 Task: Look for space in Sirsi, India from 2nd June, 2023 to 15th June, 2023 for 2 adults in price range Rs.10000 to Rs.15000. Place can be entire place with 1  bedroom having 1 bed and 1 bathroom. Property type can be house, flat, guest house, hotel. Booking option can be shelf check-in. Required host language is English.
Action: Mouse moved to (584, 94)
Screenshot: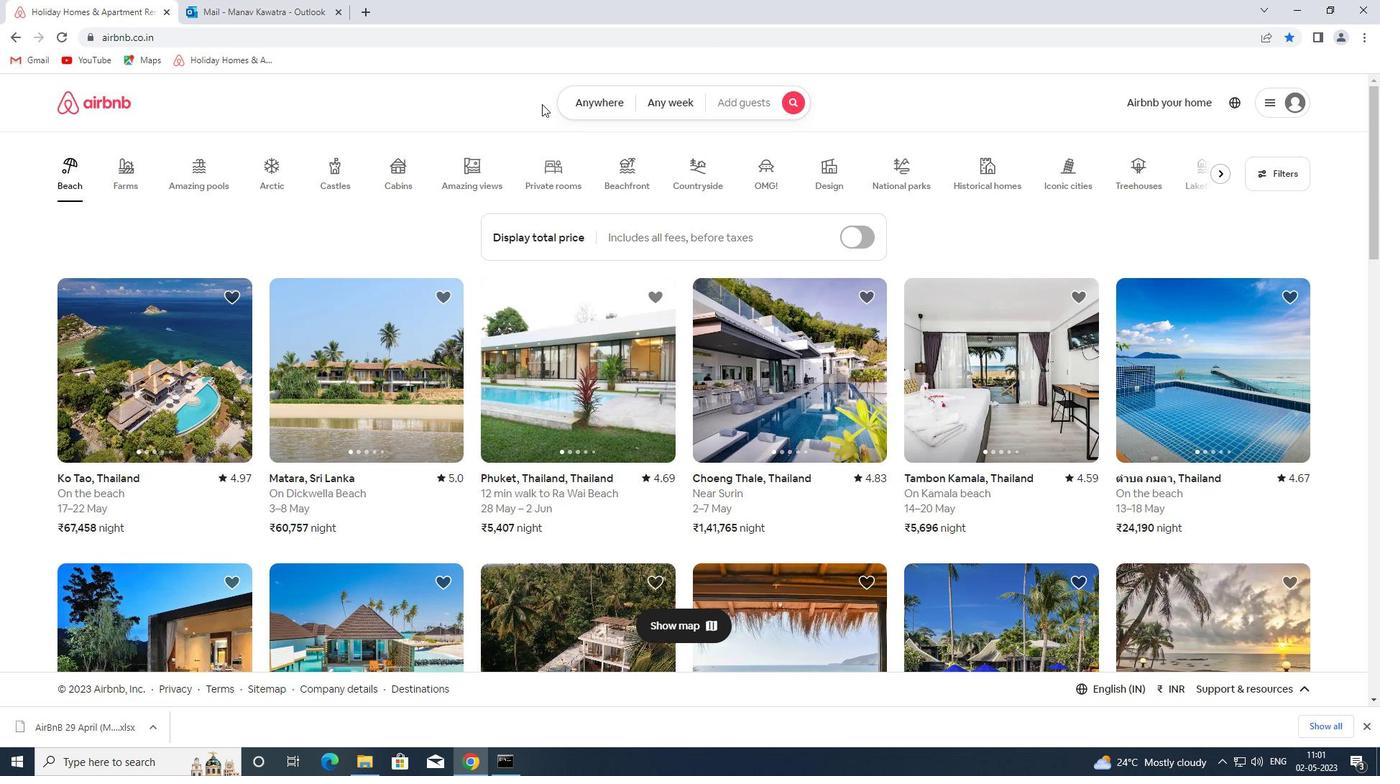 
Action: Mouse pressed left at (584, 94)
Screenshot: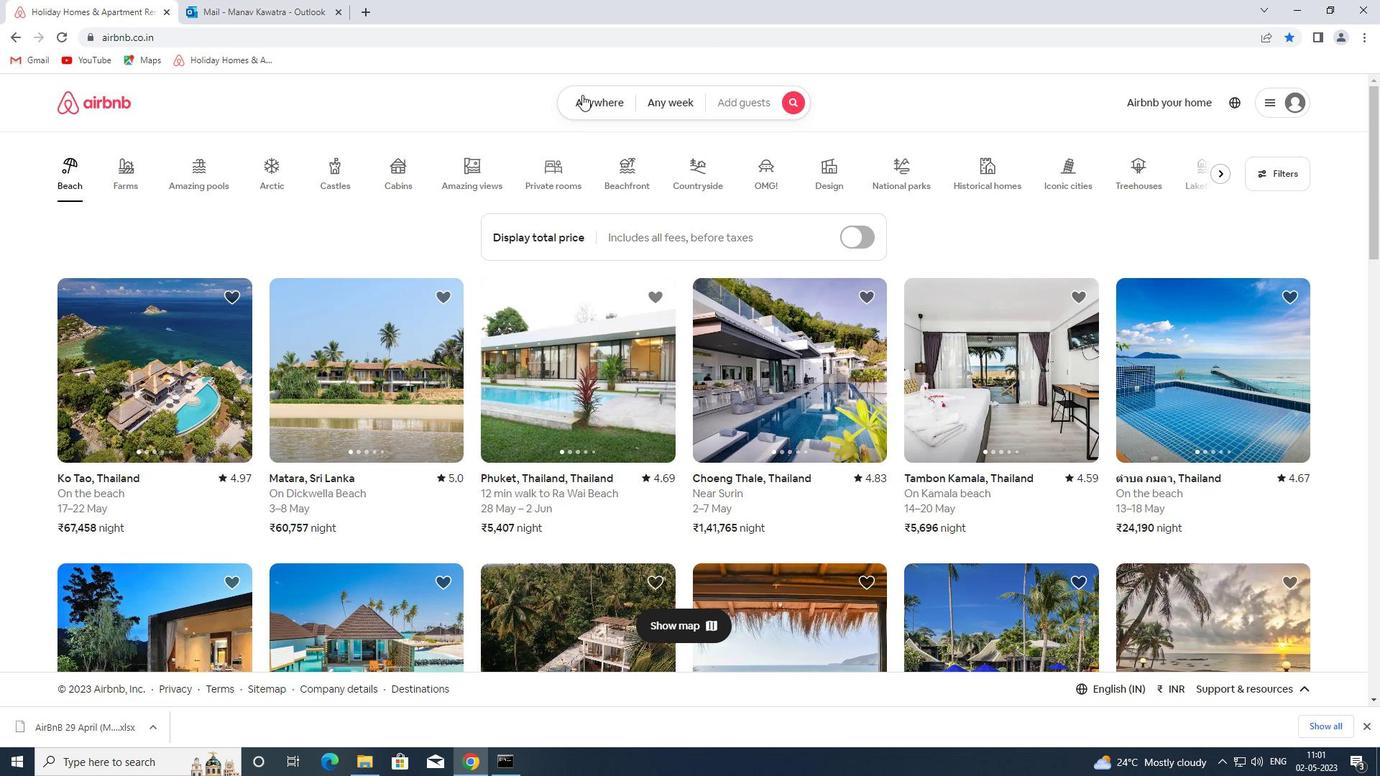 
Action: Mouse moved to (470, 161)
Screenshot: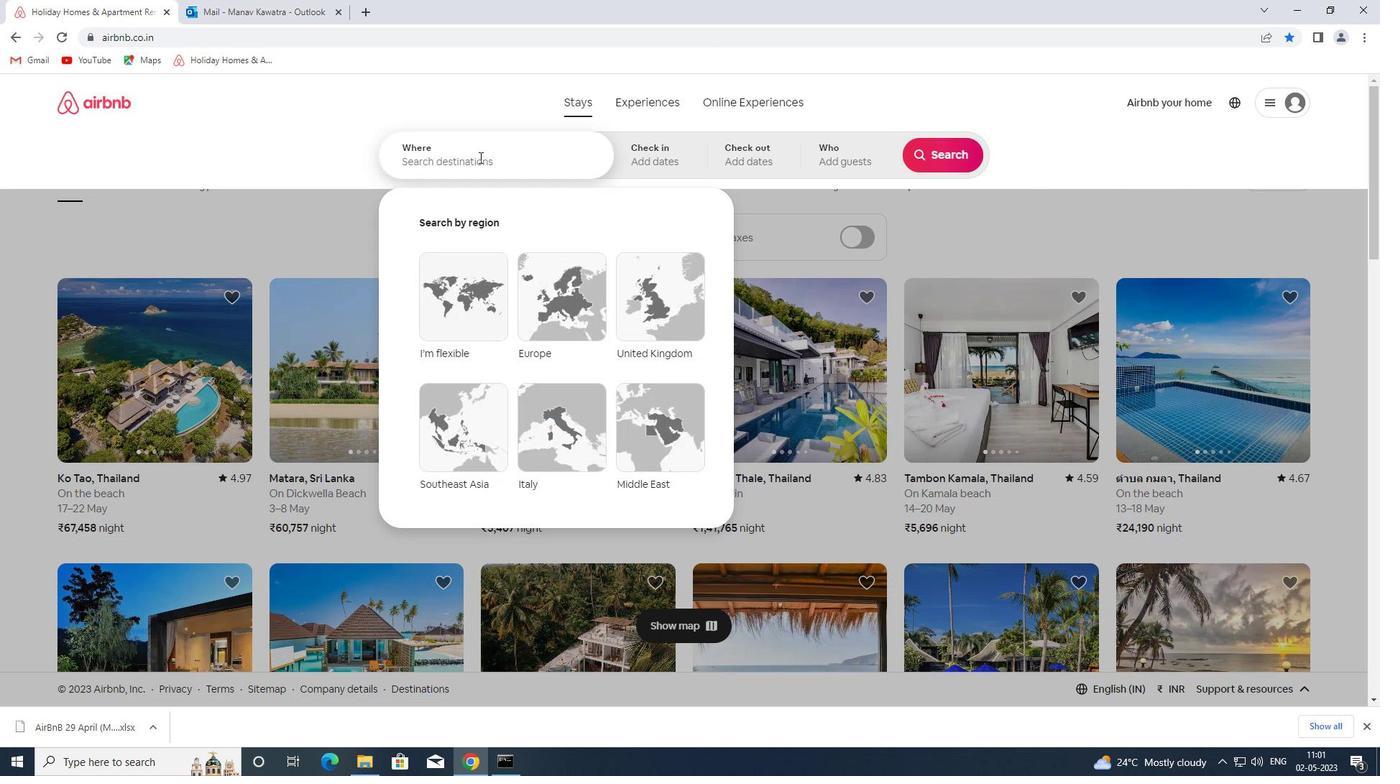 
Action: Mouse pressed left at (470, 161)
Screenshot: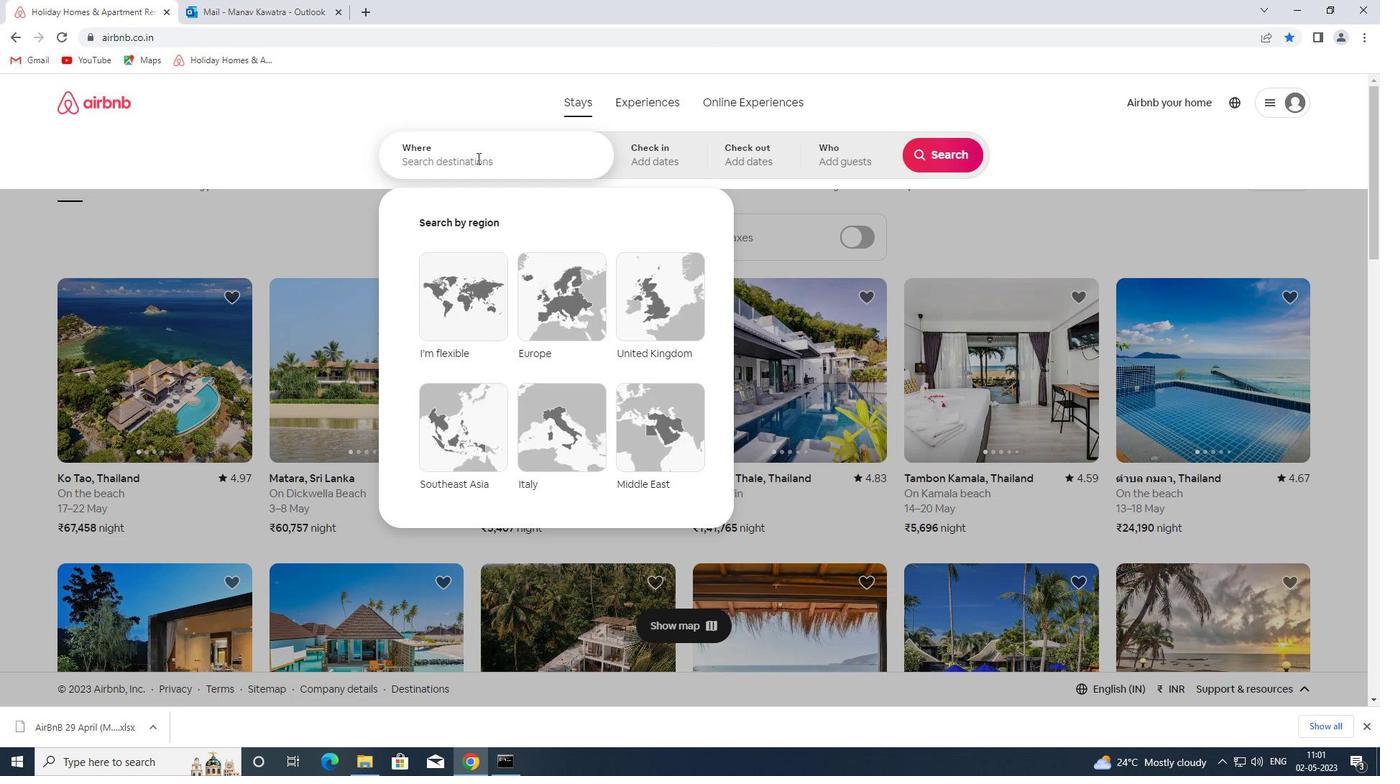 
Action: Mouse moved to (470, 162)
Screenshot: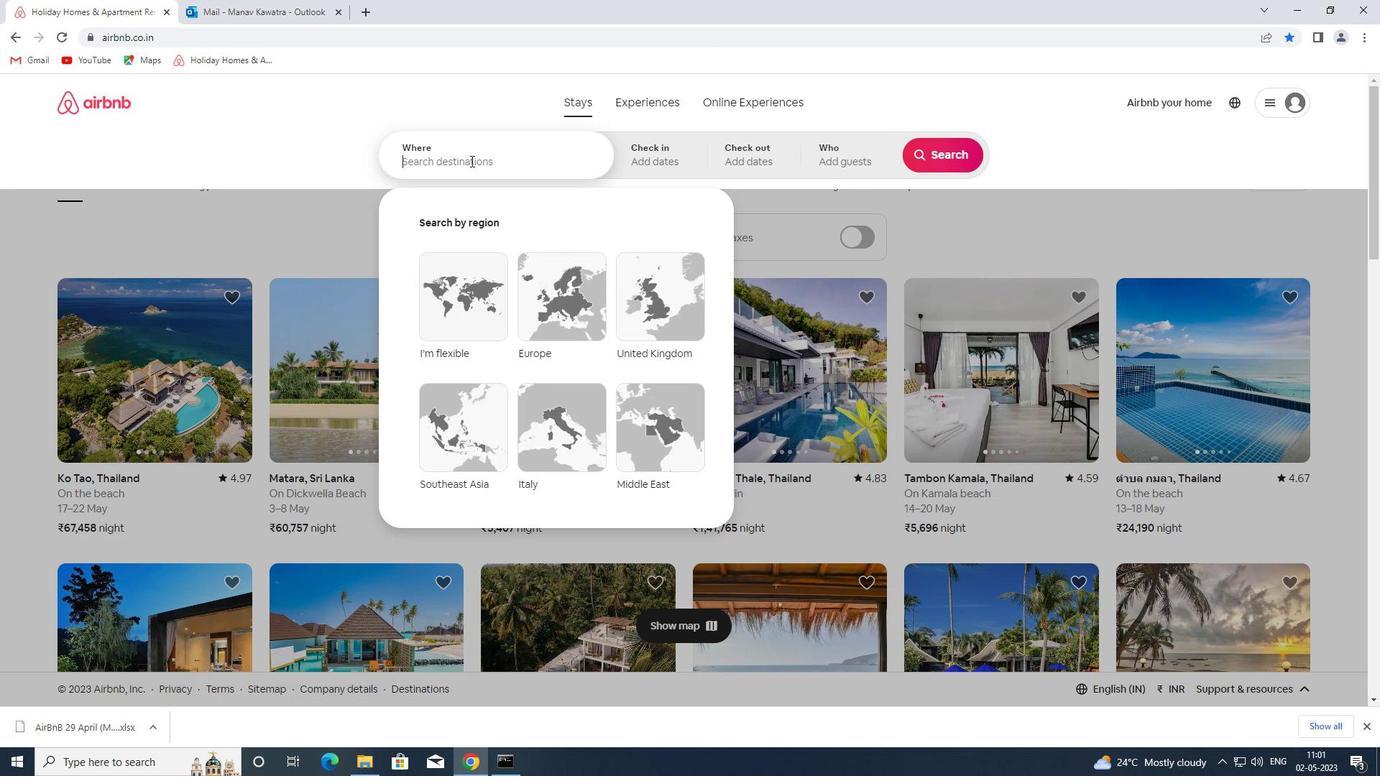 
Action: Key pressed sirsi<Key.space>india<Key.enter>
Screenshot: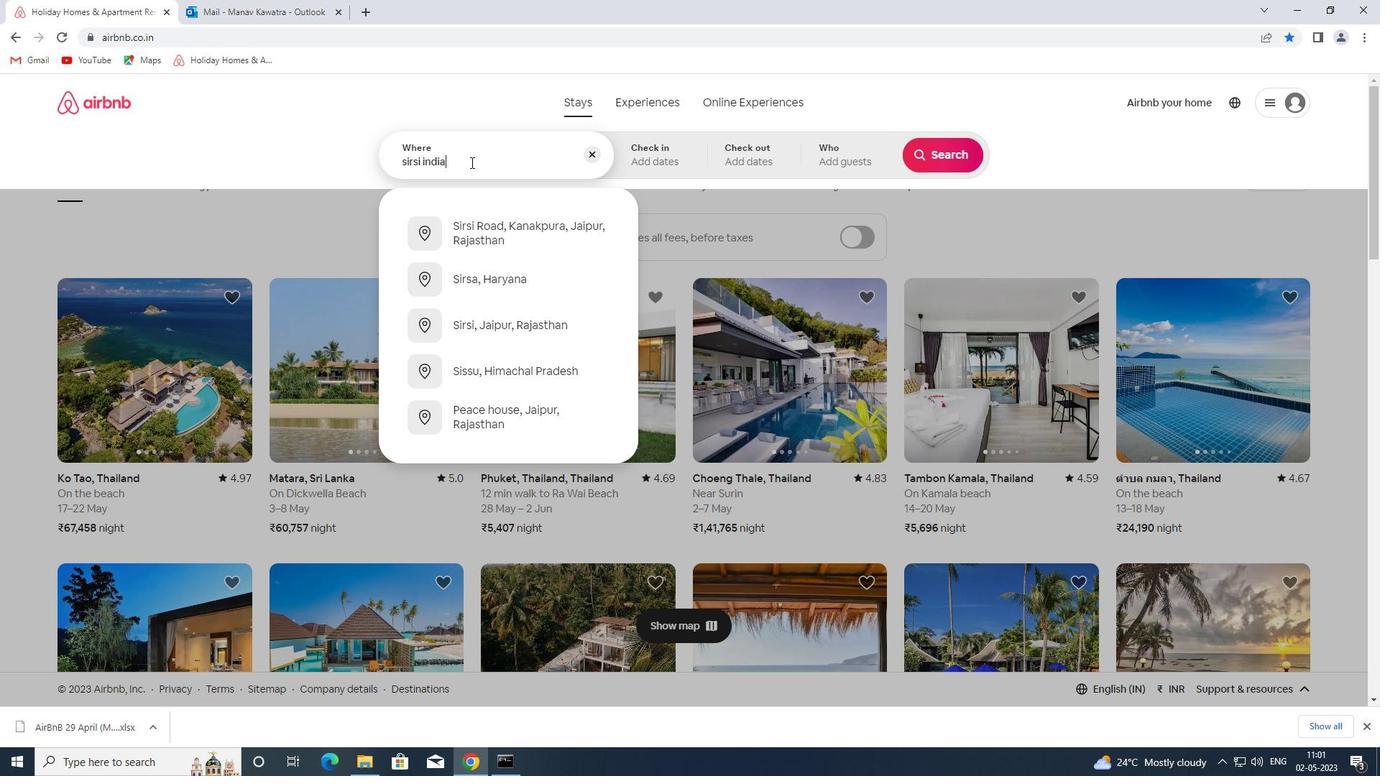 
Action: Mouse moved to (891, 322)
Screenshot: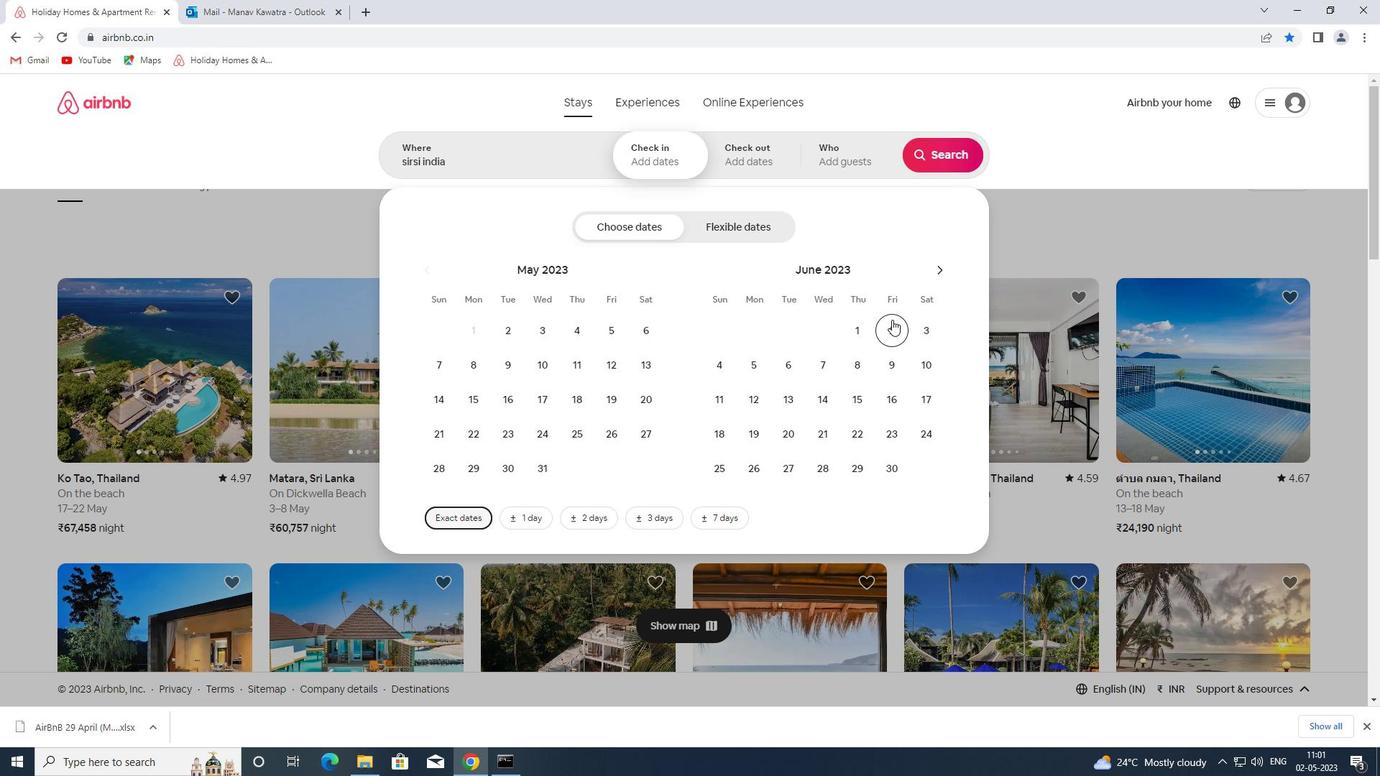 
Action: Mouse pressed left at (891, 322)
Screenshot: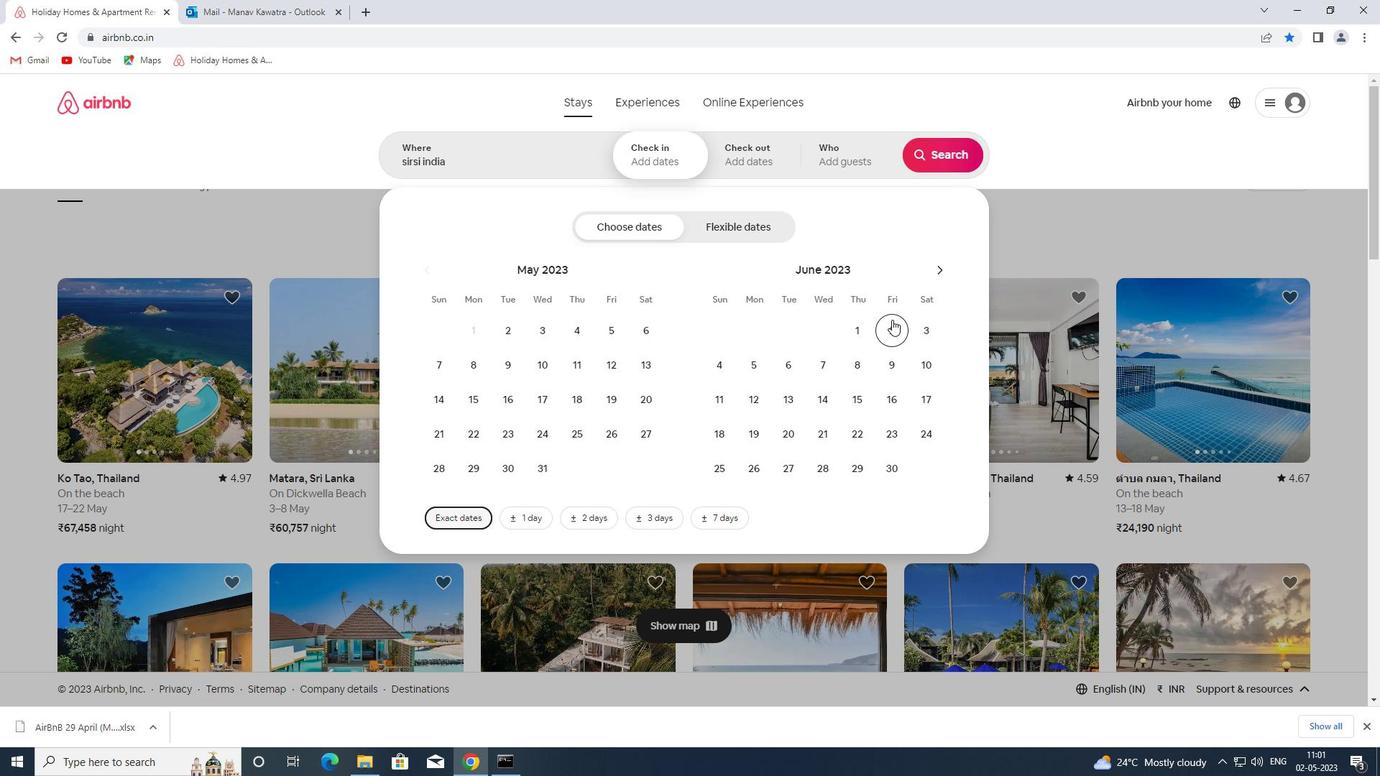 
Action: Mouse moved to (861, 394)
Screenshot: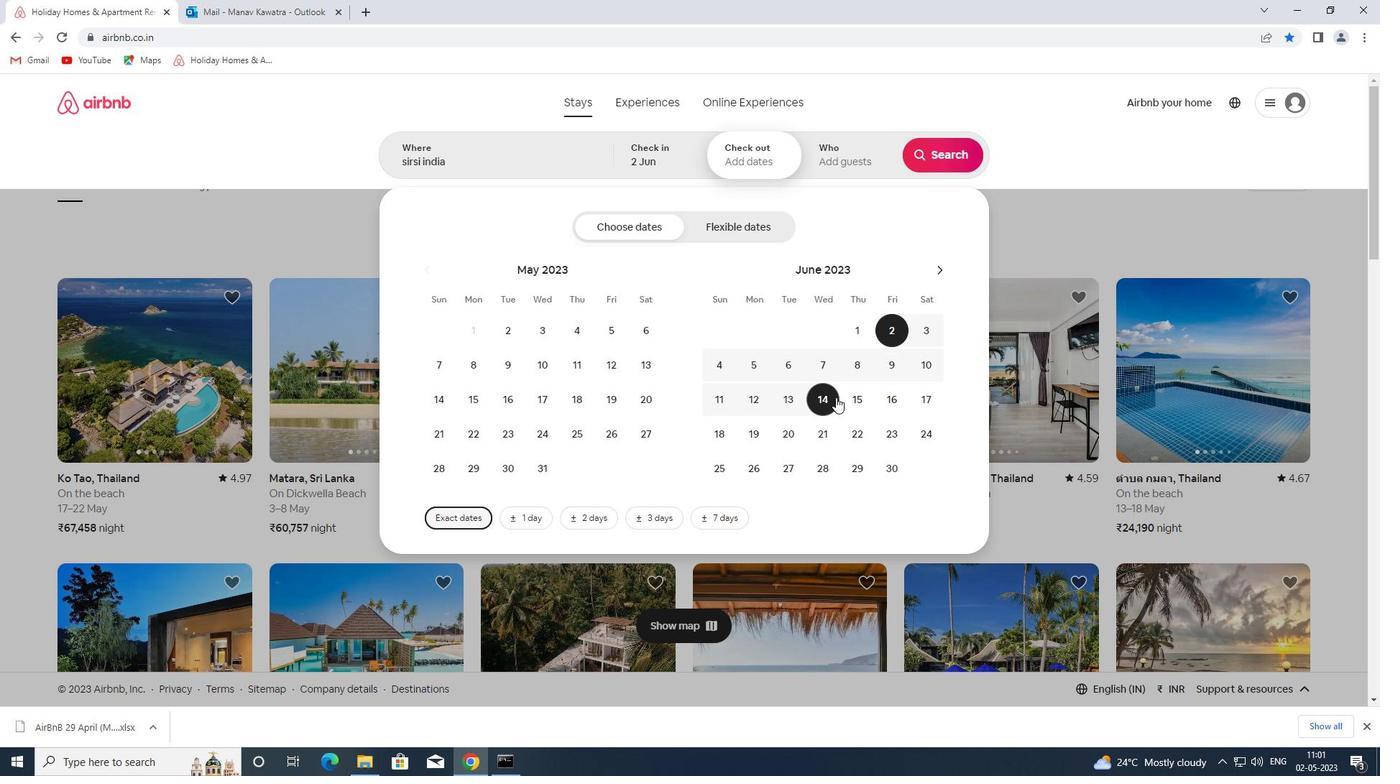 
Action: Mouse pressed left at (861, 394)
Screenshot: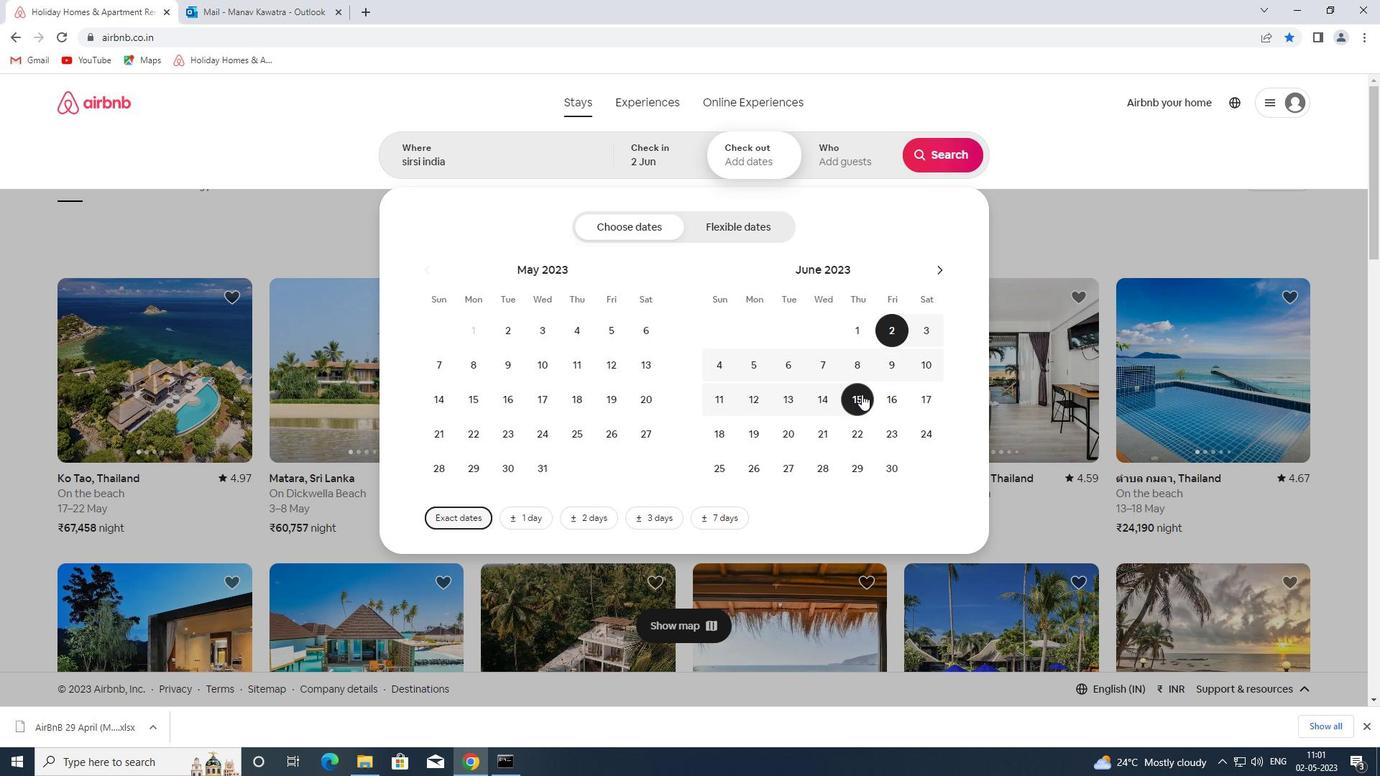 
Action: Mouse moved to (851, 154)
Screenshot: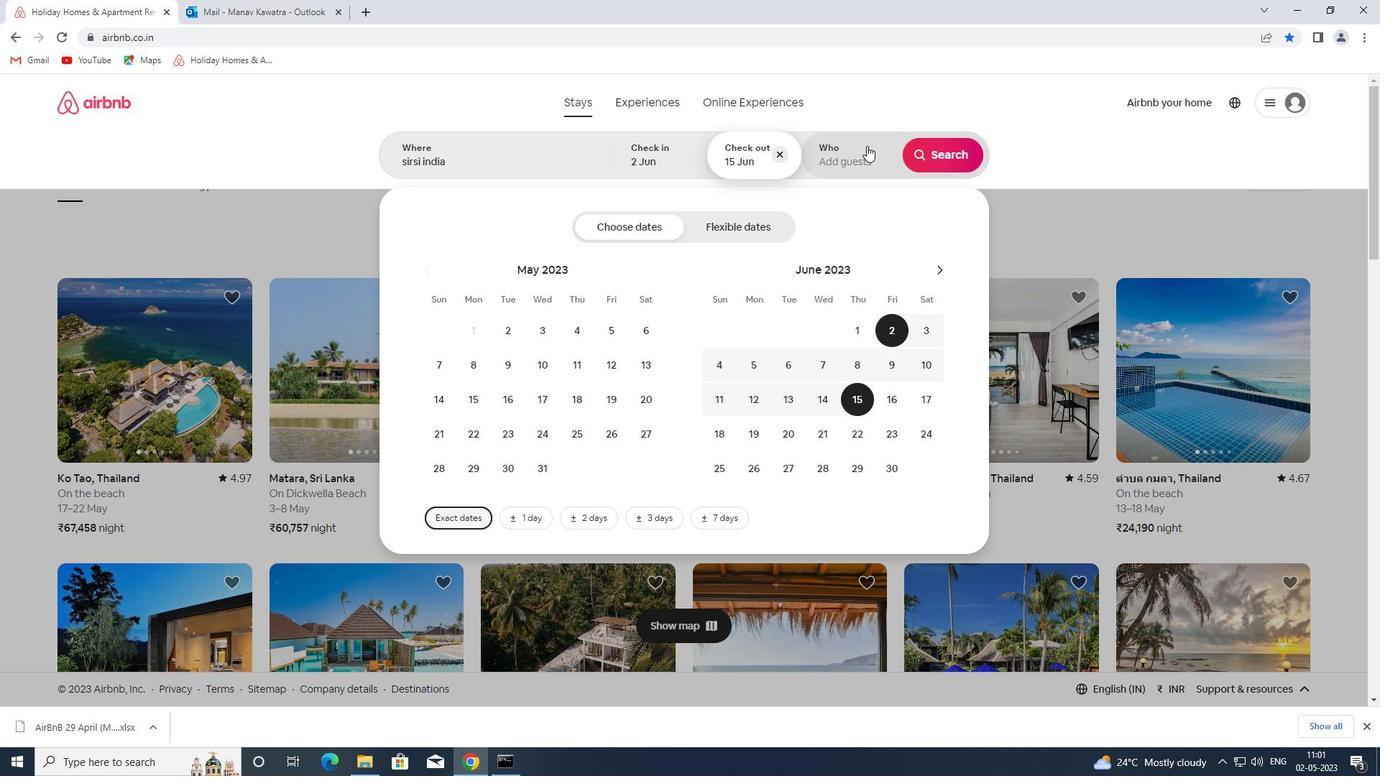 
Action: Mouse pressed left at (851, 154)
Screenshot: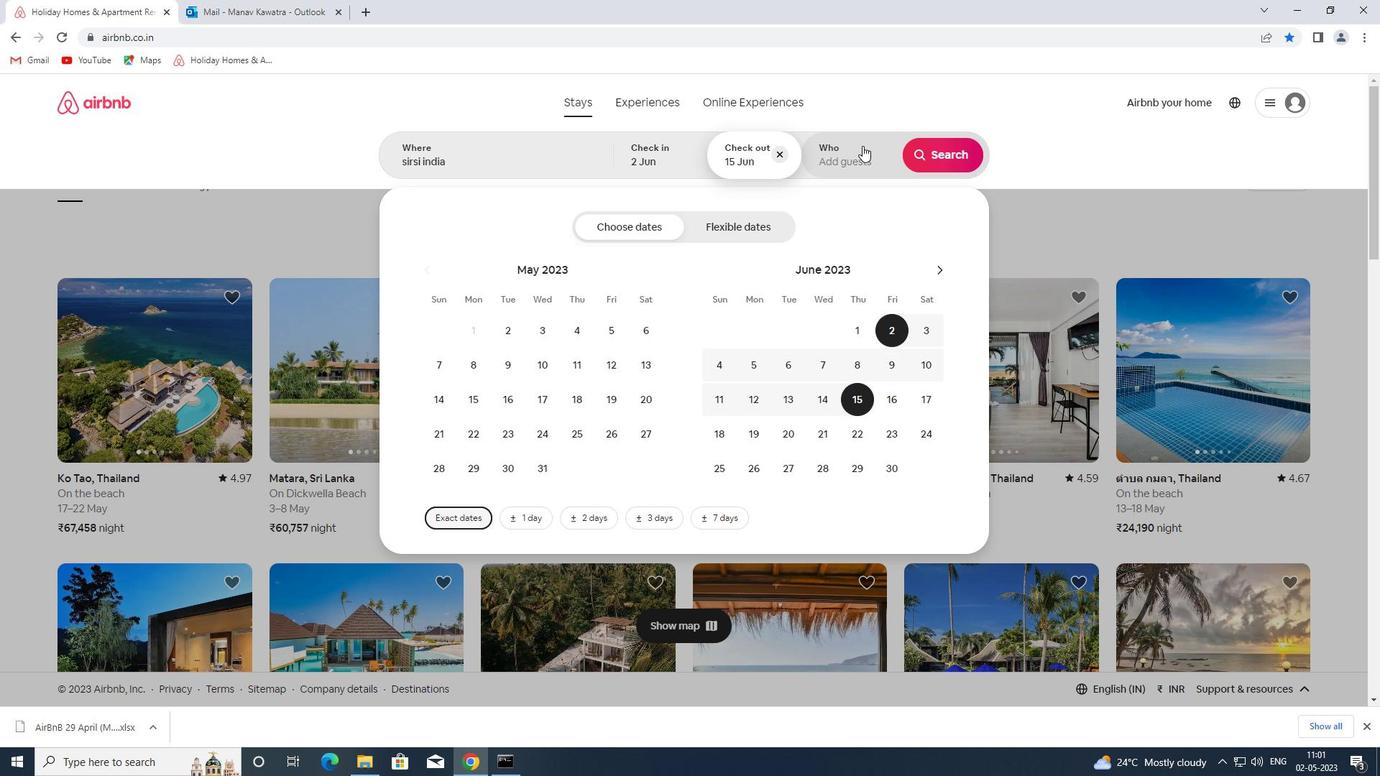 
Action: Mouse moved to (950, 232)
Screenshot: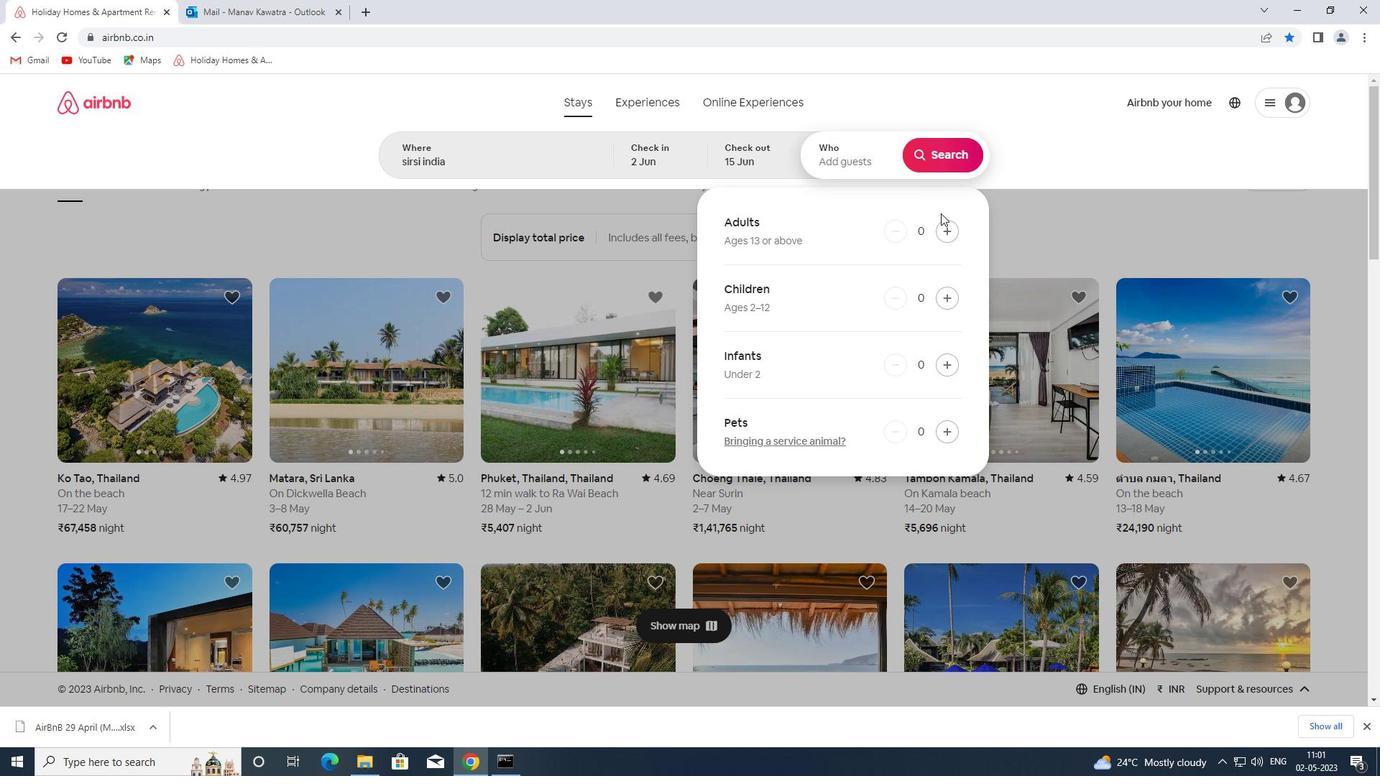 
Action: Mouse pressed left at (950, 232)
Screenshot: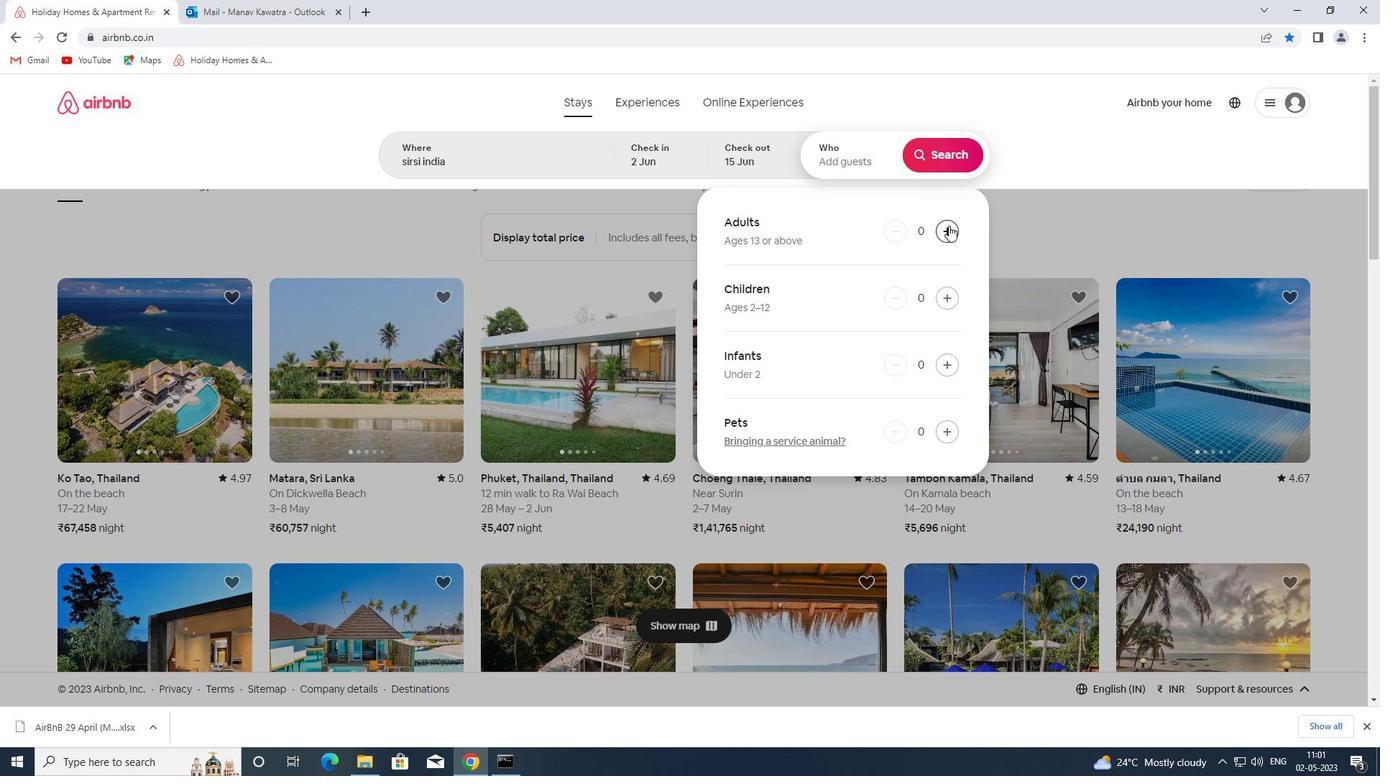 
Action: Mouse pressed left at (950, 232)
Screenshot: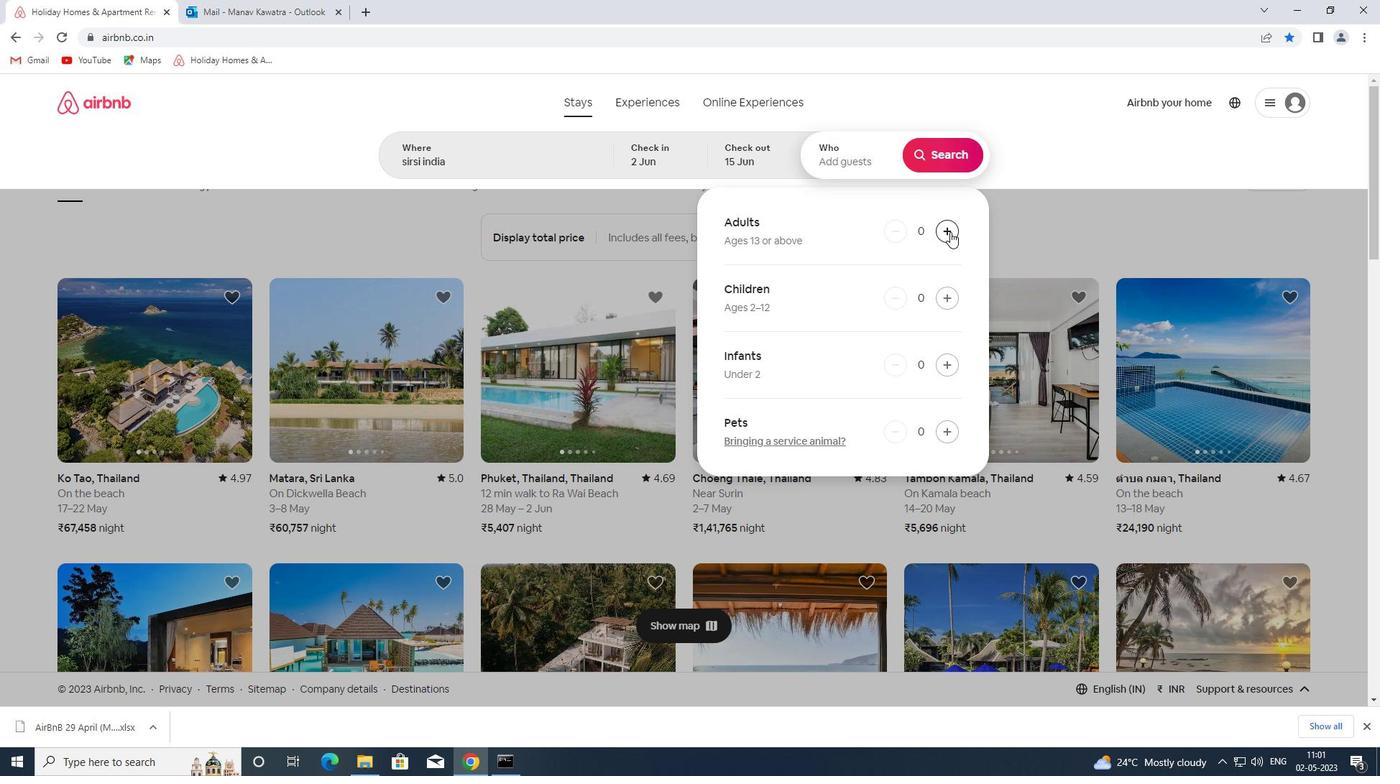 
Action: Mouse moved to (943, 150)
Screenshot: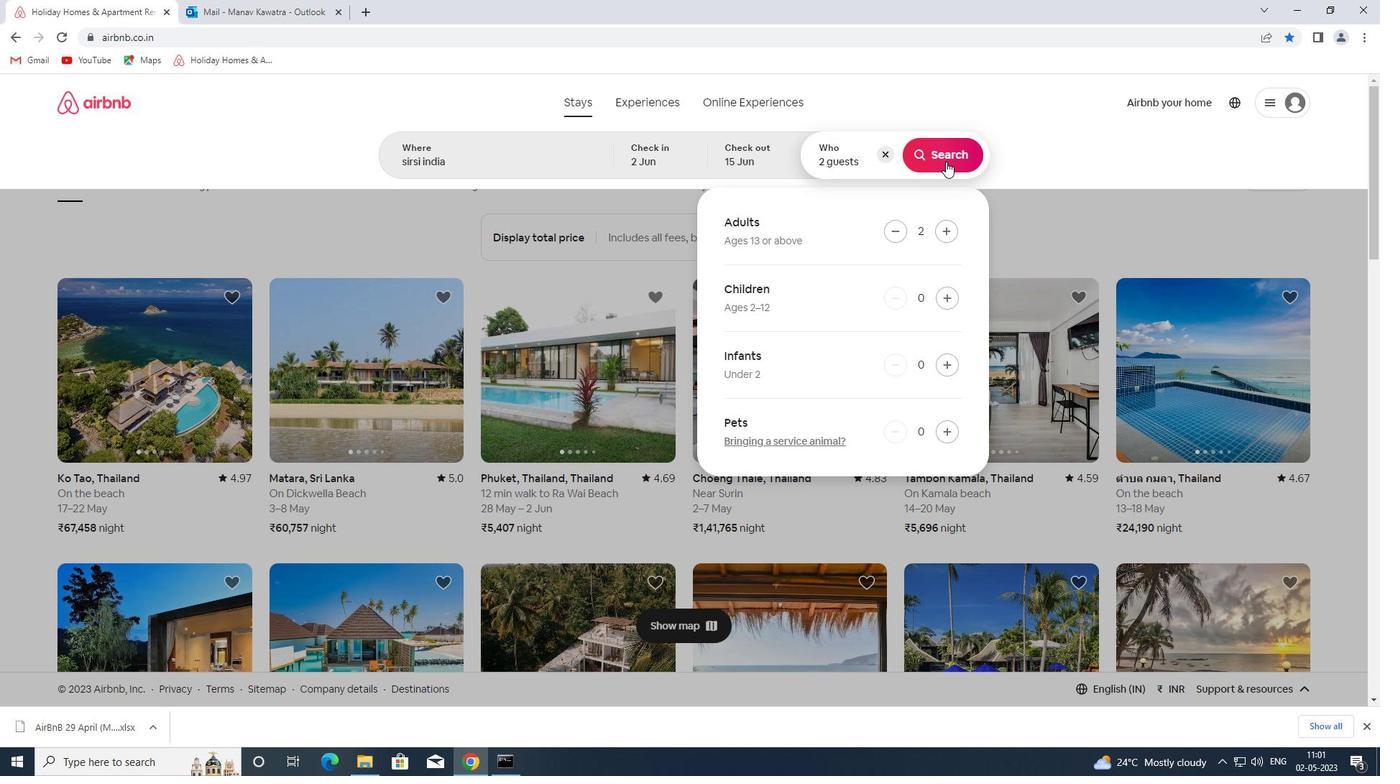 
Action: Mouse pressed left at (943, 150)
Screenshot: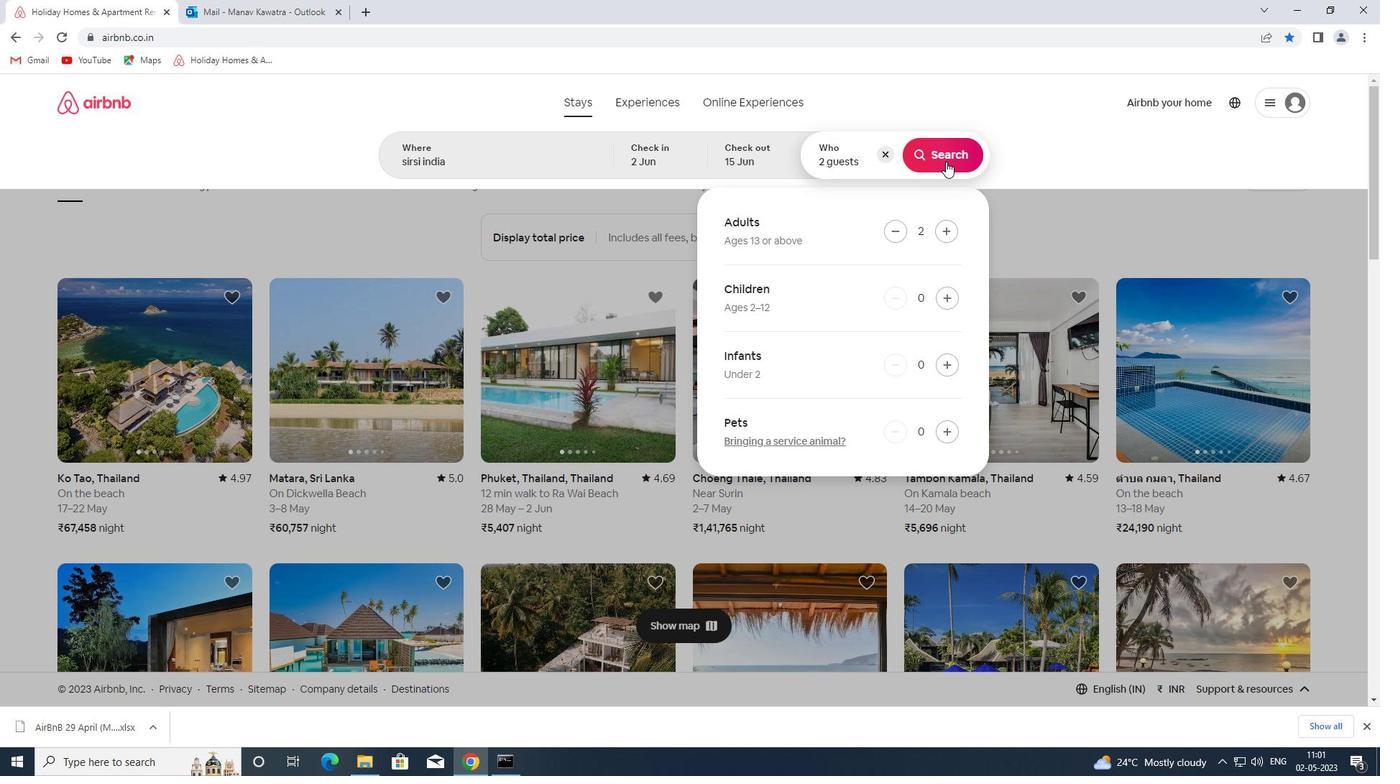 
Action: Mouse moved to (1305, 166)
Screenshot: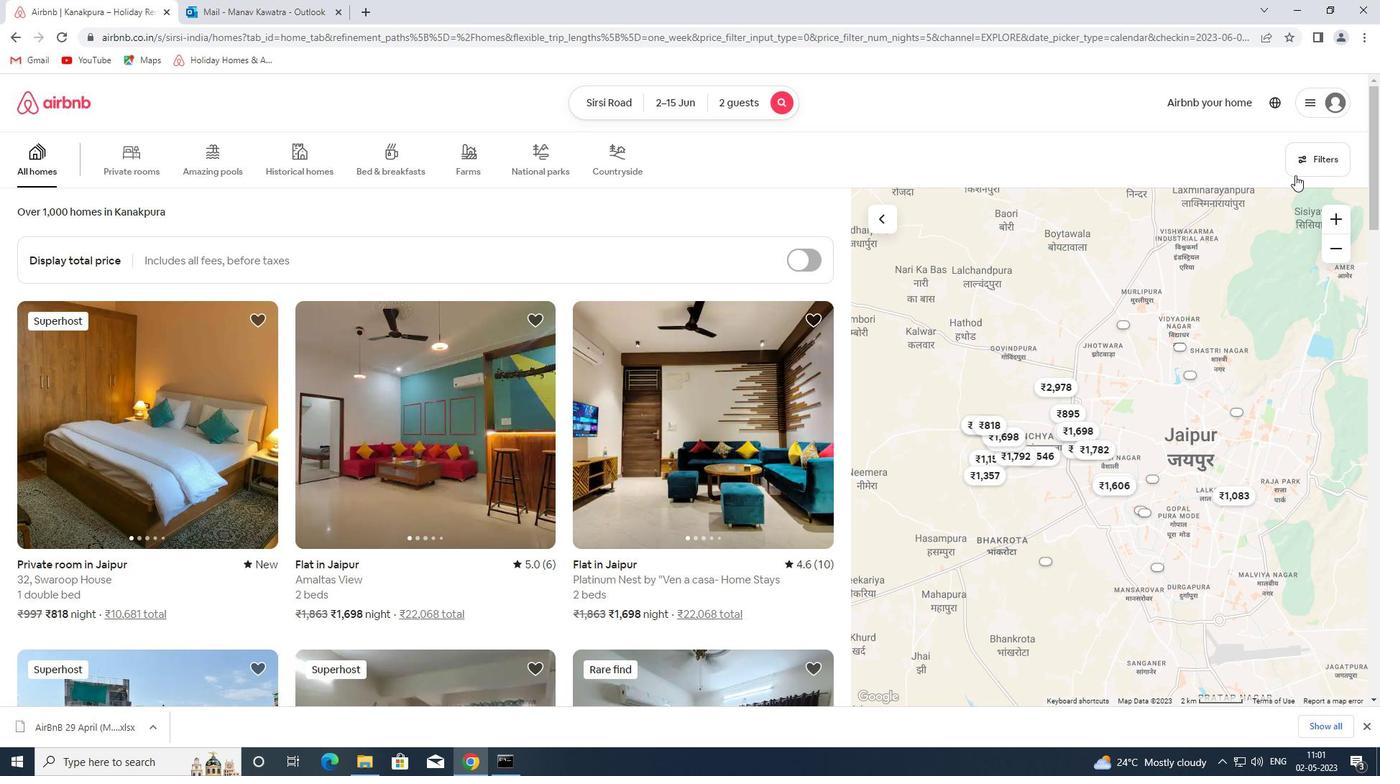 
Action: Mouse pressed left at (1305, 166)
Screenshot: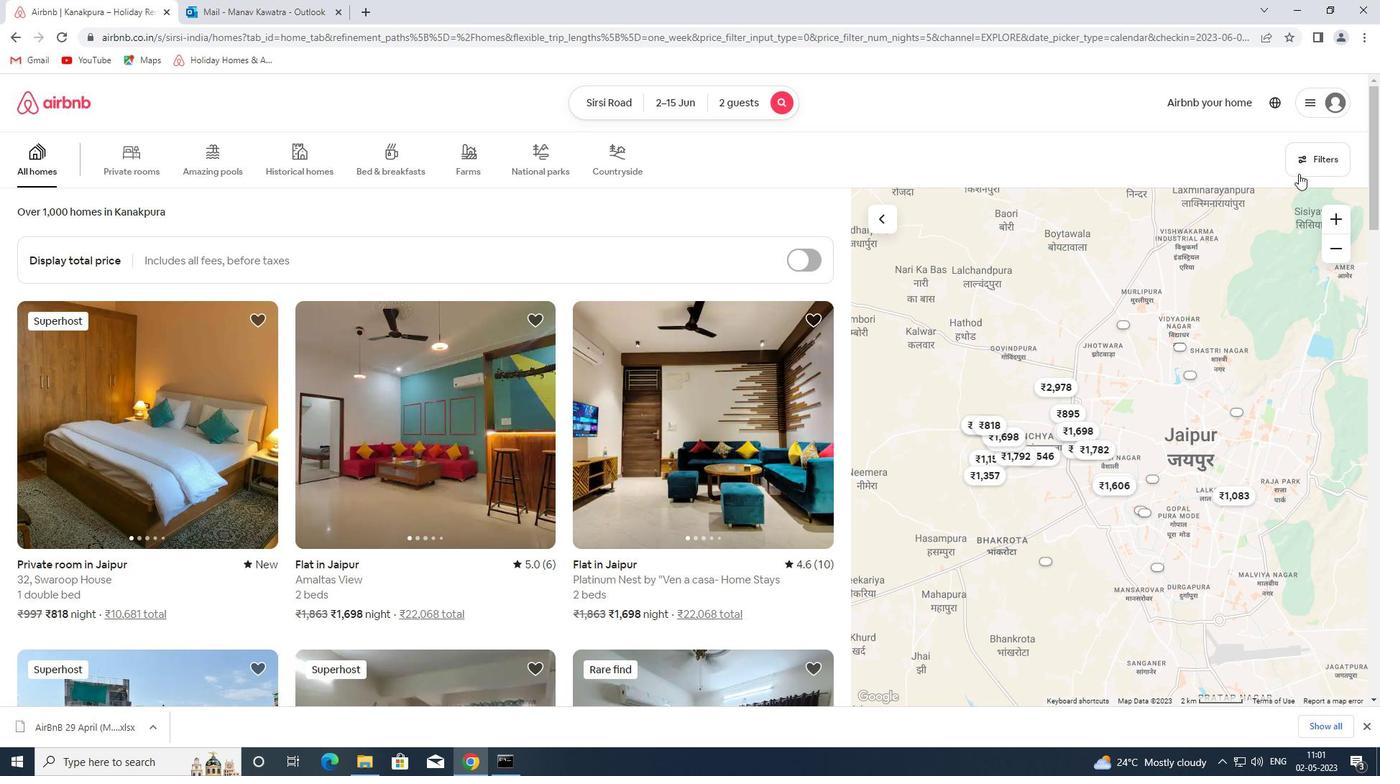 
Action: Mouse moved to (604, 342)
Screenshot: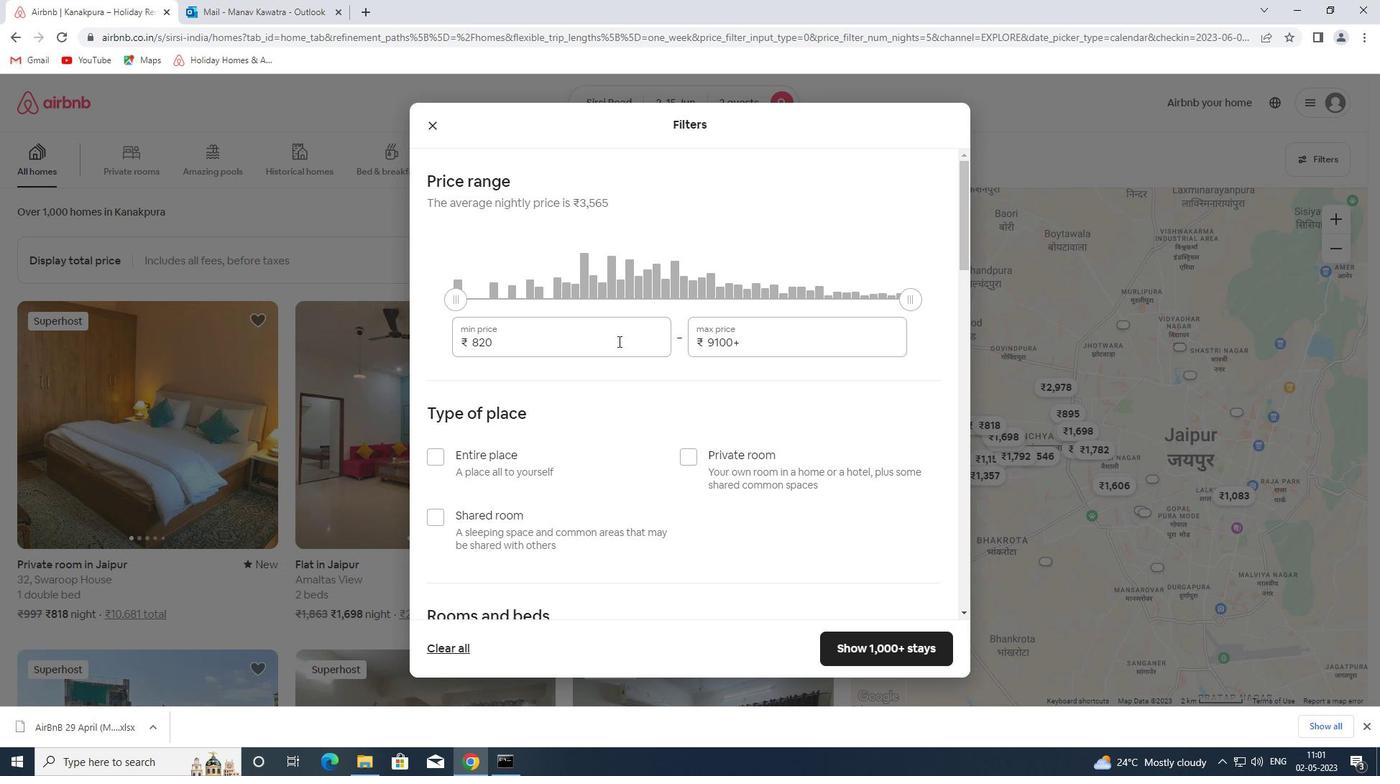 
Action: Mouse pressed left at (604, 342)
Screenshot: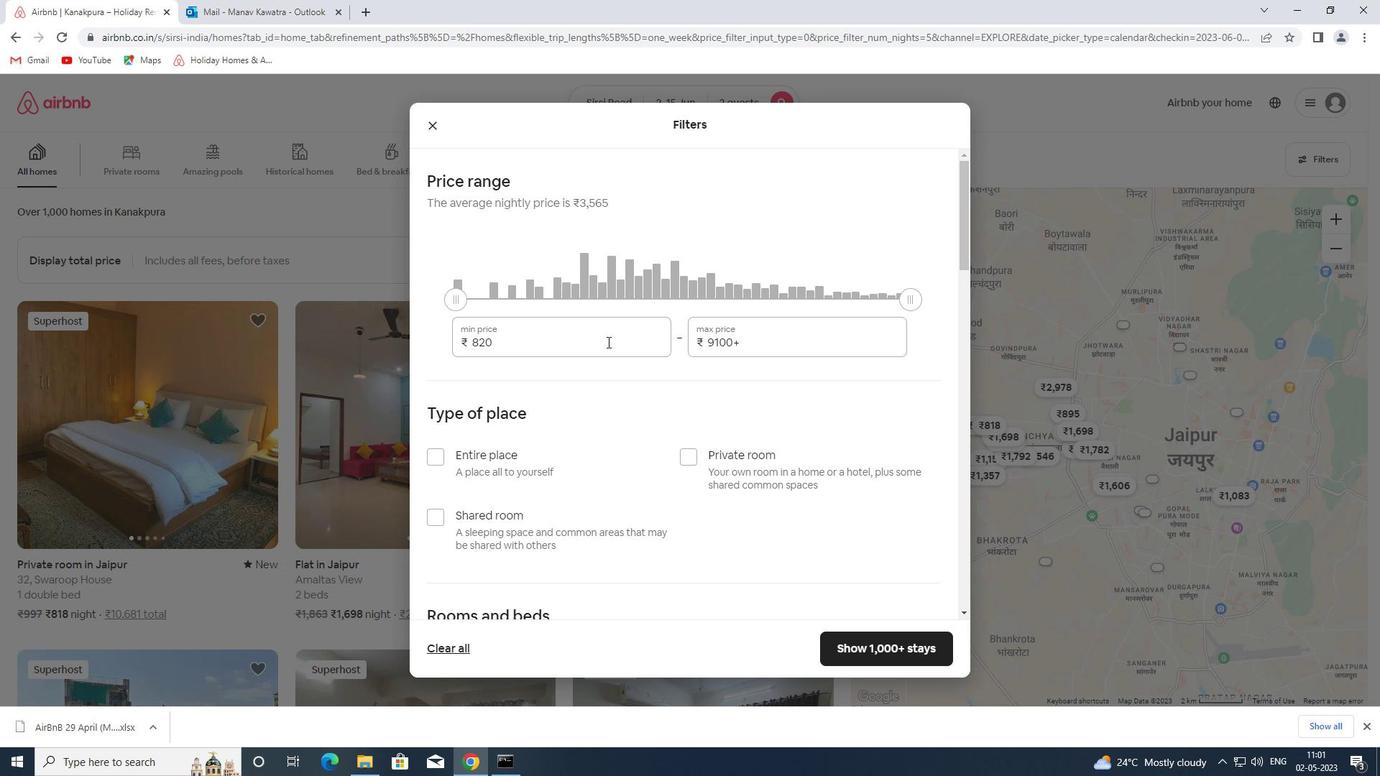 
Action: Mouse pressed left at (604, 342)
Screenshot: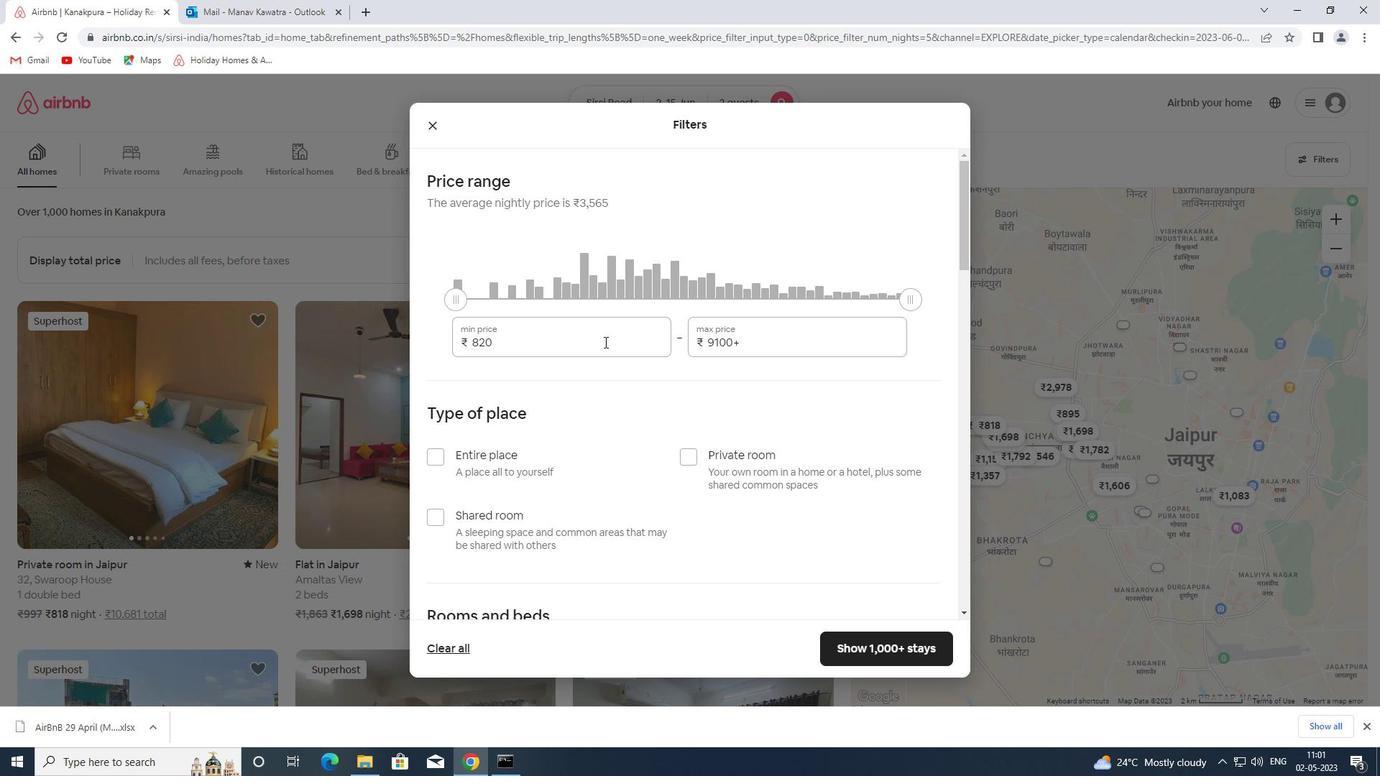 
Action: Key pressed 10000<Key.tab>15000
Screenshot: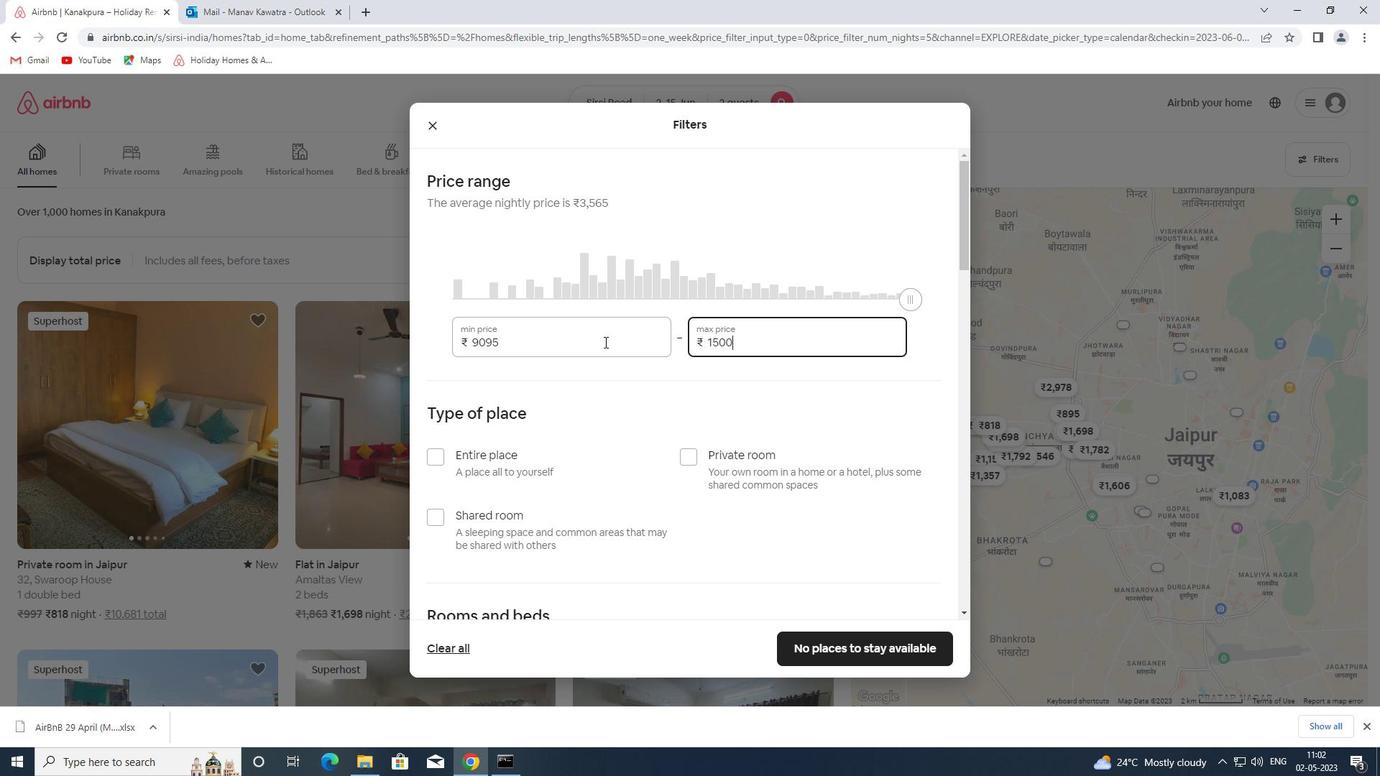 
Action: Mouse moved to (500, 457)
Screenshot: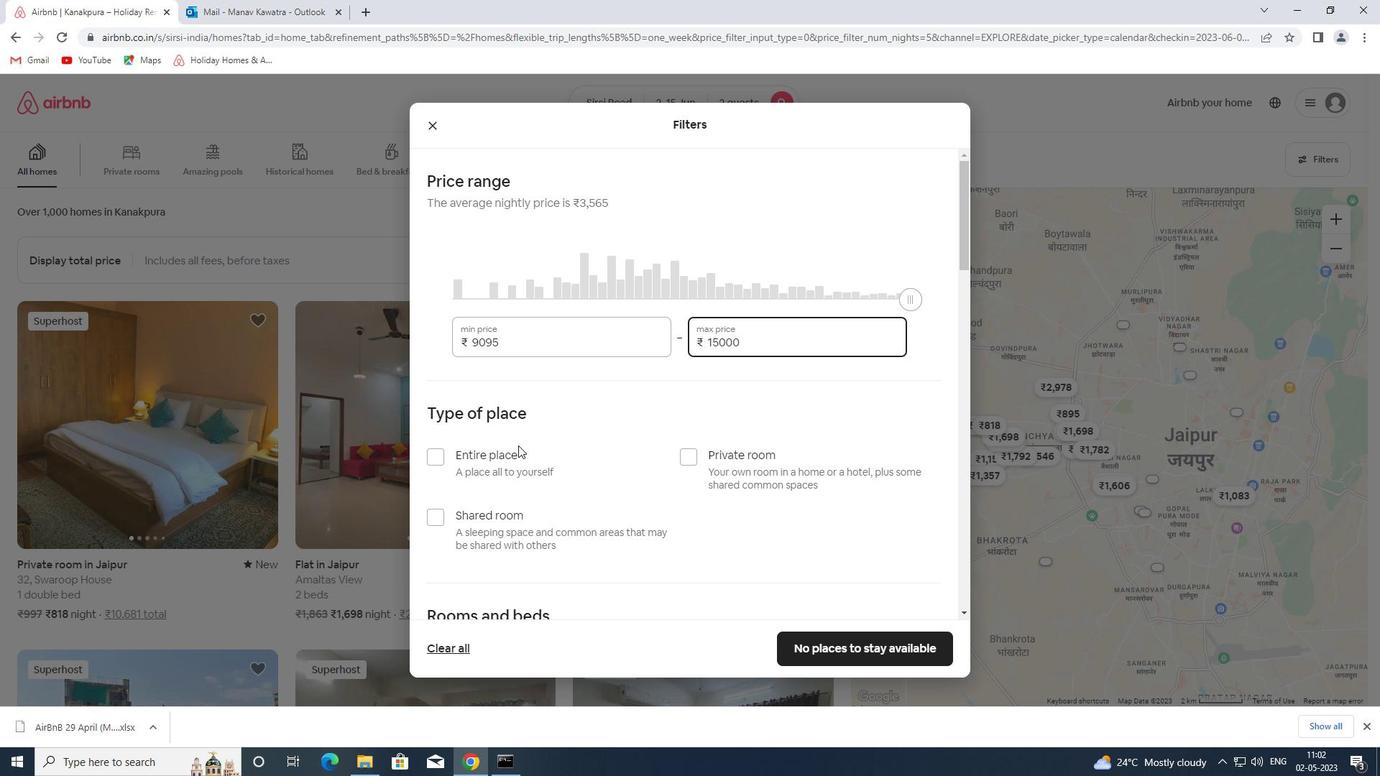 
Action: Mouse pressed left at (500, 457)
Screenshot: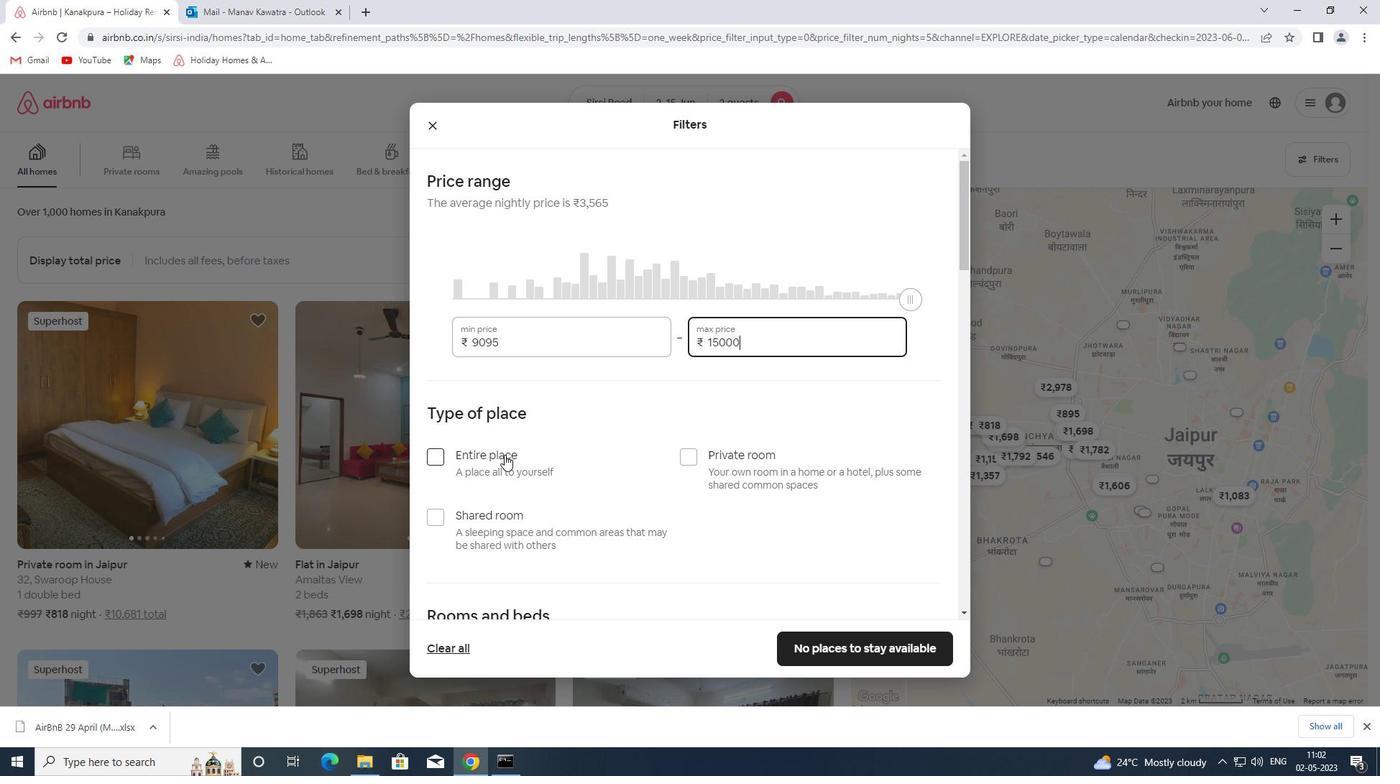 
Action: Mouse moved to (571, 306)
Screenshot: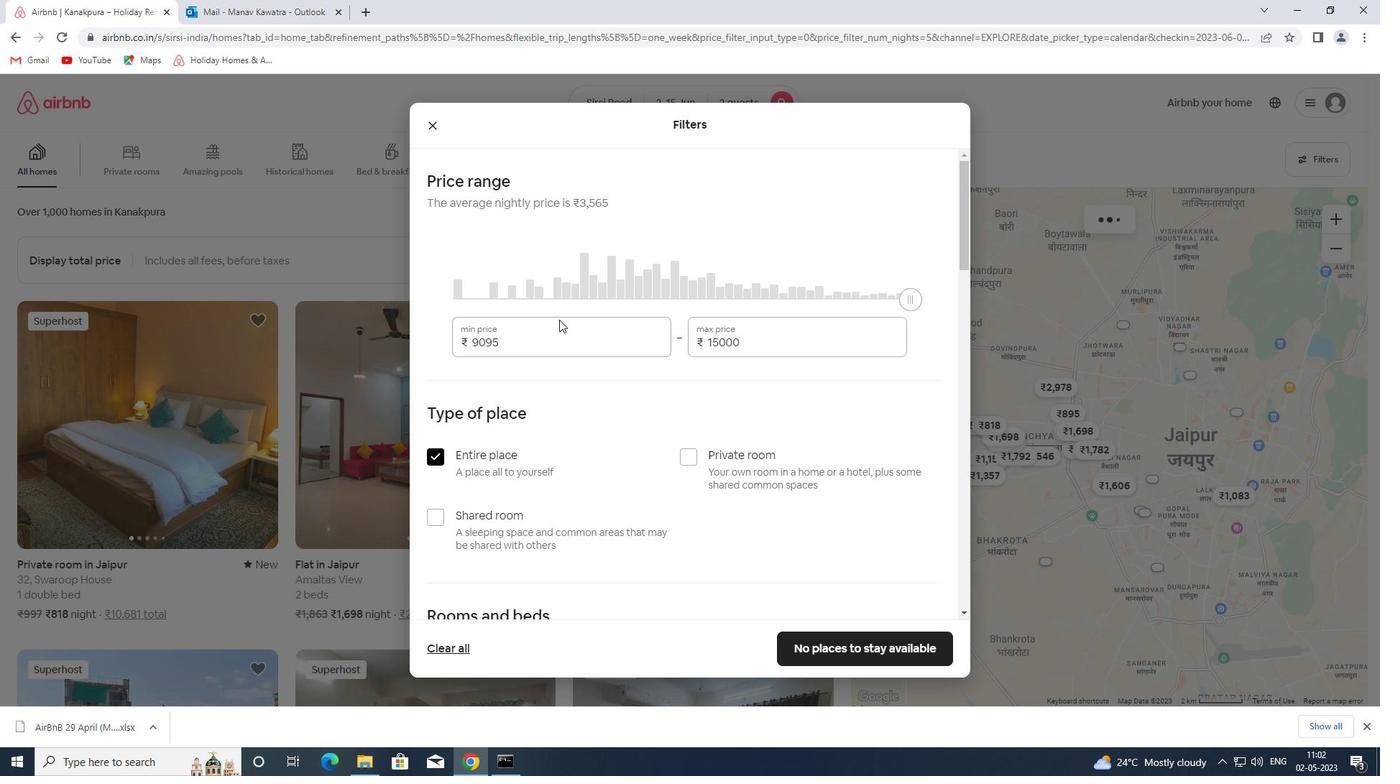
Action: Mouse scrolled (571, 305) with delta (0, 0)
Screenshot: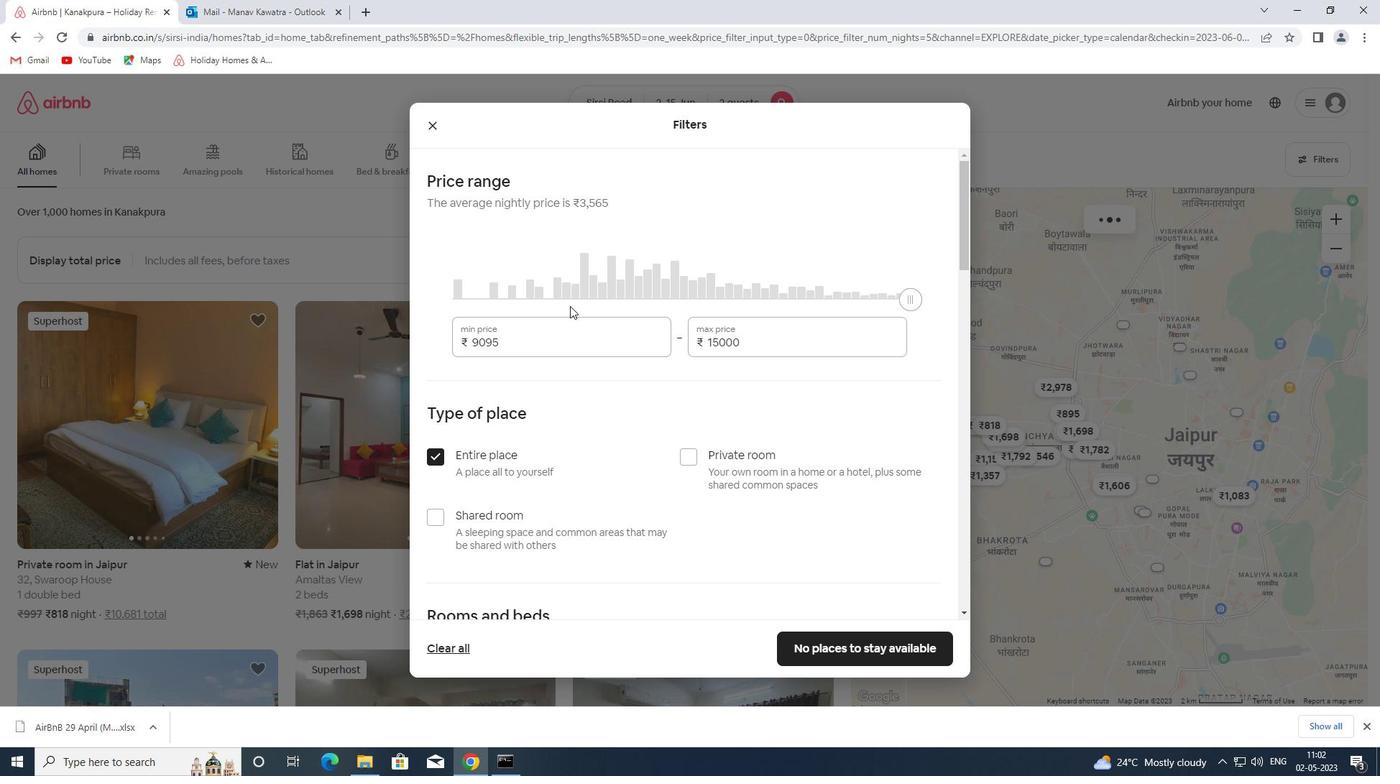 
Action: Mouse scrolled (571, 305) with delta (0, 0)
Screenshot: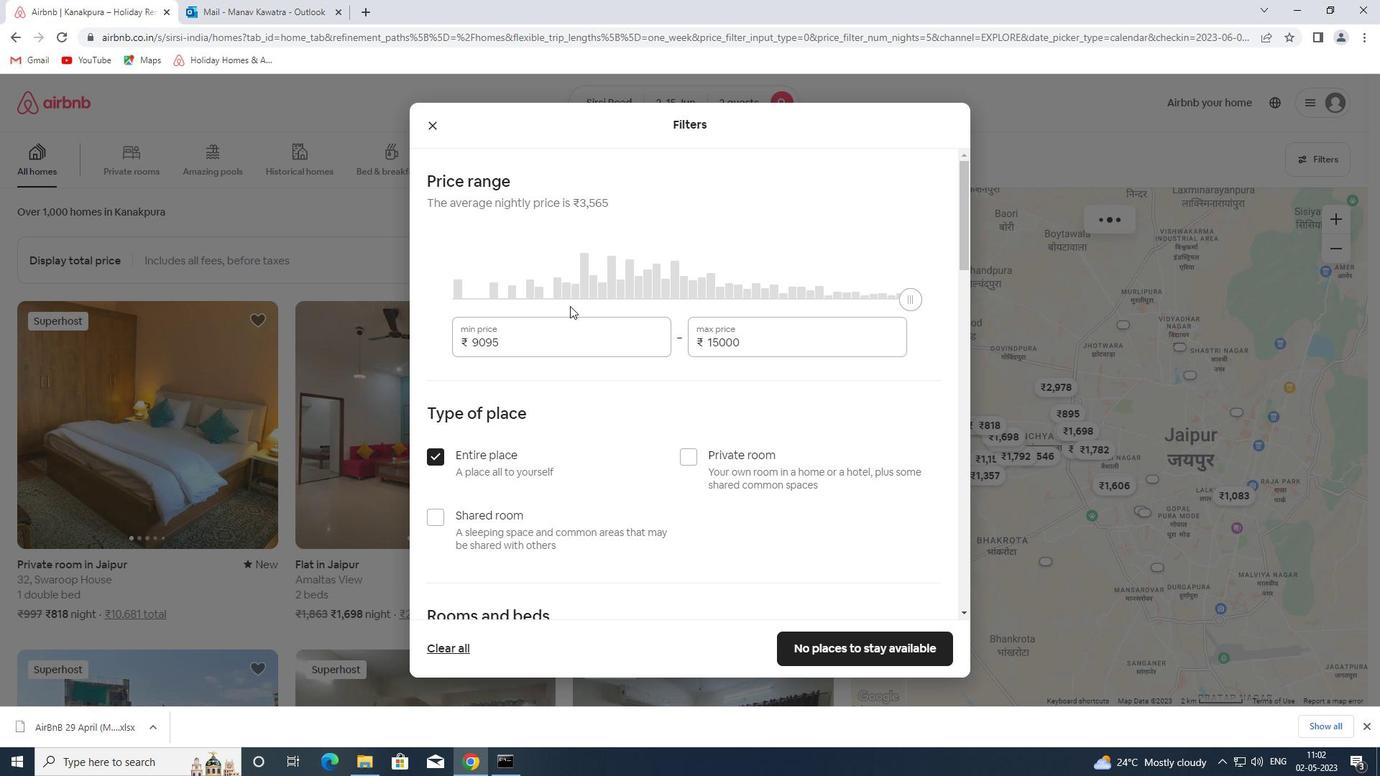 
Action: Mouse scrolled (571, 305) with delta (0, 0)
Screenshot: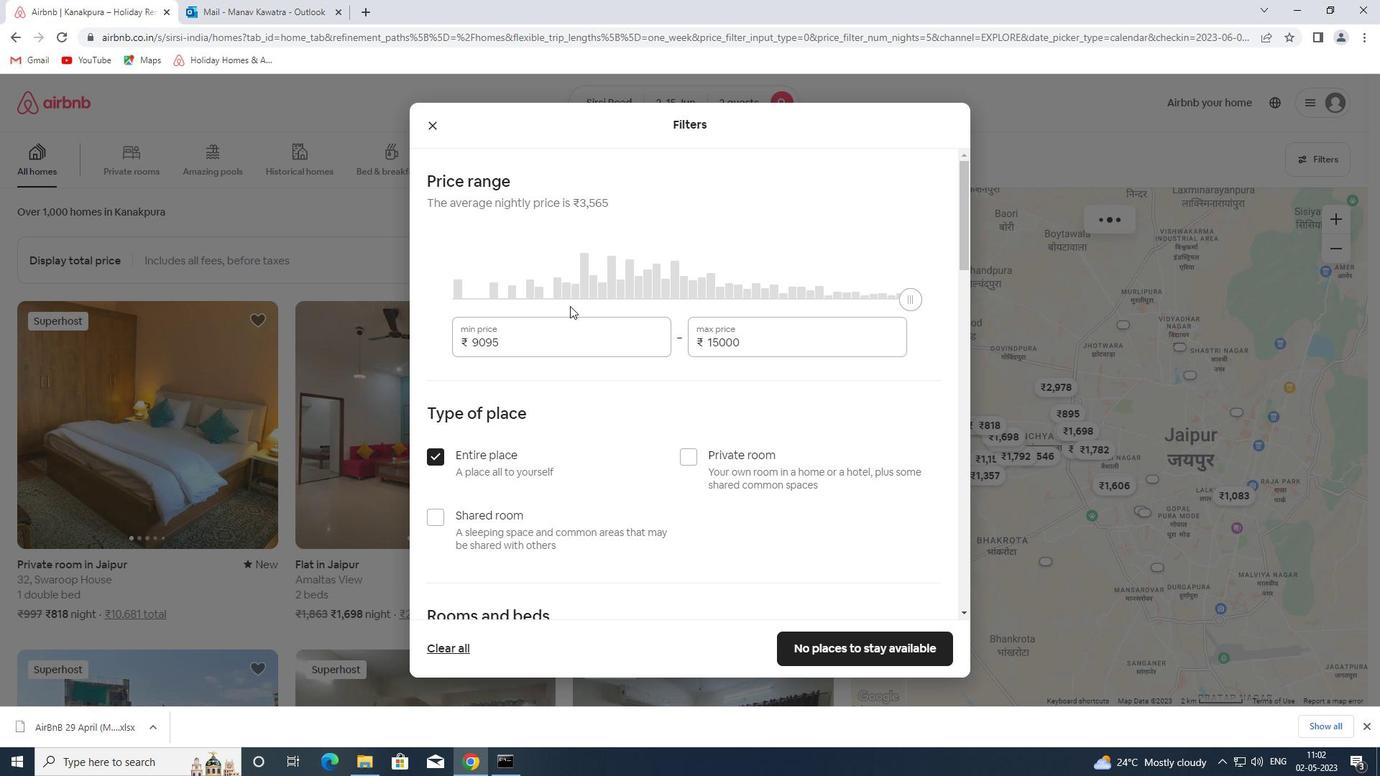 
Action: Mouse scrolled (571, 305) with delta (0, 0)
Screenshot: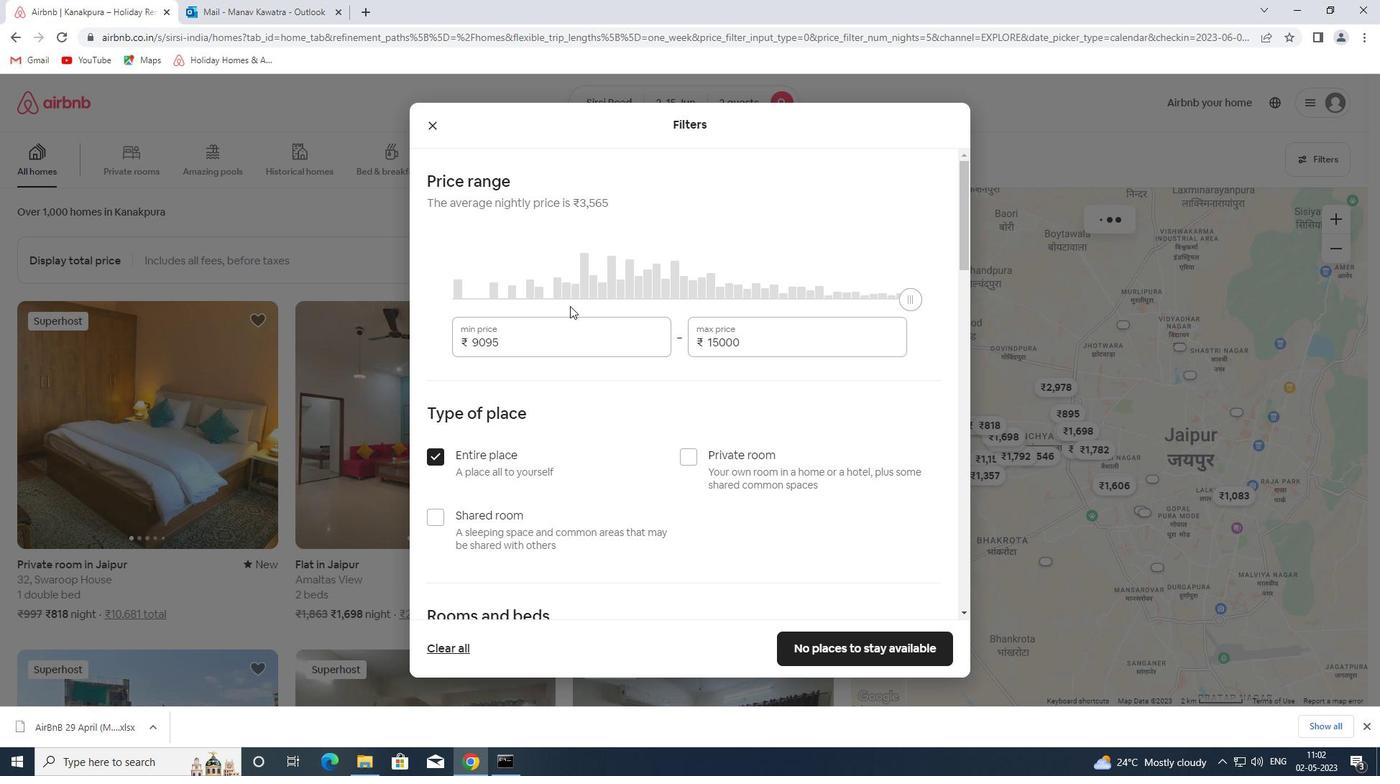 
Action: Mouse scrolled (571, 305) with delta (0, 0)
Screenshot: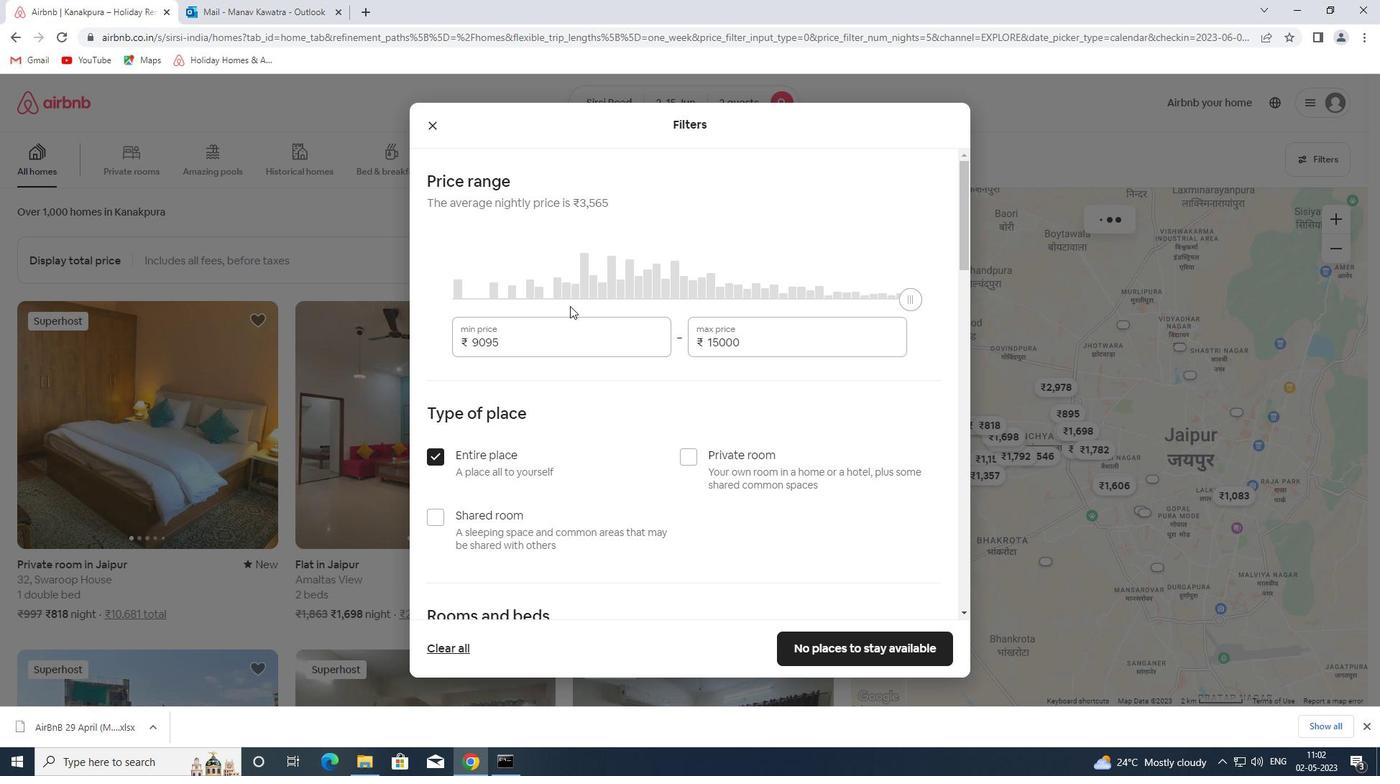 
Action: Mouse scrolled (571, 305) with delta (0, 0)
Screenshot: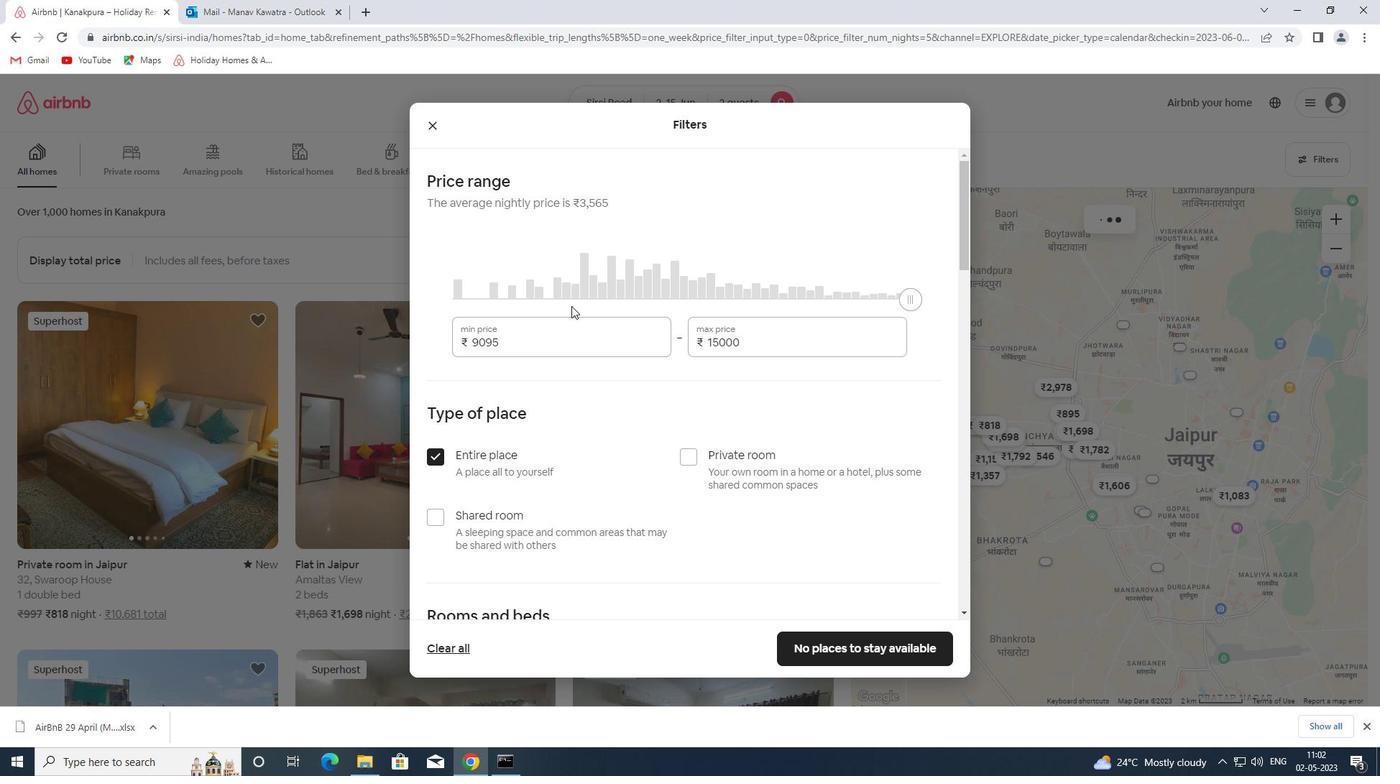 
Action: Mouse moved to (518, 264)
Screenshot: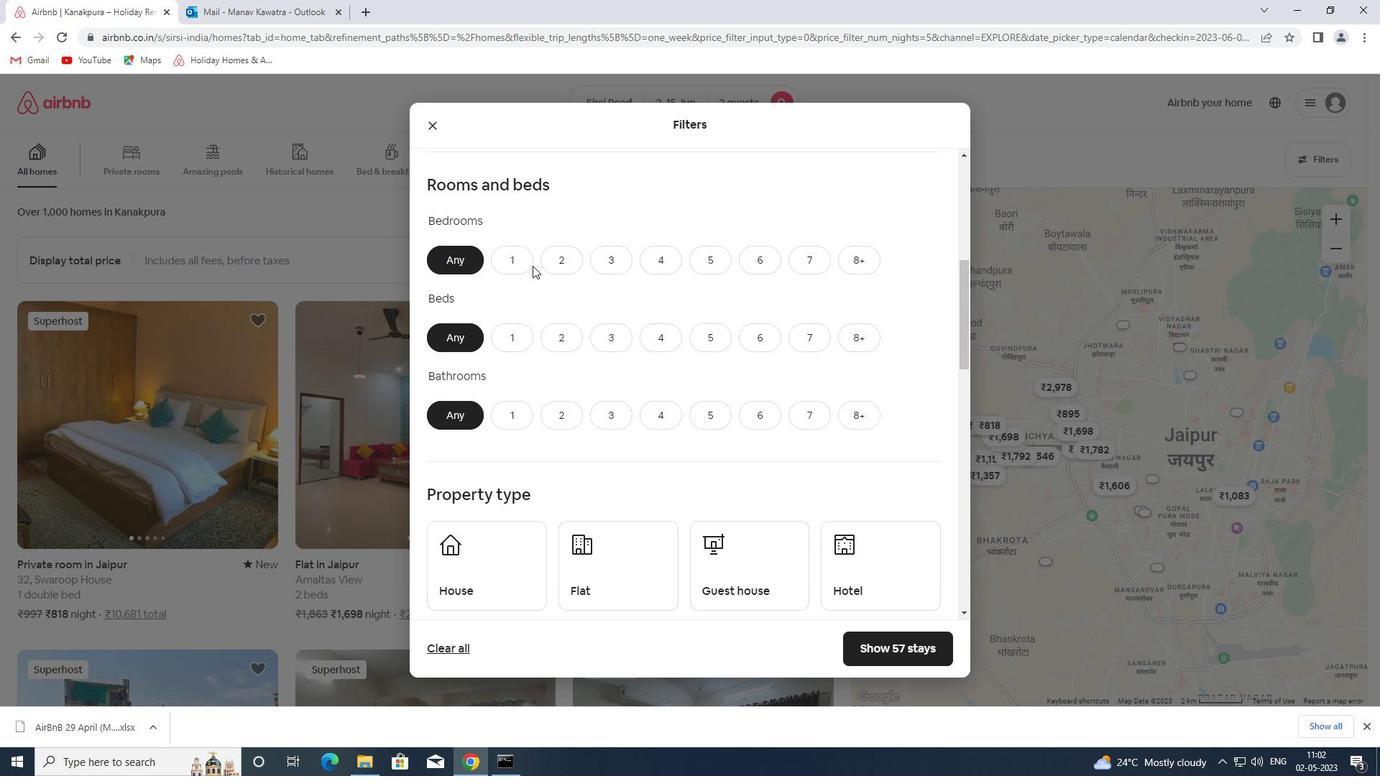 
Action: Mouse pressed left at (518, 264)
Screenshot: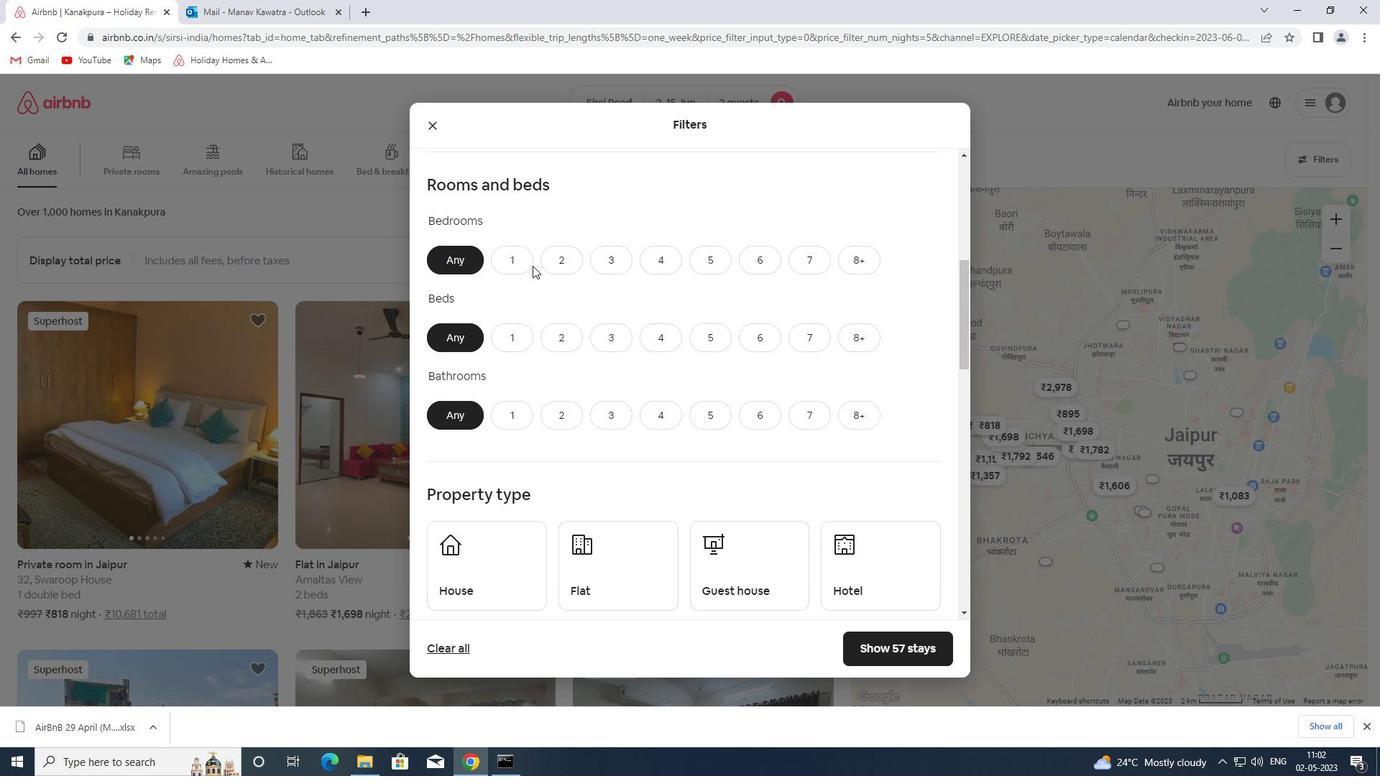 
Action: Mouse moved to (514, 347)
Screenshot: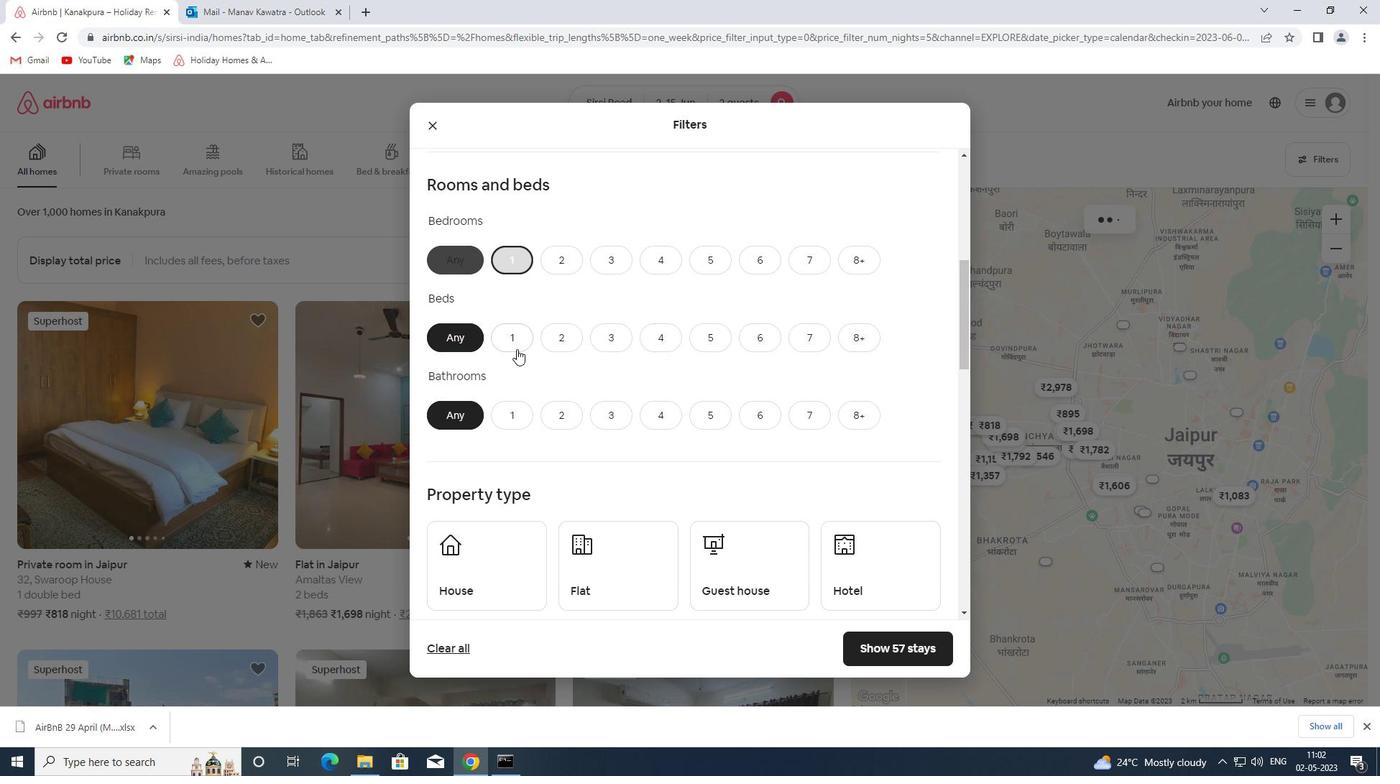 
Action: Mouse pressed left at (514, 347)
Screenshot: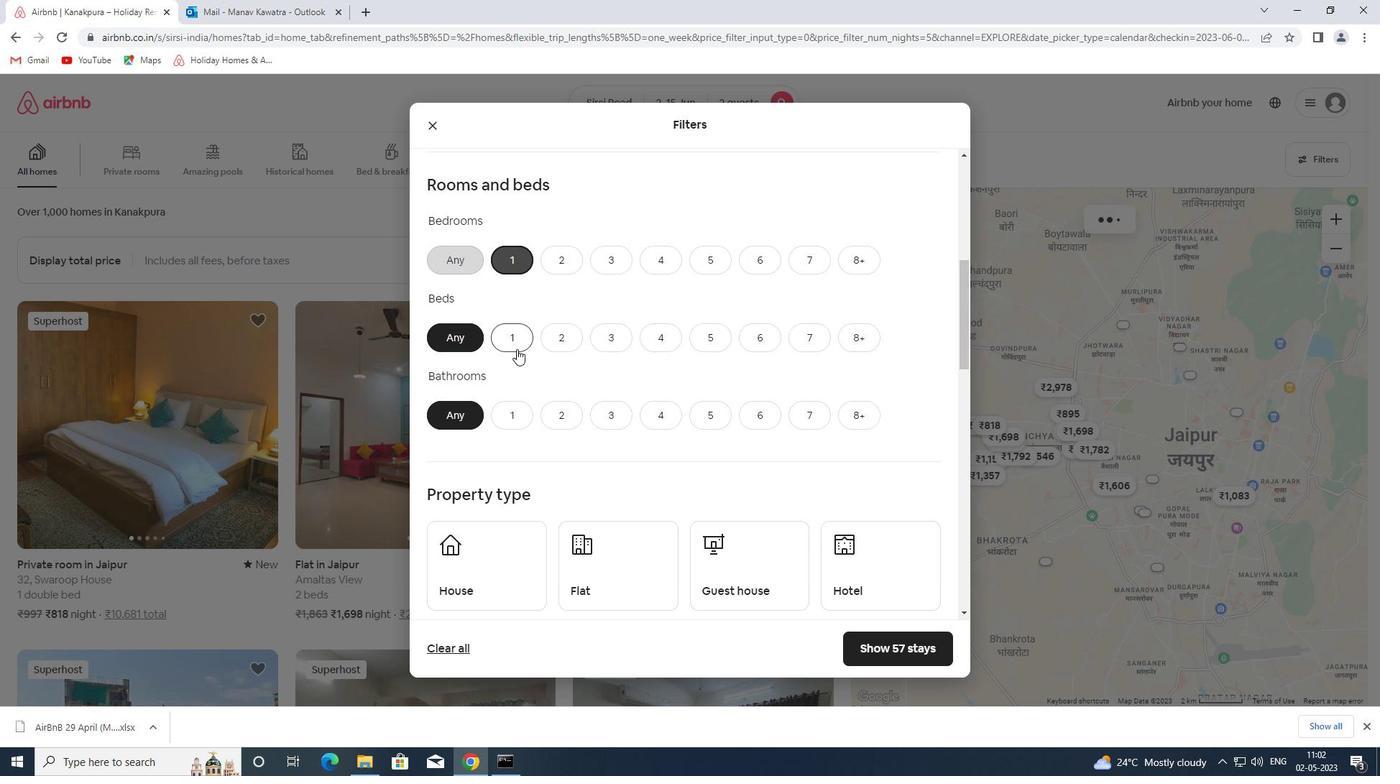 
Action: Mouse moved to (511, 416)
Screenshot: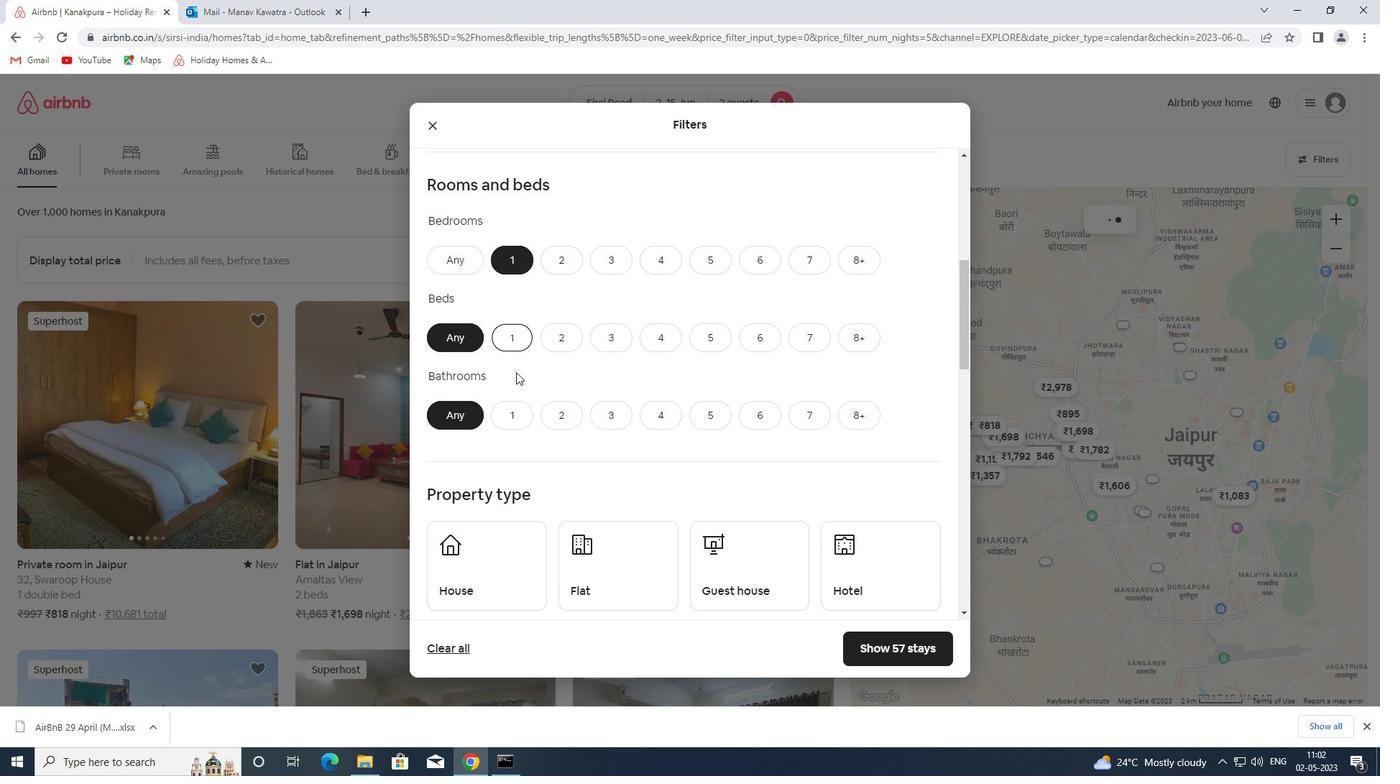 
Action: Mouse pressed left at (511, 416)
Screenshot: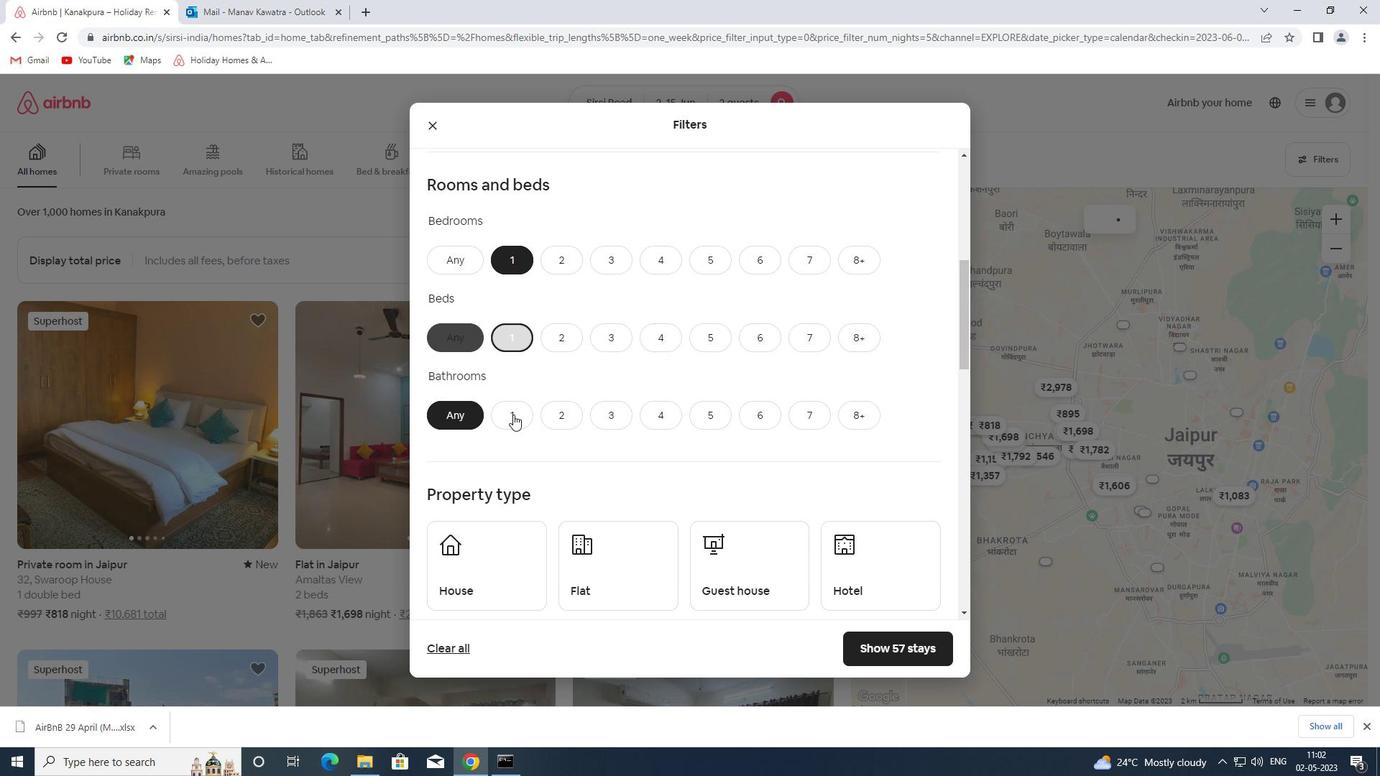 
Action: Mouse moved to (562, 388)
Screenshot: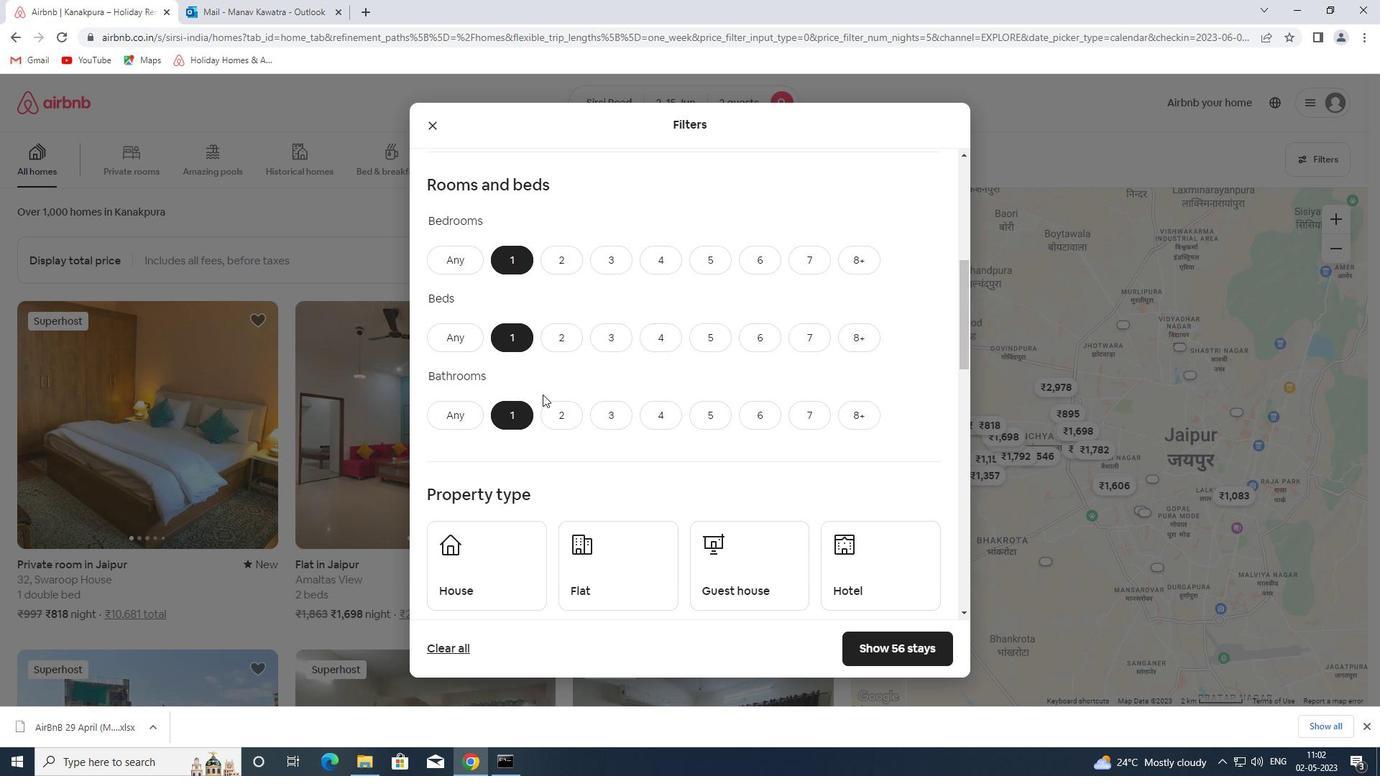 
Action: Mouse scrolled (562, 388) with delta (0, 0)
Screenshot: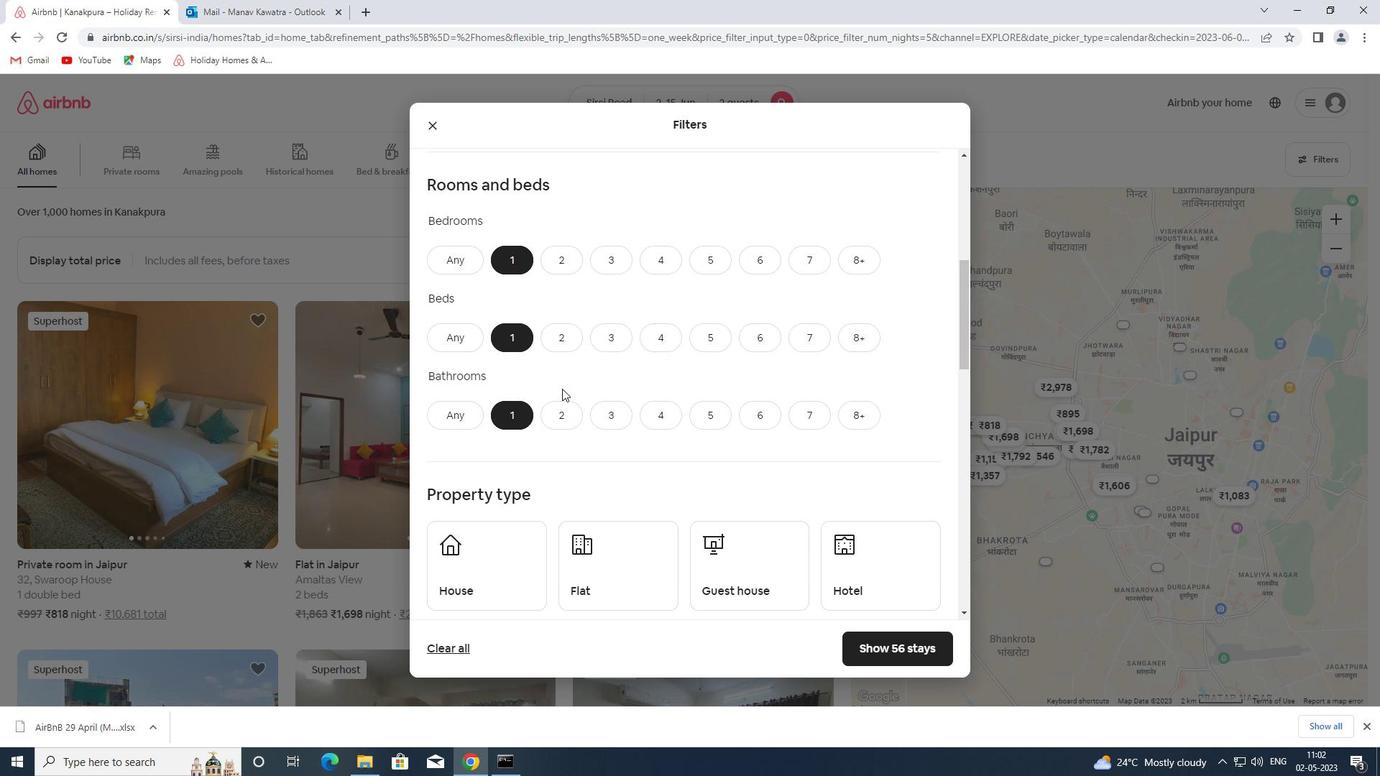 
Action: Mouse scrolled (562, 388) with delta (0, 0)
Screenshot: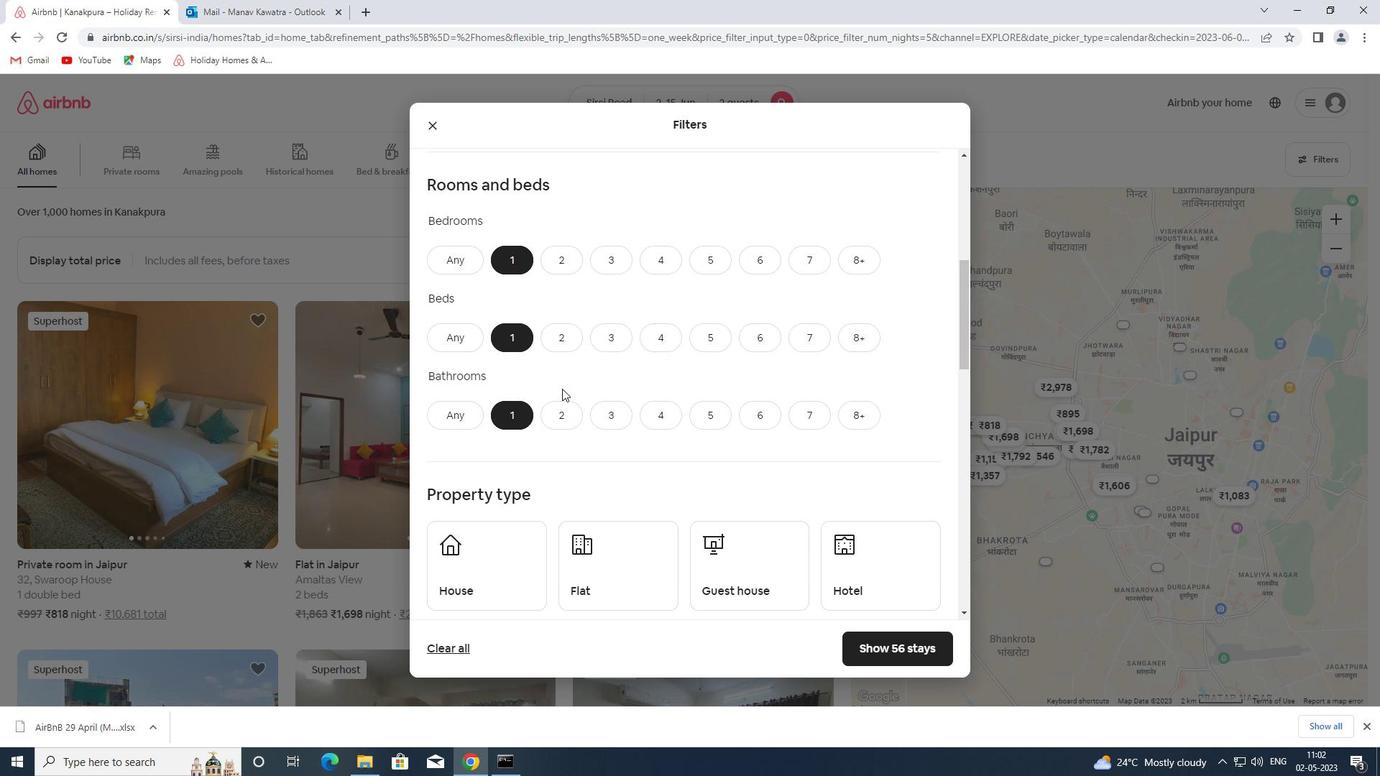 
Action: Mouse moved to (574, 386)
Screenshot: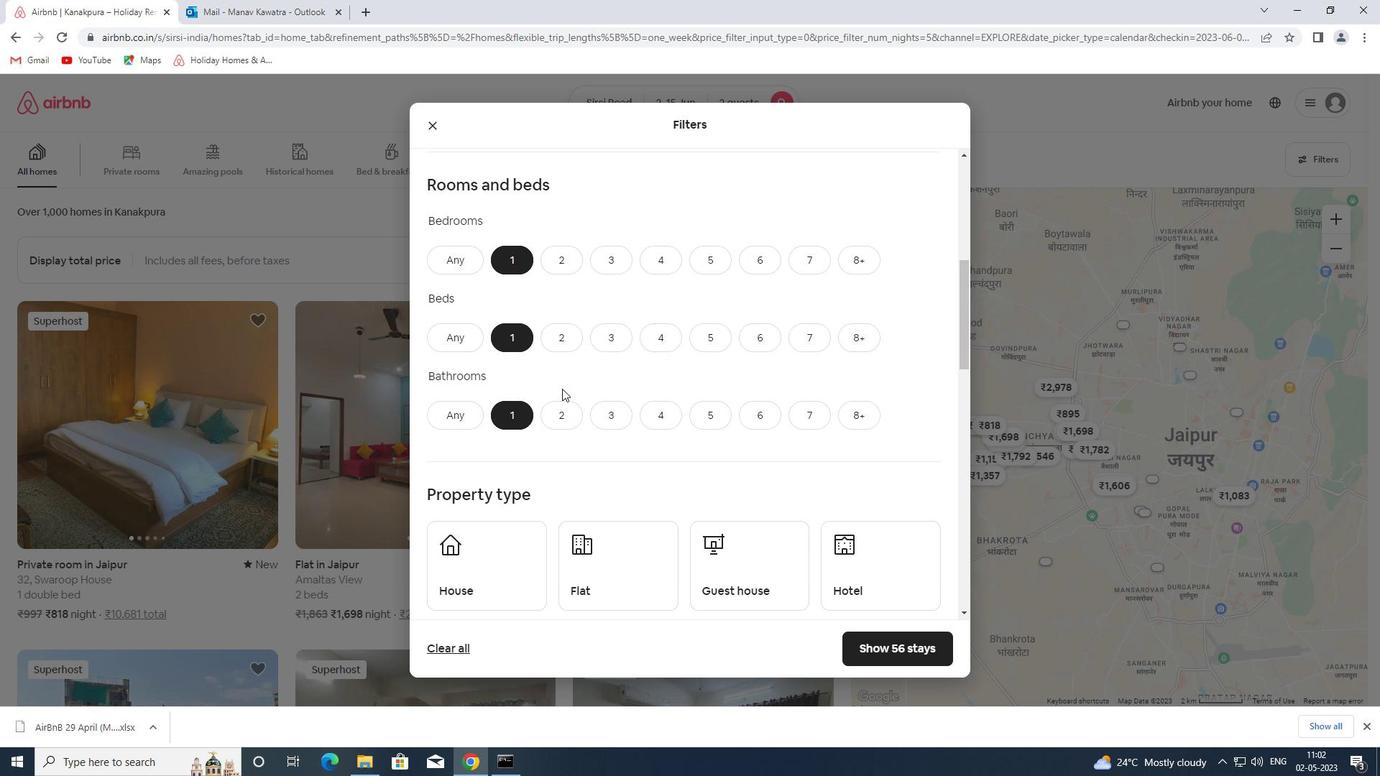 
Action: Mouse scrolled (574, 385) with delta (0, 0)
Screenshot: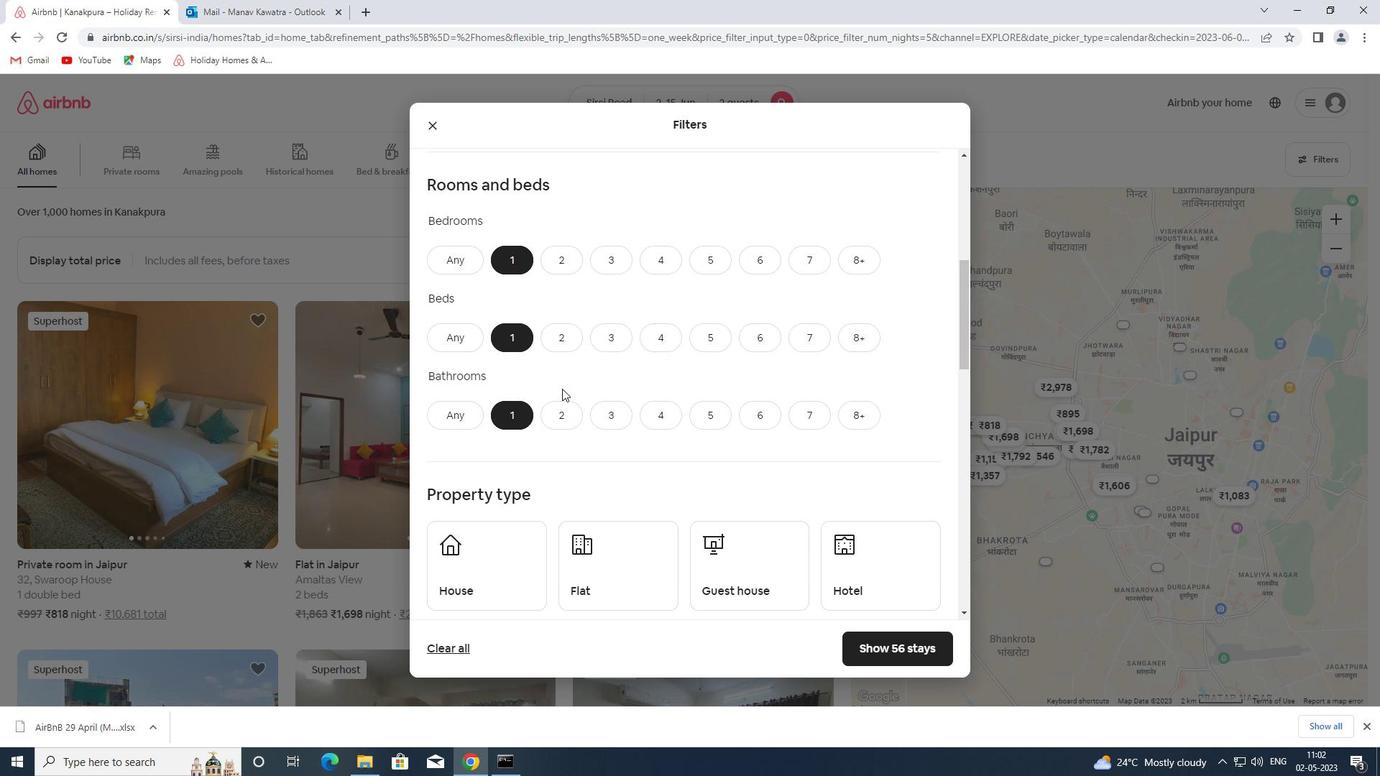 
Action: Mouse moved to (525, 363)
Screenshot: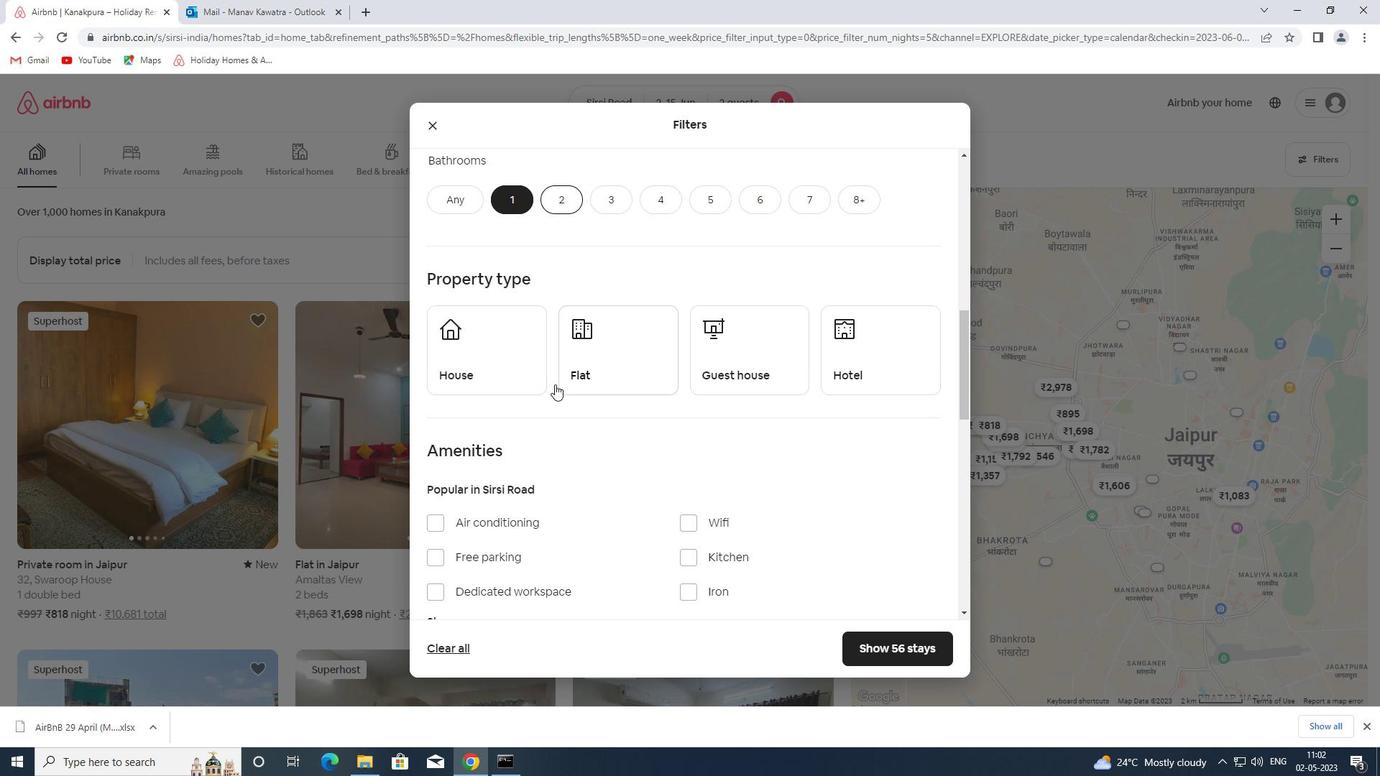 
Action: Mouse pressed left at (525, 363)
Screenshot: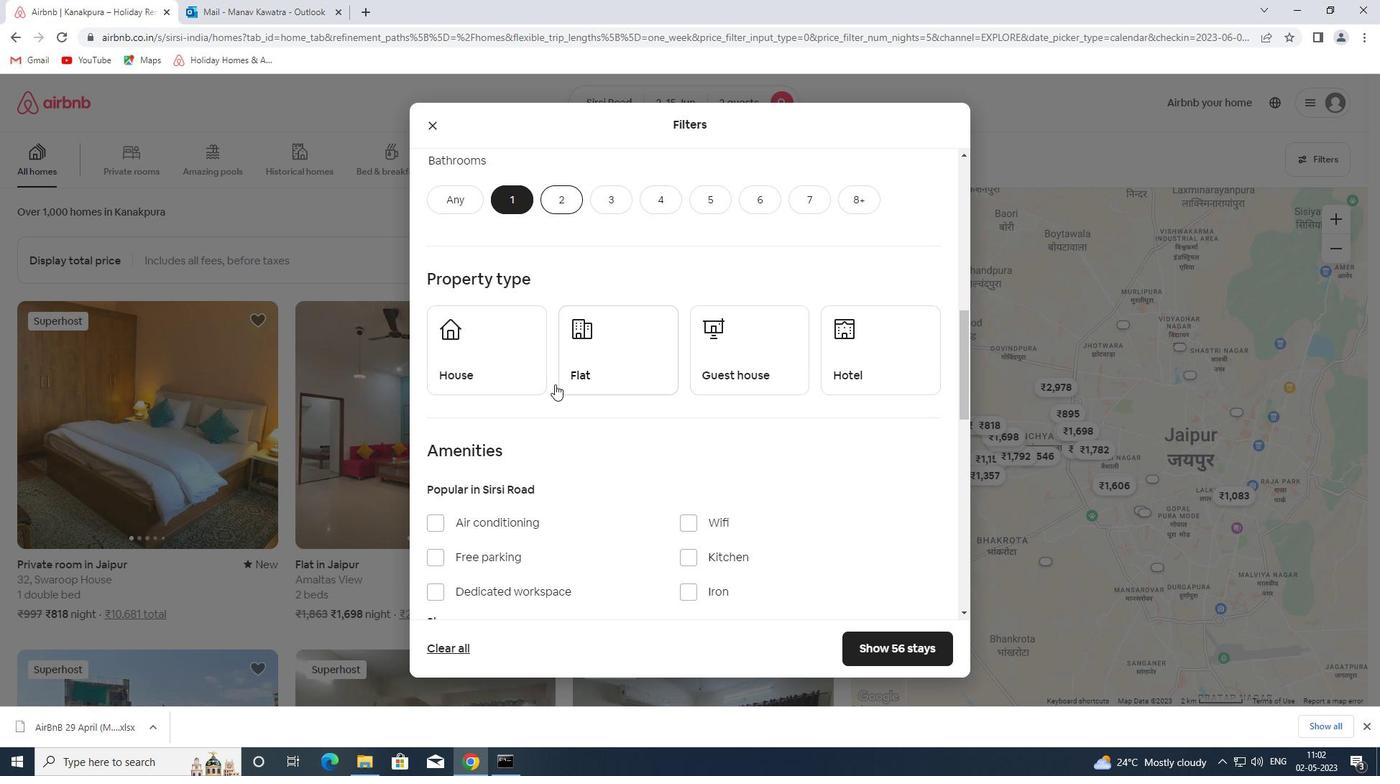 
Action: Mouse moved to (652, 365)
Screenshot: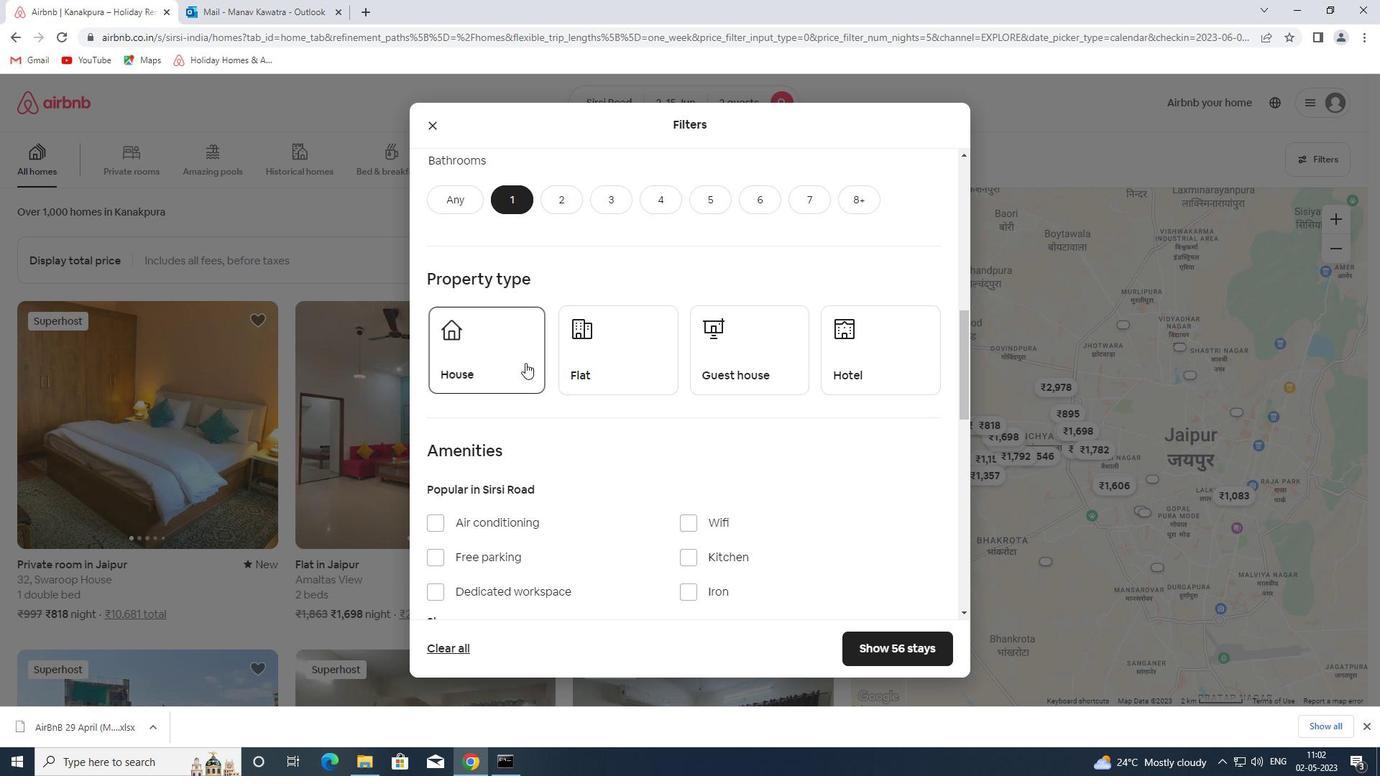 
Action: Mouse pressed left at (652, 365)
Screenshot: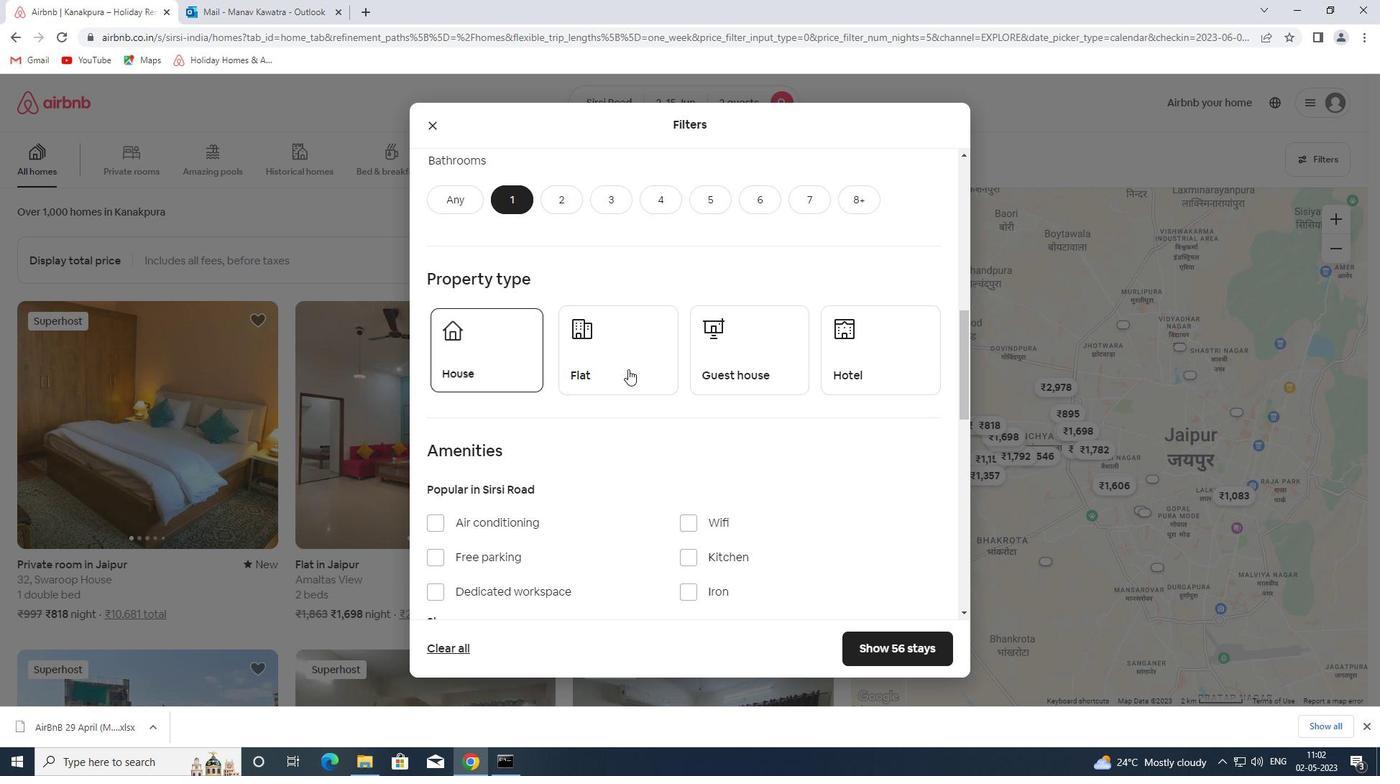 
Action: Mouse moved to (750, 343)
Screenshot: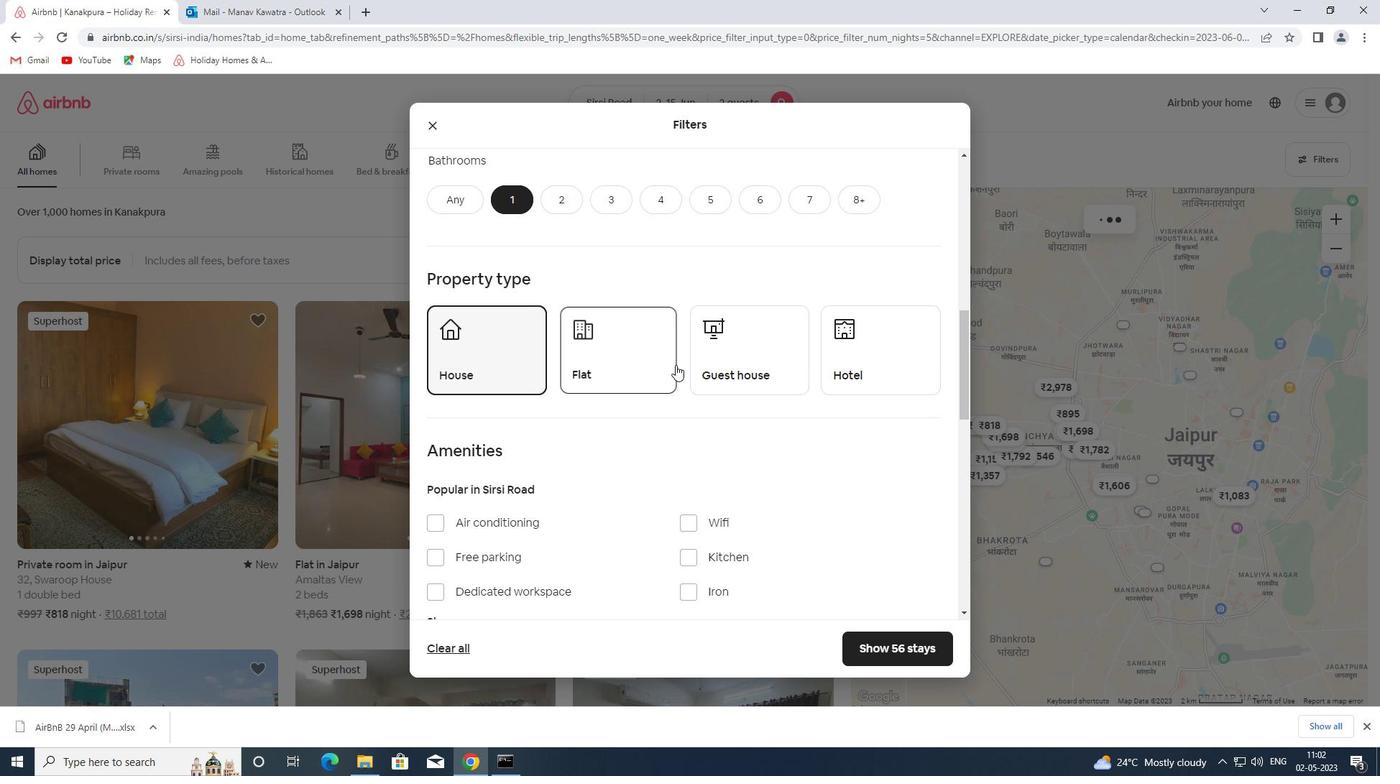 
Action: Mouse pressed left at (750, 343)
Screenshot: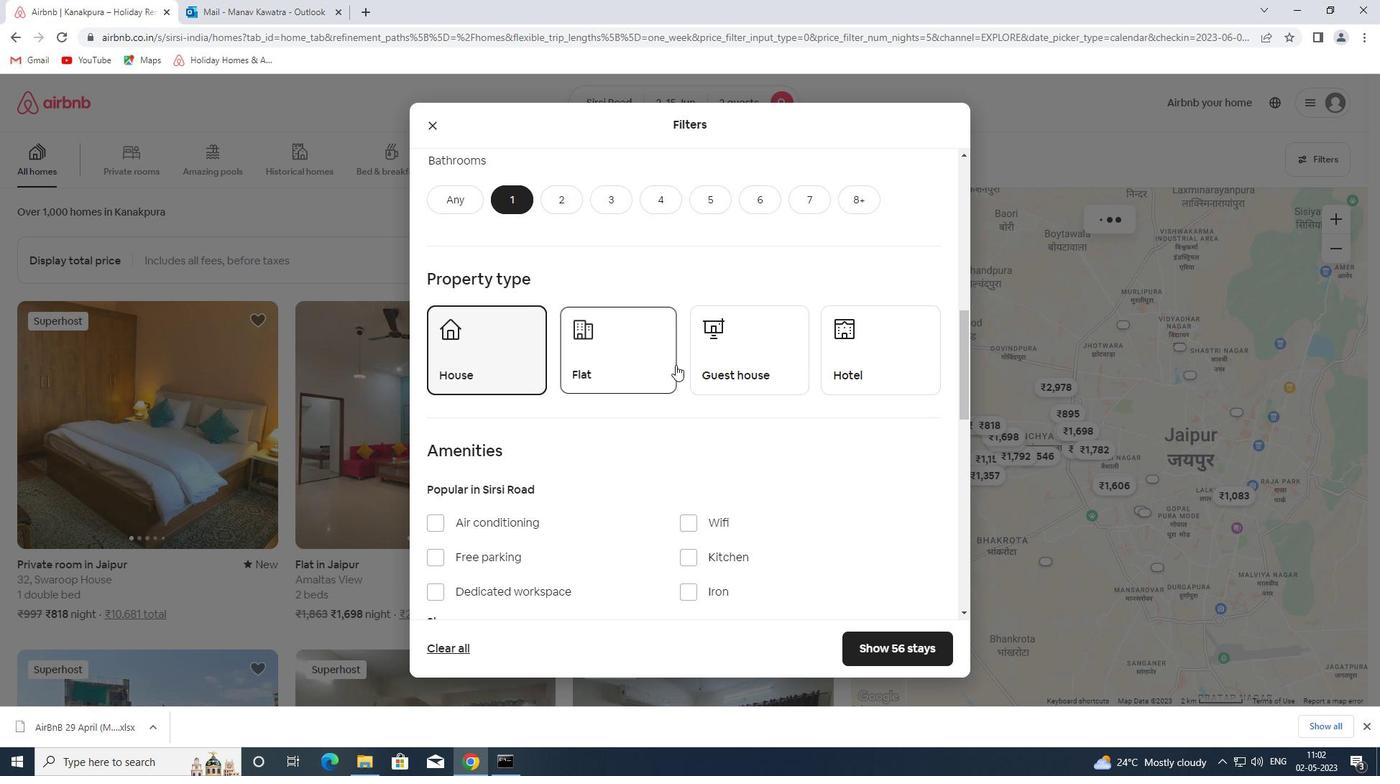 
Action: Mouse moved to (859, 348)
Screenshot: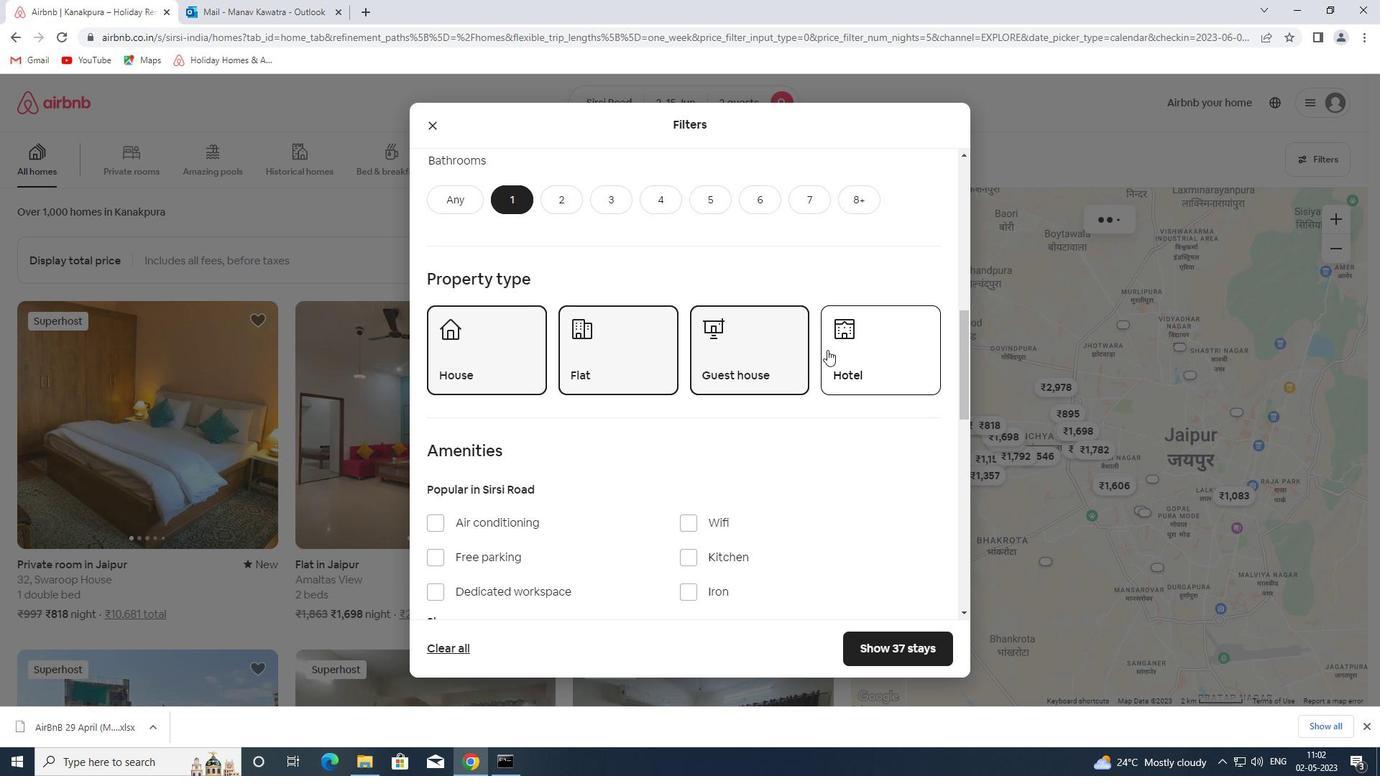 
Action: Mouse pressed left at (859, 348)
Screenshot: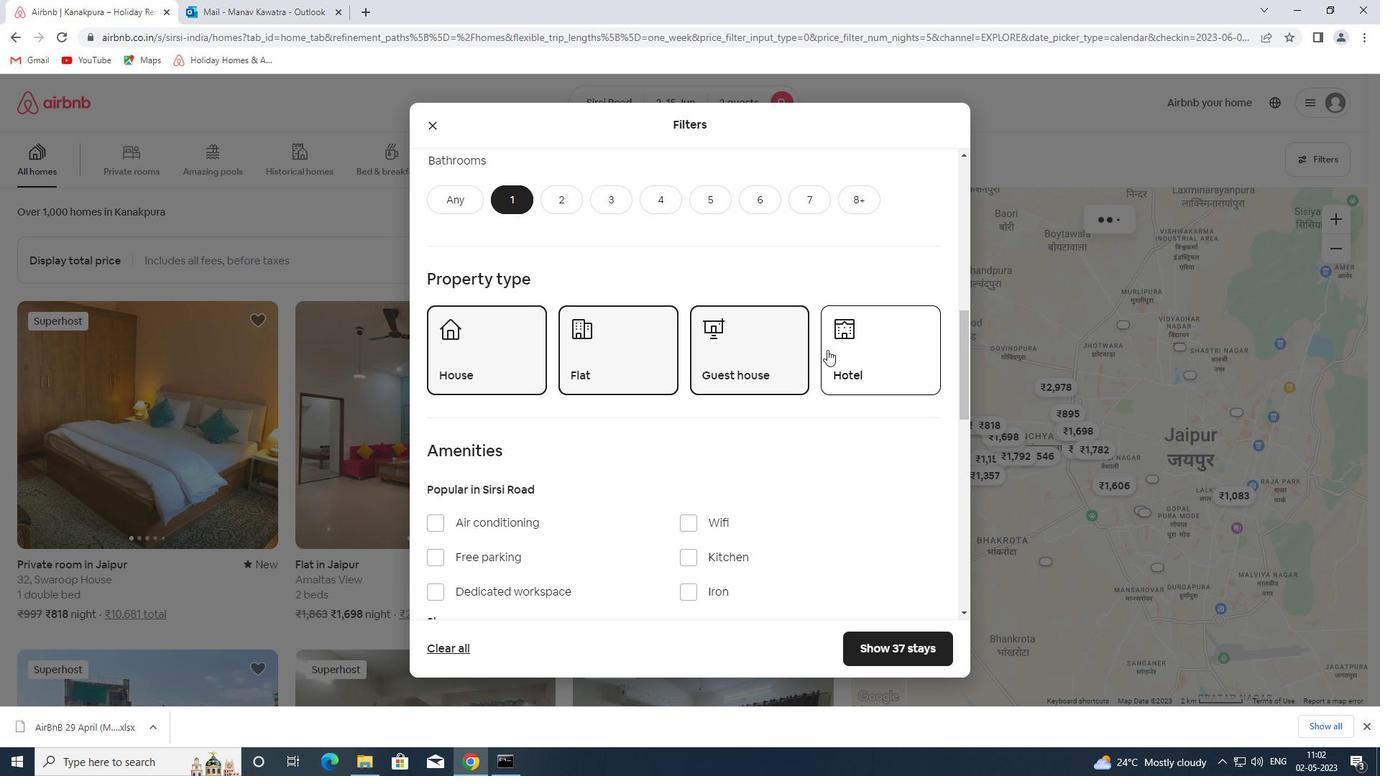 
Action: Mouse moved to (660, 364)
Screenshot: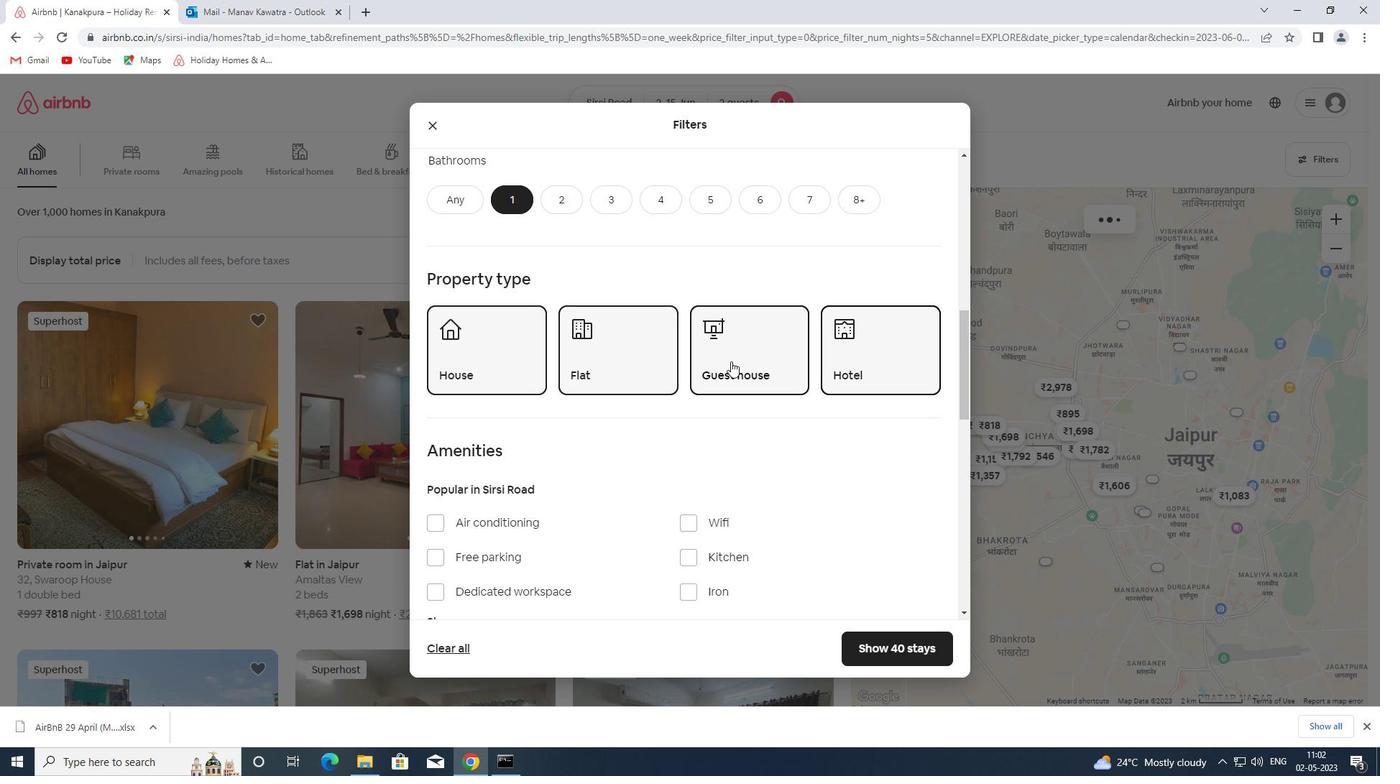 
Action: Mouse scrolled (660, 363) with delta (0, 0)
Screenshot: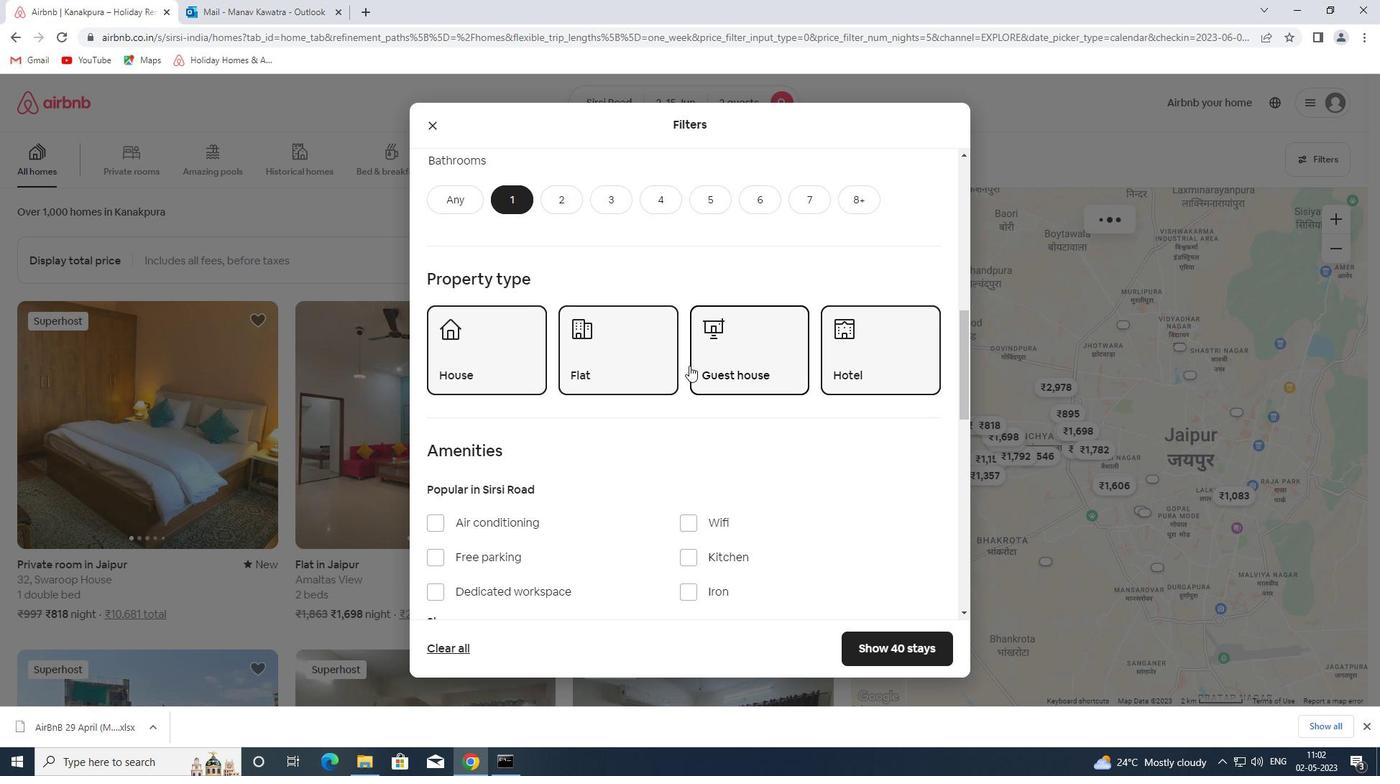 
Action: Mouse scrolled (660, 363) with delta (0, 0)
Screenshot: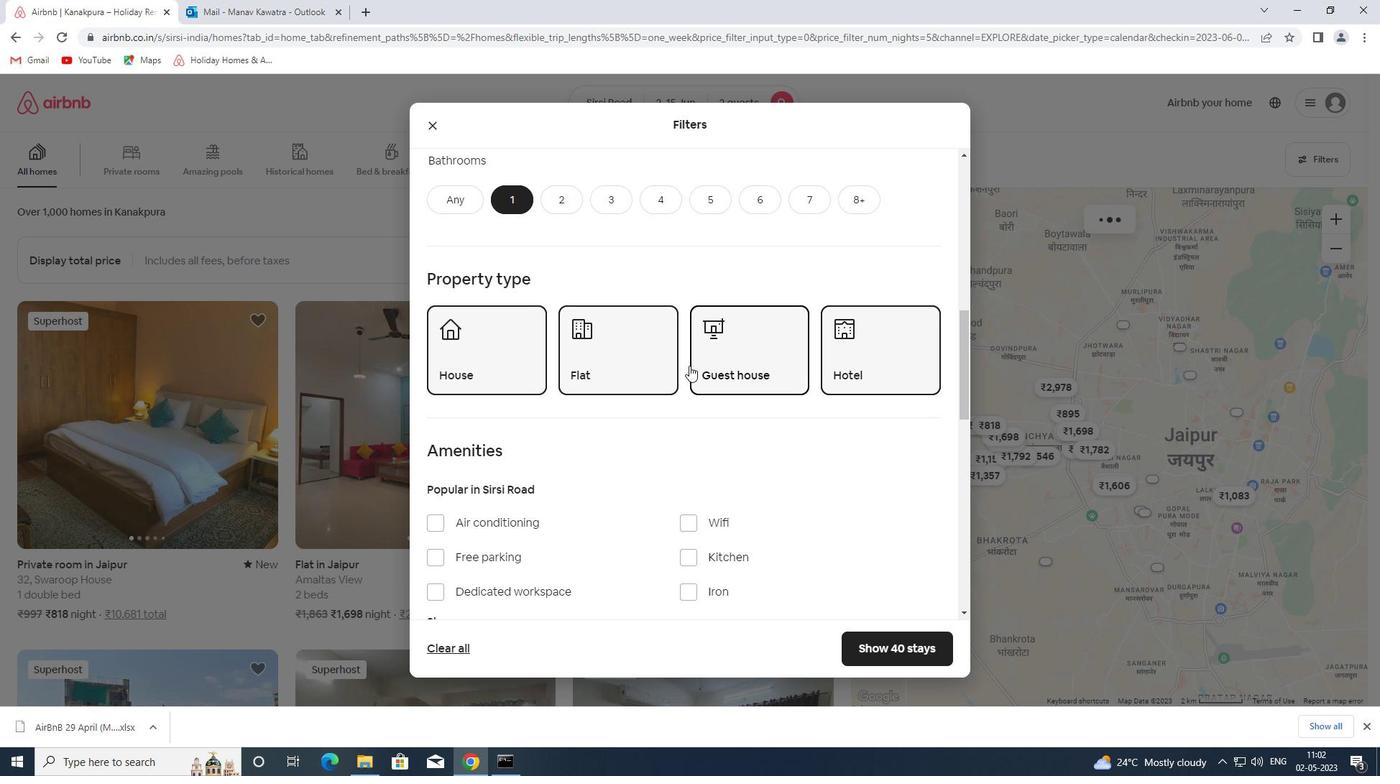 
Action: Mouse moved to (659, 364)
Screenshot: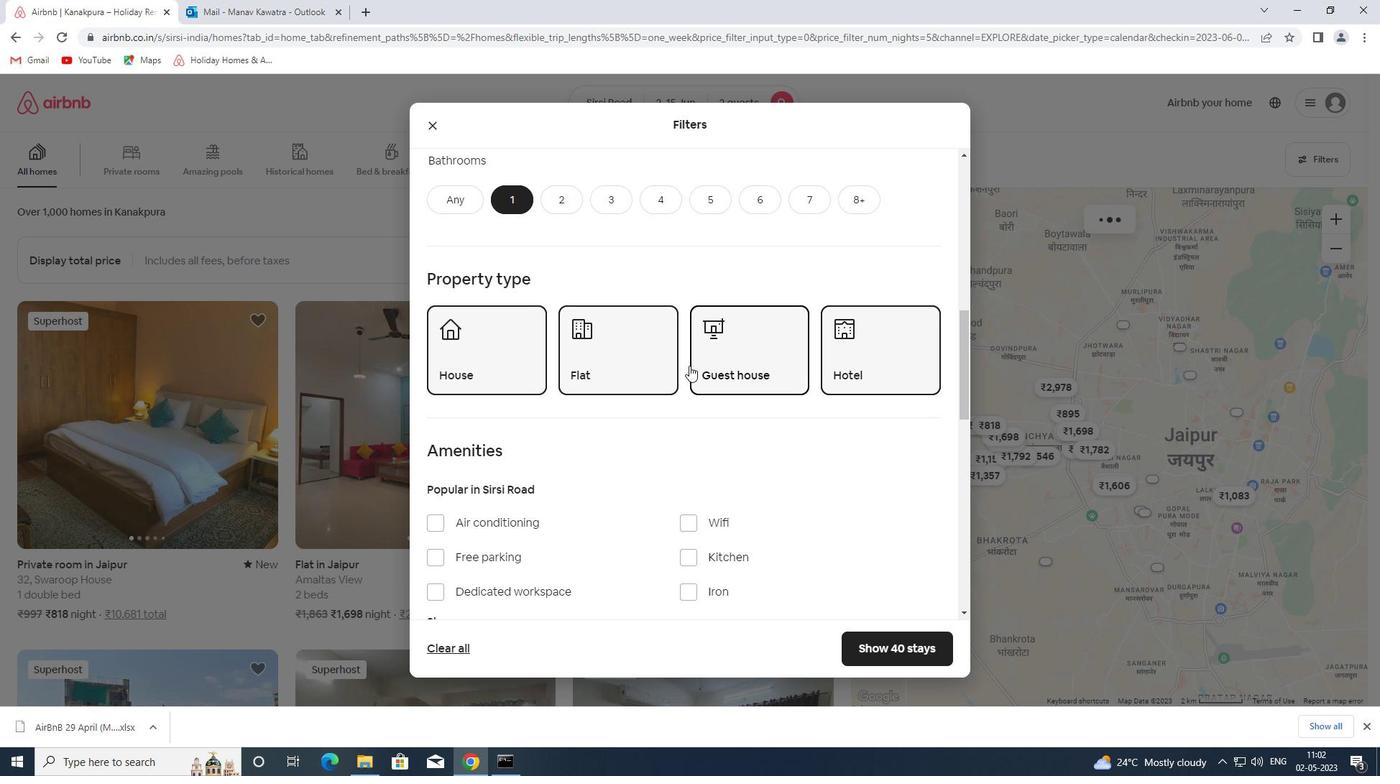 
Action: Mouse scrolled (659, 363) with delta (0, 0)
Screenshot: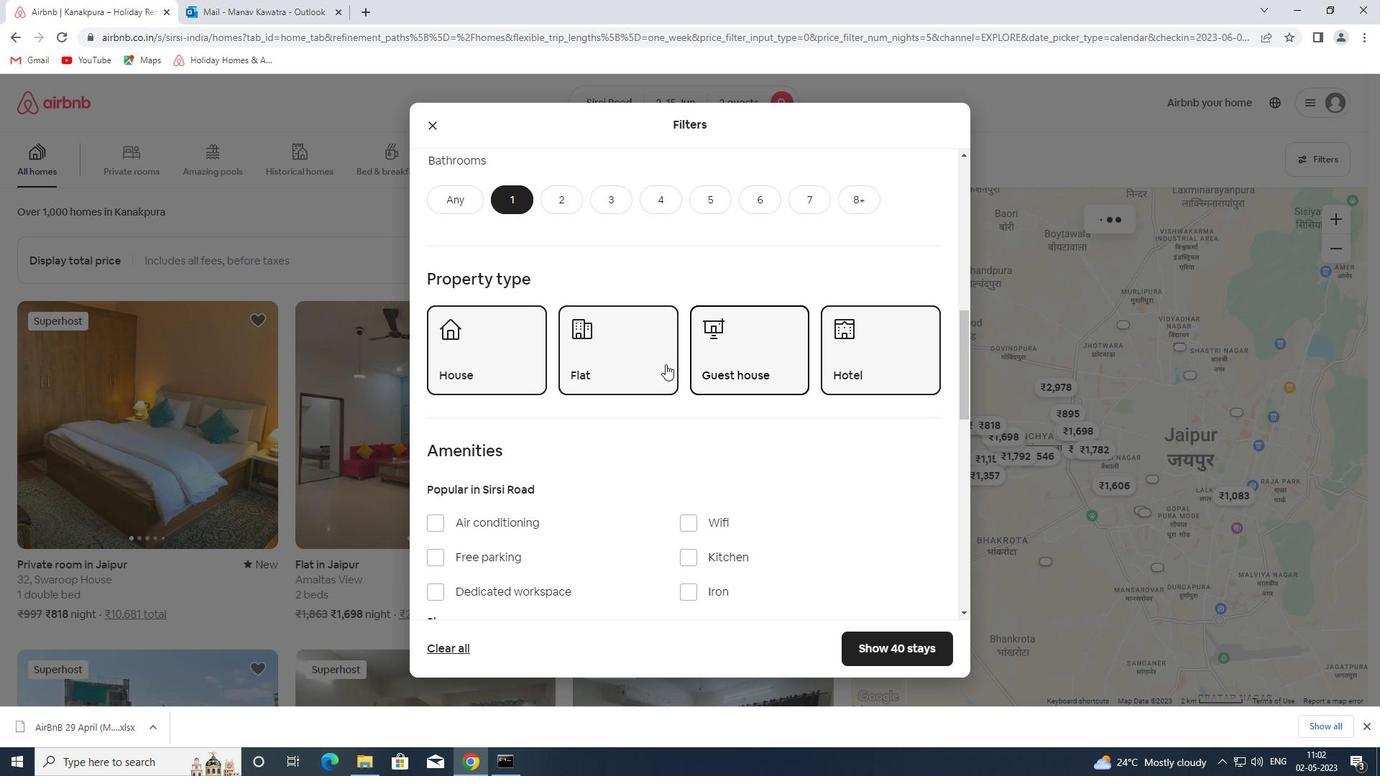 
Action: Mouse moved to (658, 364)
Screenshot: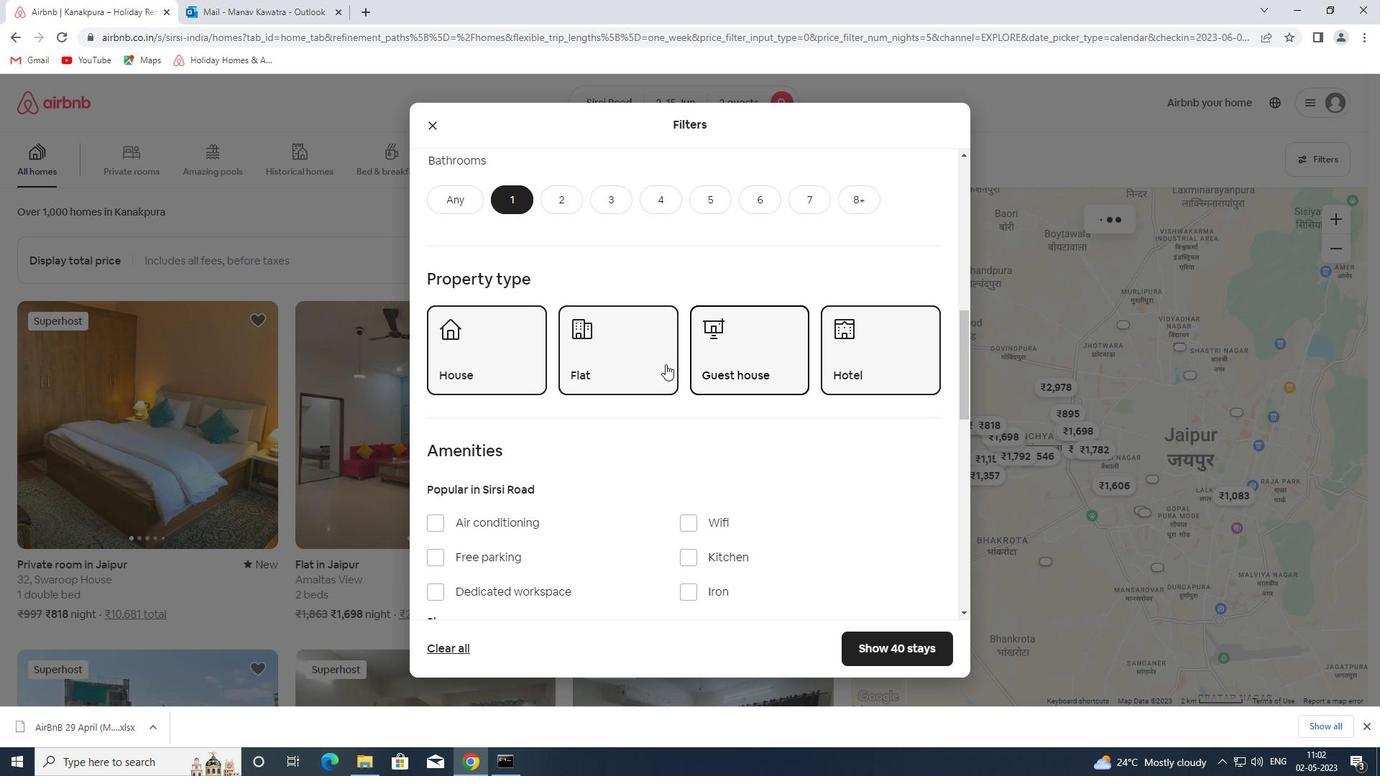 
Action: Mouse scrolled (658, 363) with delta (0, 0)
Screenshot: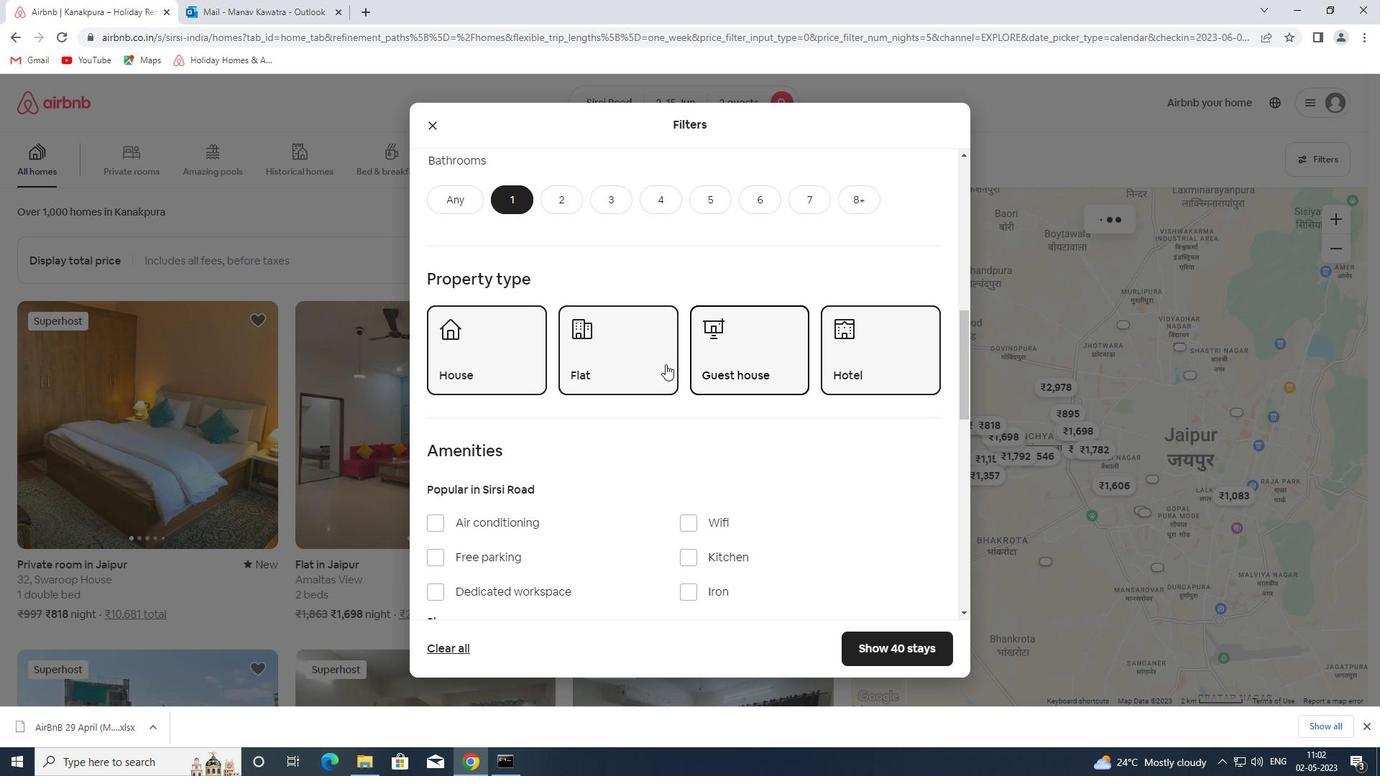 
Action: Mouse moved to (658, 364)
Screenshot: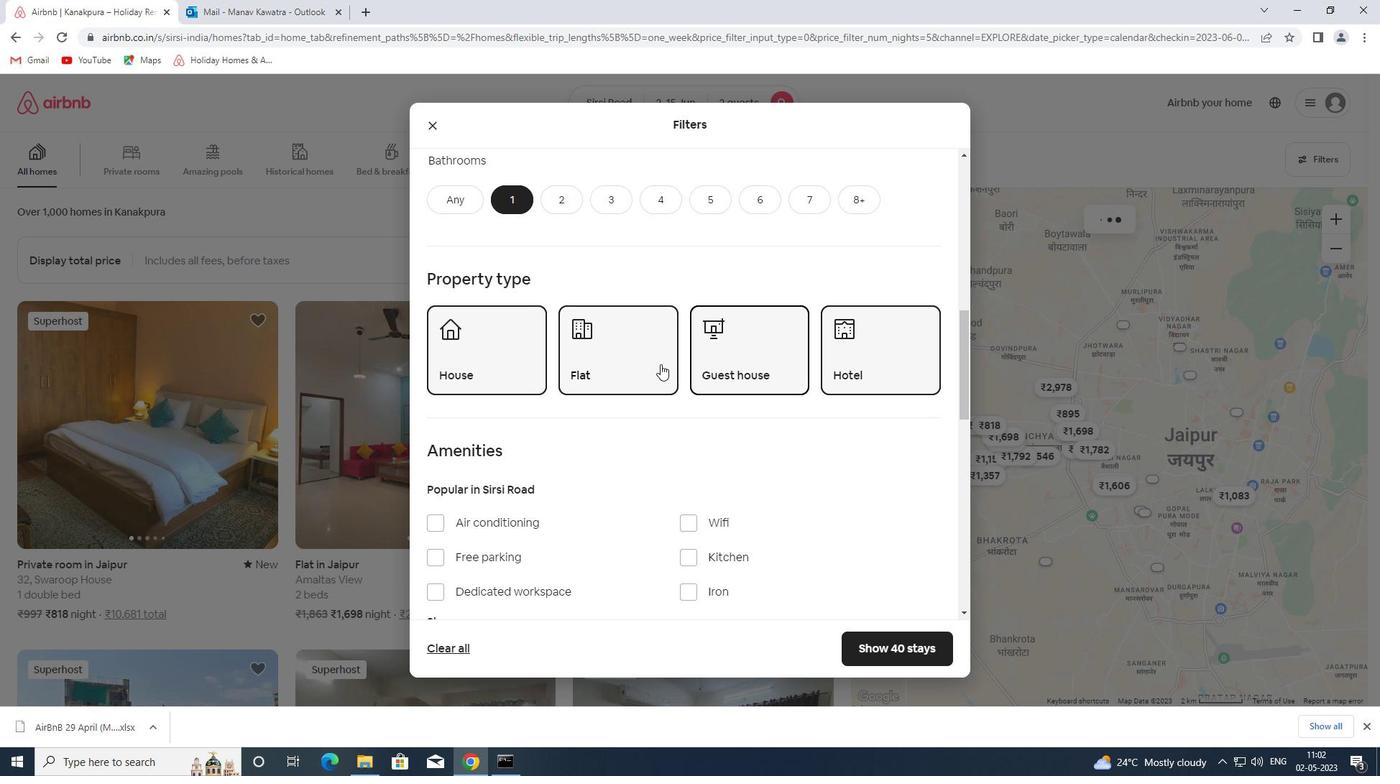 
Action: Mouse scrolled (658, 363) with delta (0, 0)
Screenshot: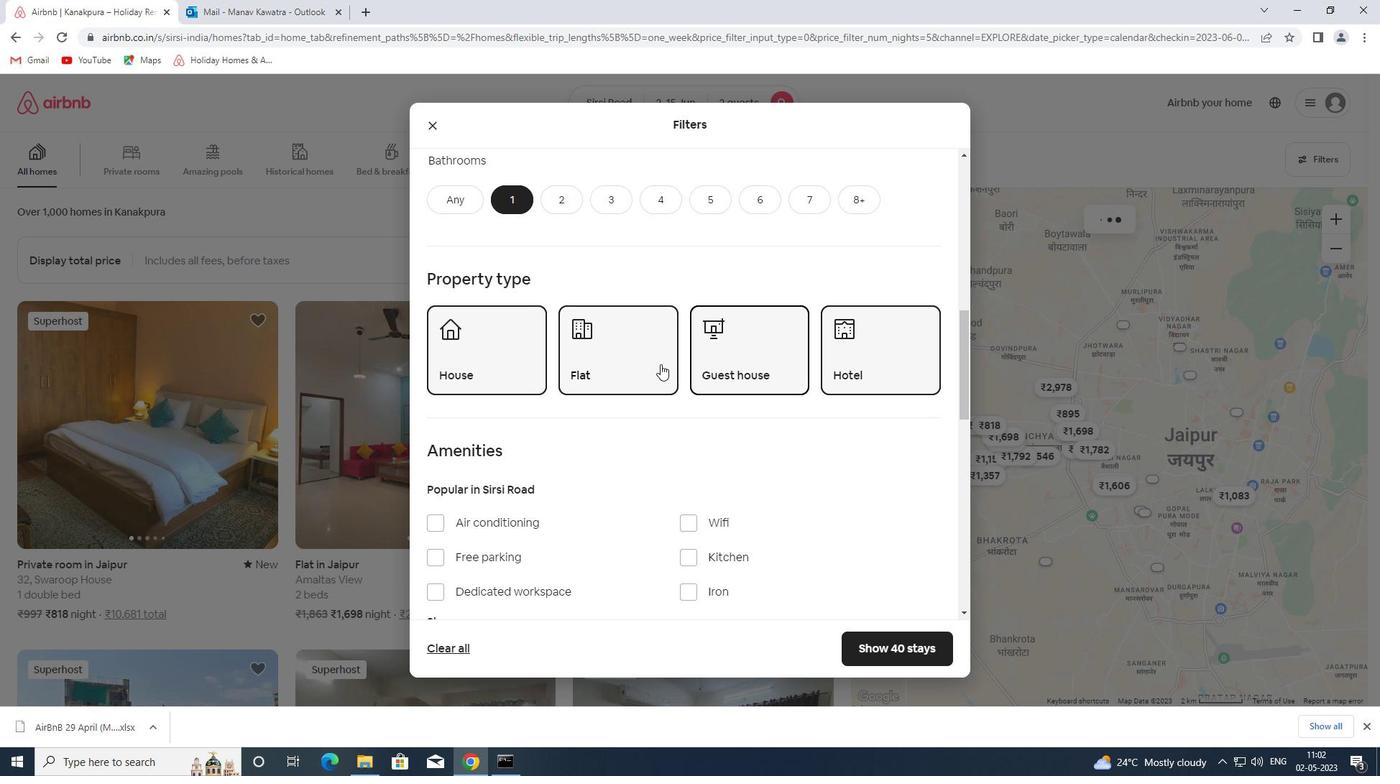 
Action: Mouse moved to (656, 364)
Screenshot: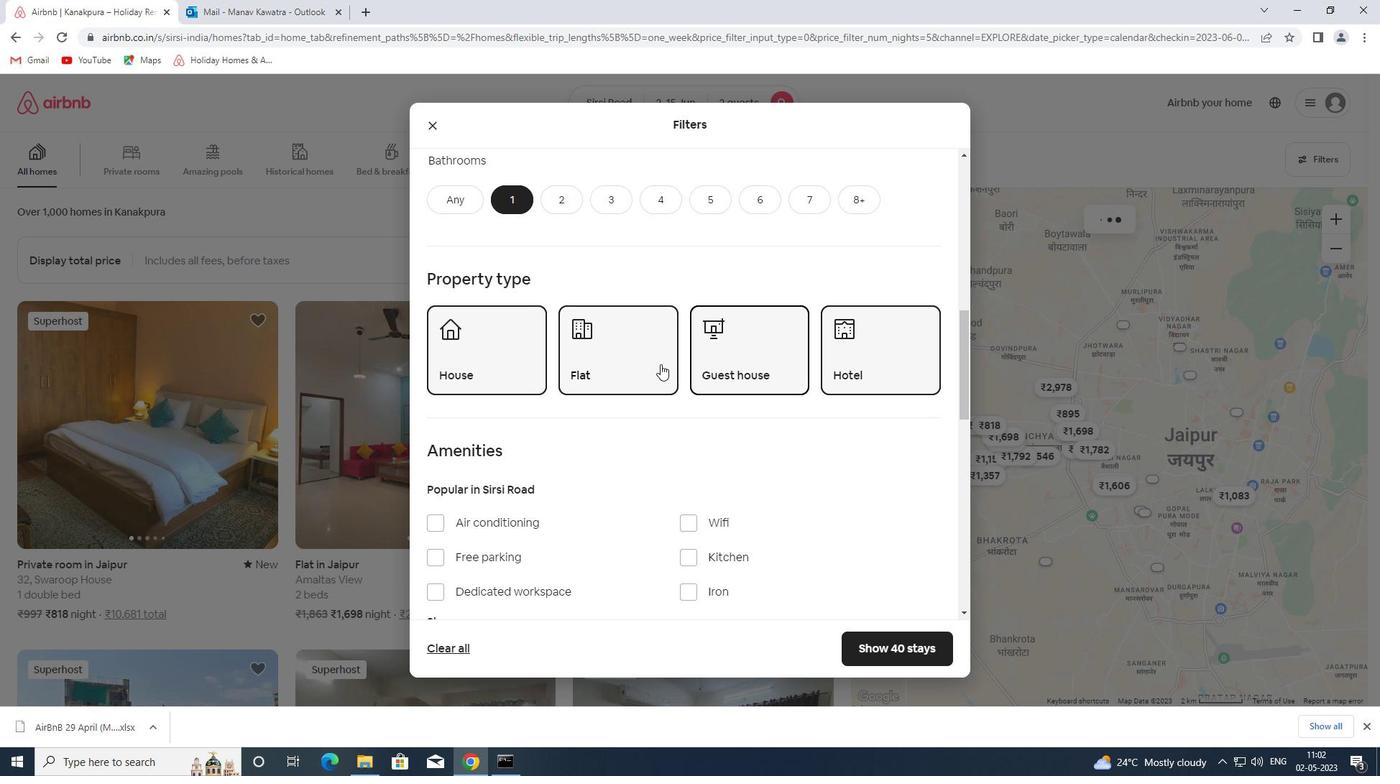 
Action: Mouse scrolled (656, 363) with delta (0, 0)
Screenshot: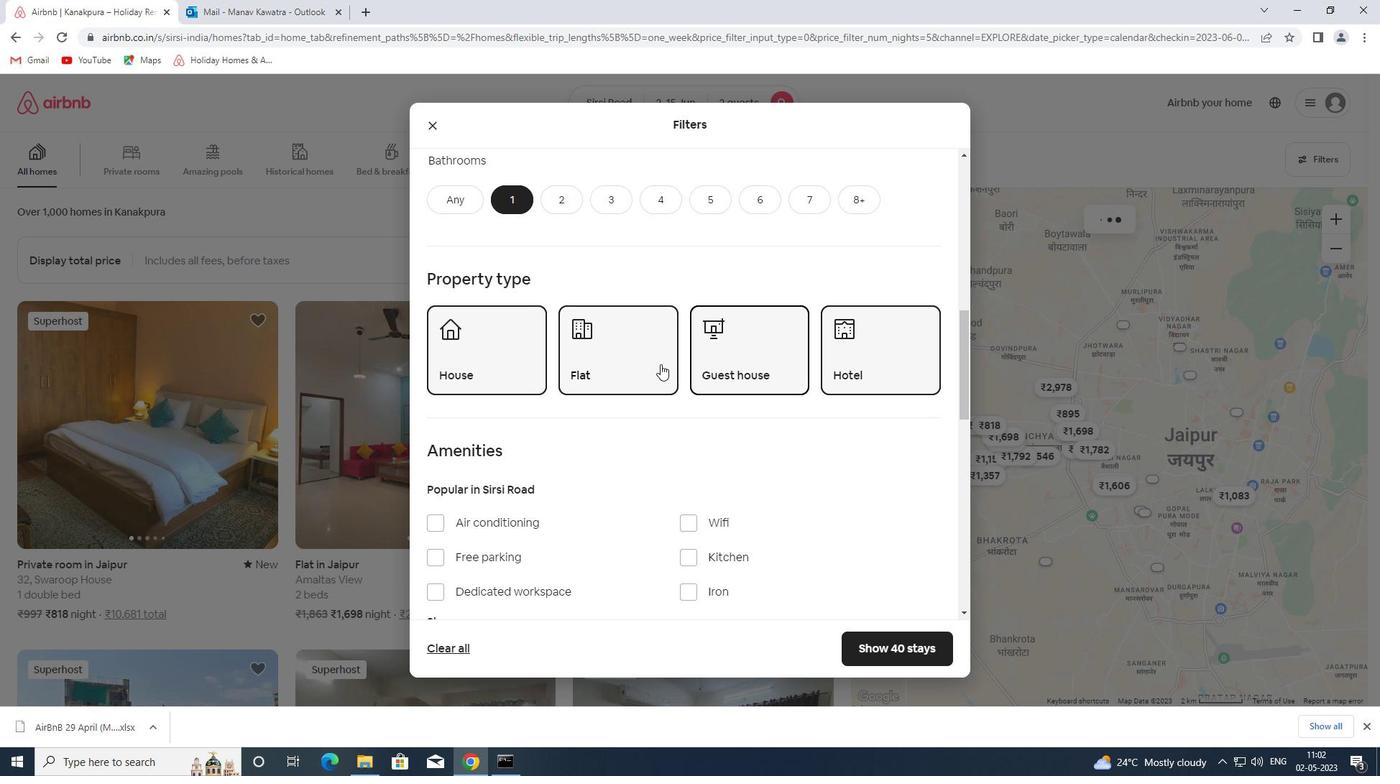 
Action: Mouse moved to (900, 356)
Screenshot: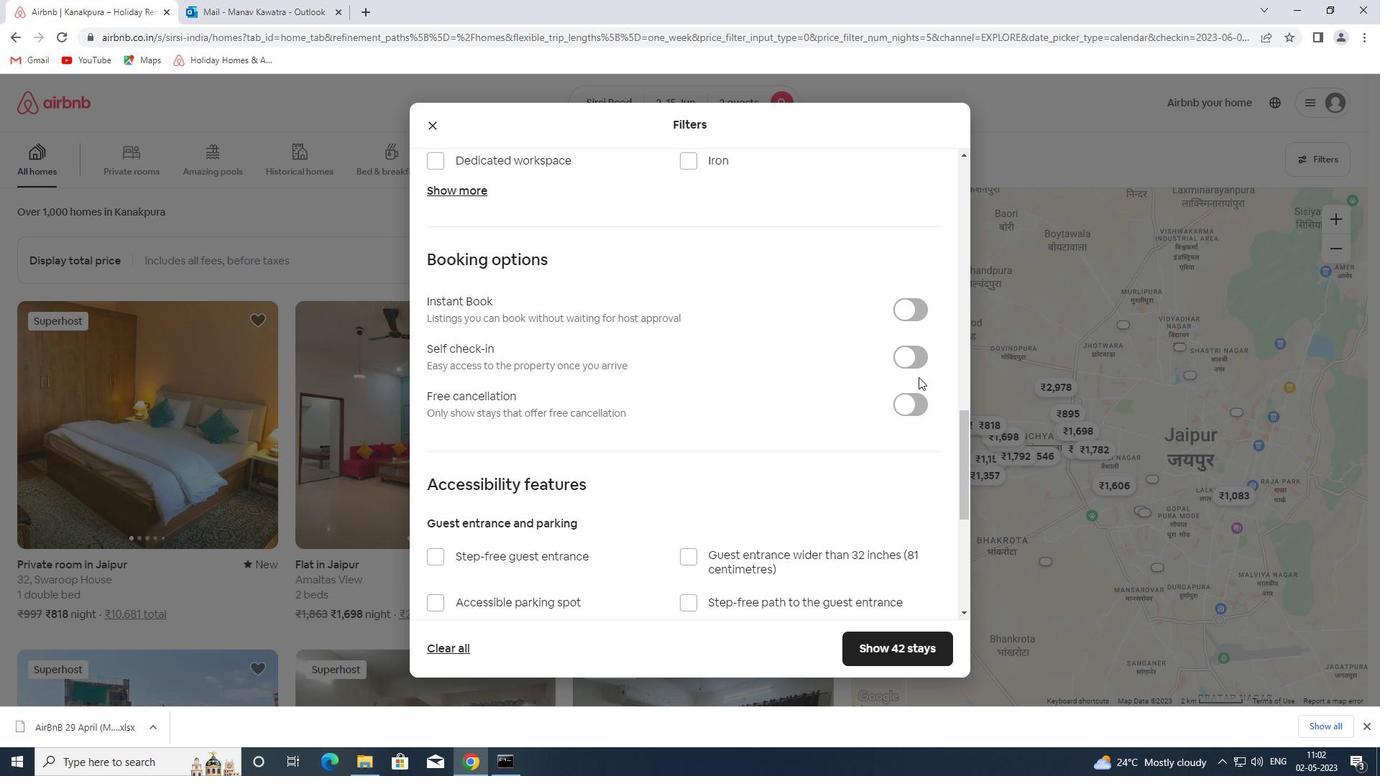 
Action: Mouse pressed left at (900, 356)
Screenshot: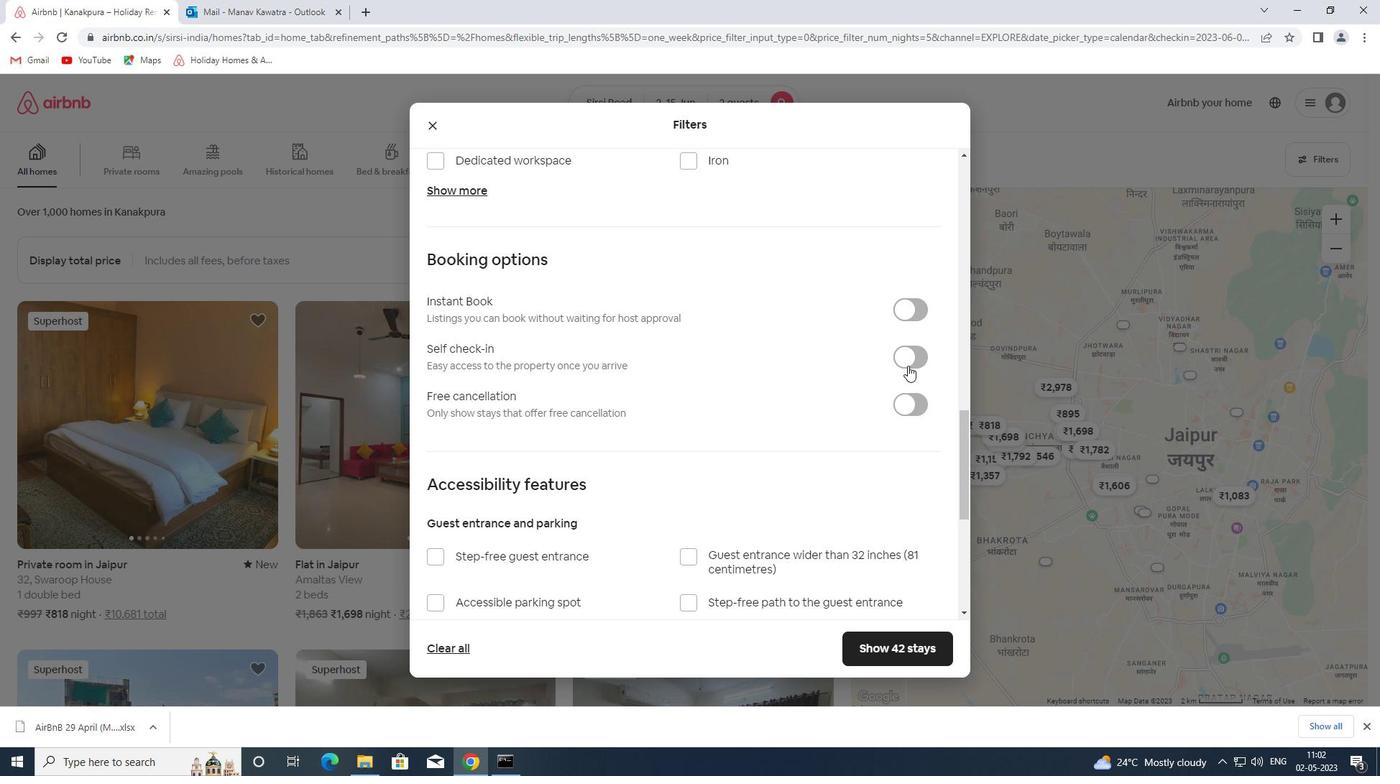 
Action: Mouse moved to (682, 386)
Screenshot: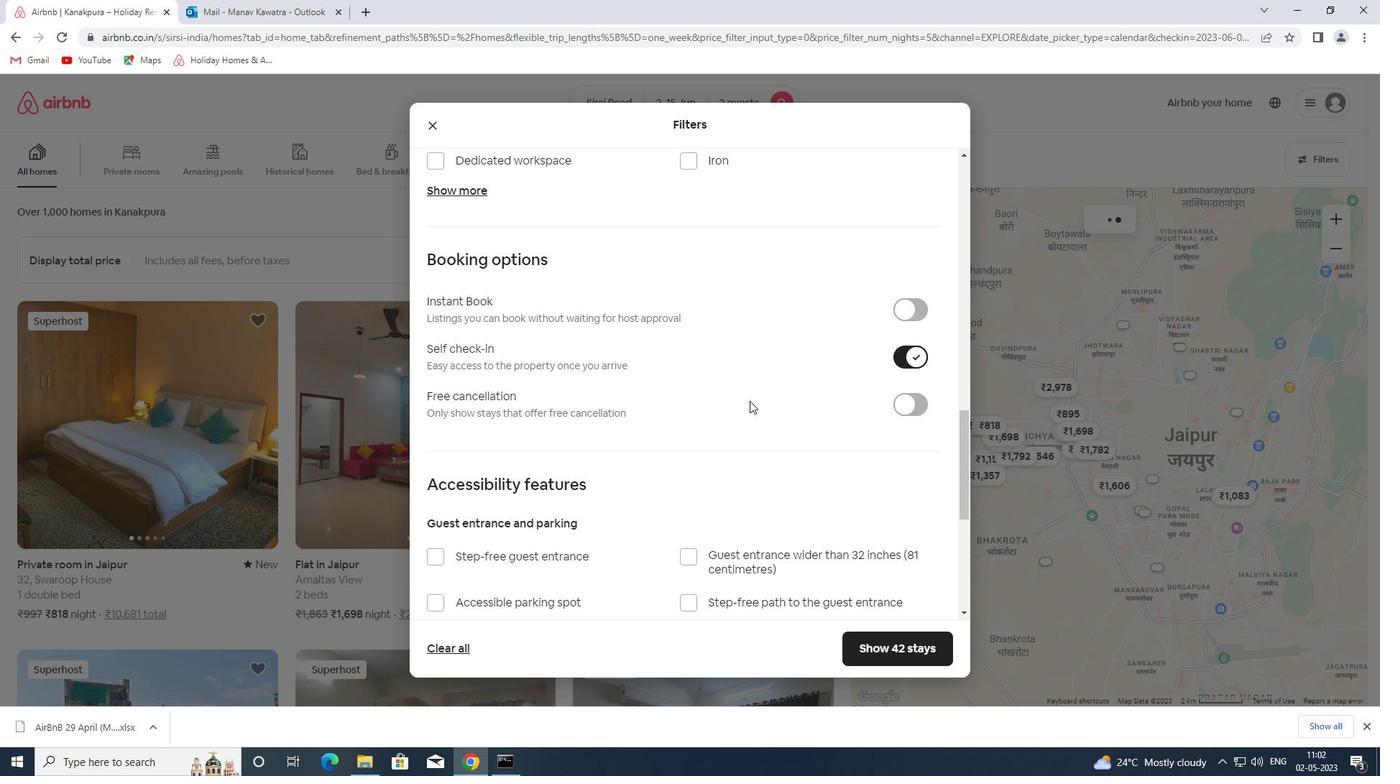 
Action: Mouse scrolled (682, 386) with delta (0, 0)
Screenshot: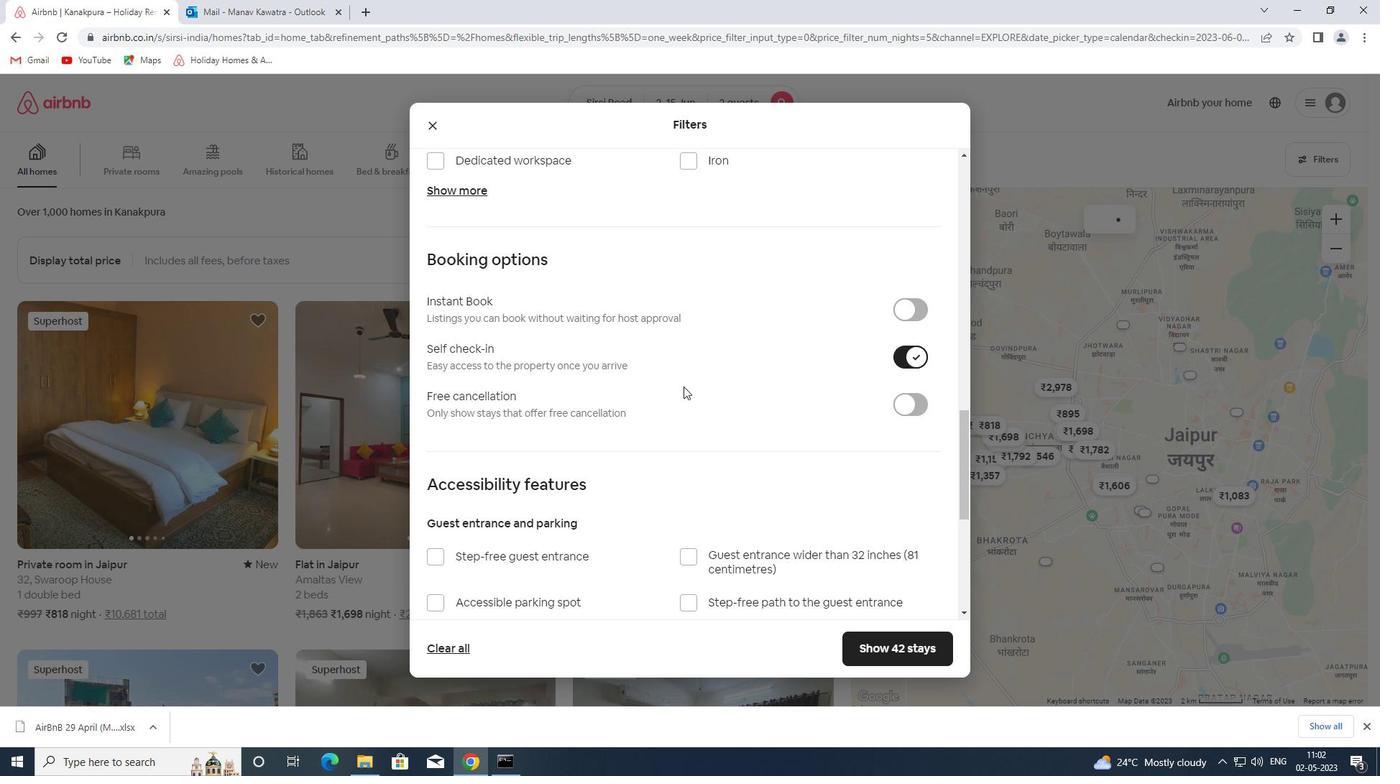 
Action: Mouse scrolled (682, 386) with delta (0, 0)
Screenshot: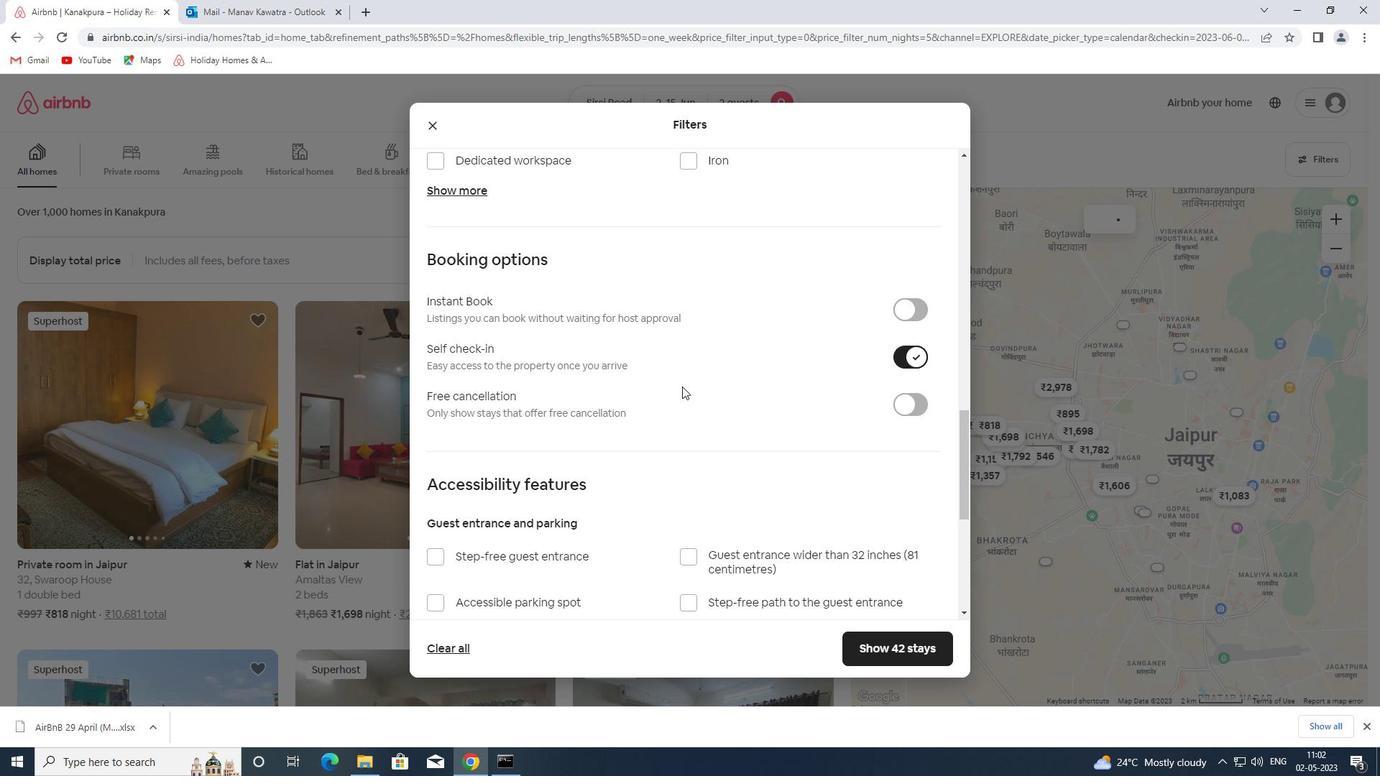 
Action: Mouse scrolled (682, 386) with delta (0, 0)
Screenshot: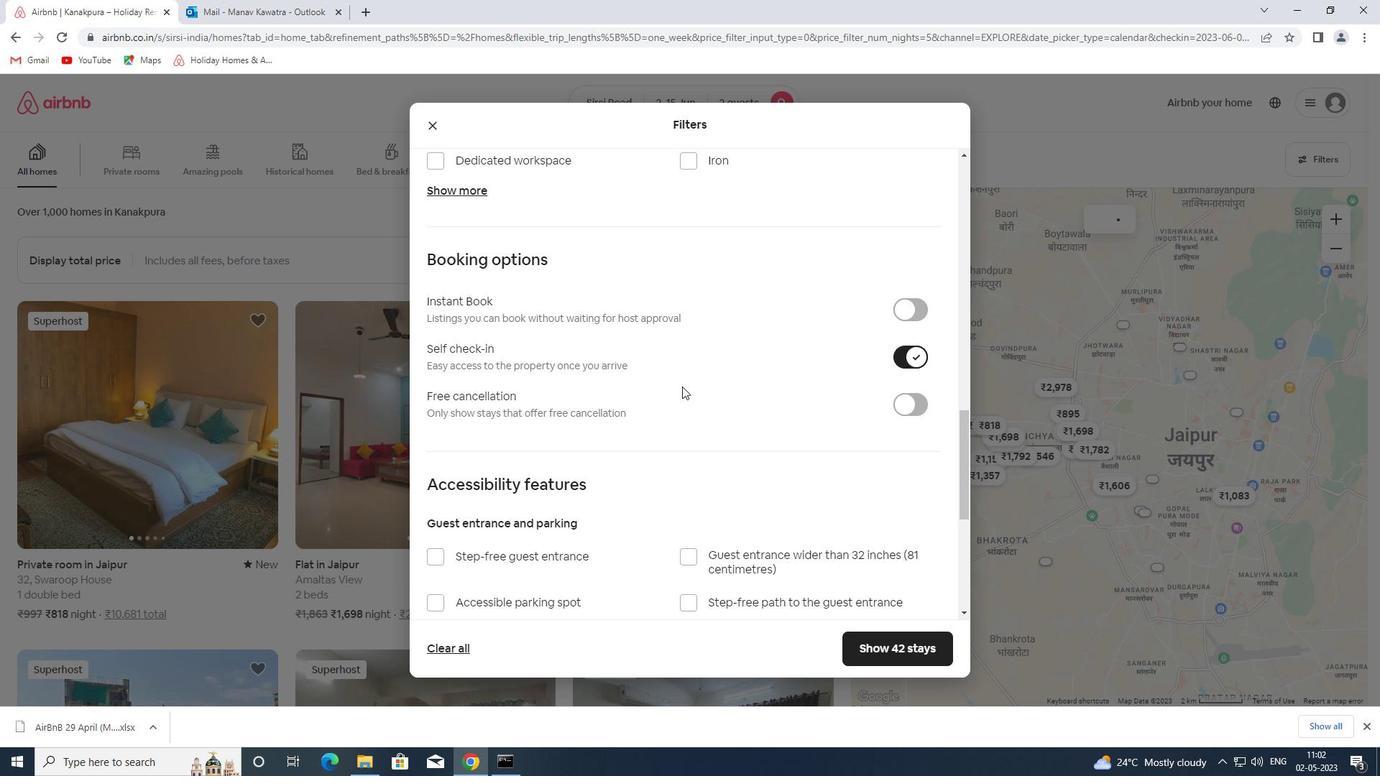 
Action: Mouse scrolled (682, 386) with delta (0, 0)
Screenshot: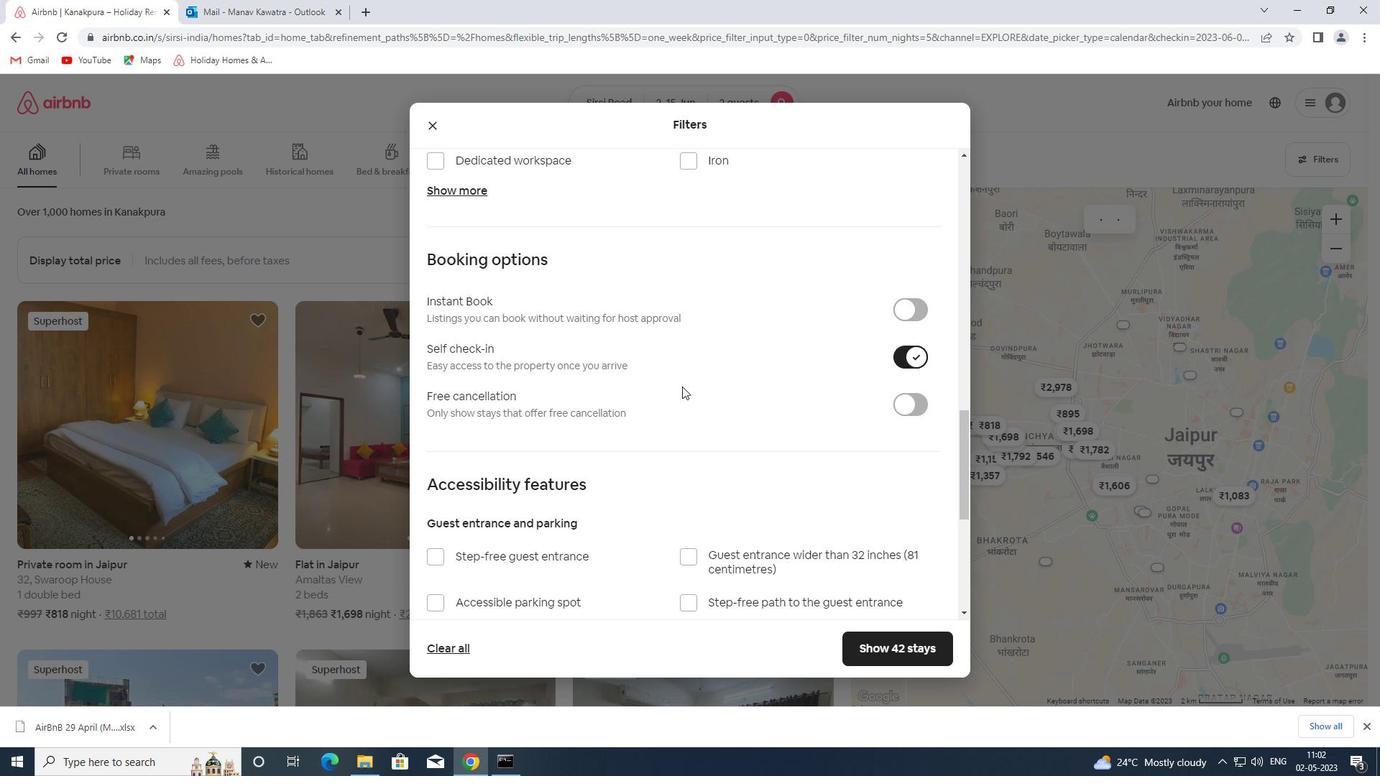 
Action: Mouse scrolled (682, 386) with delta (0, 0)
Screenshot: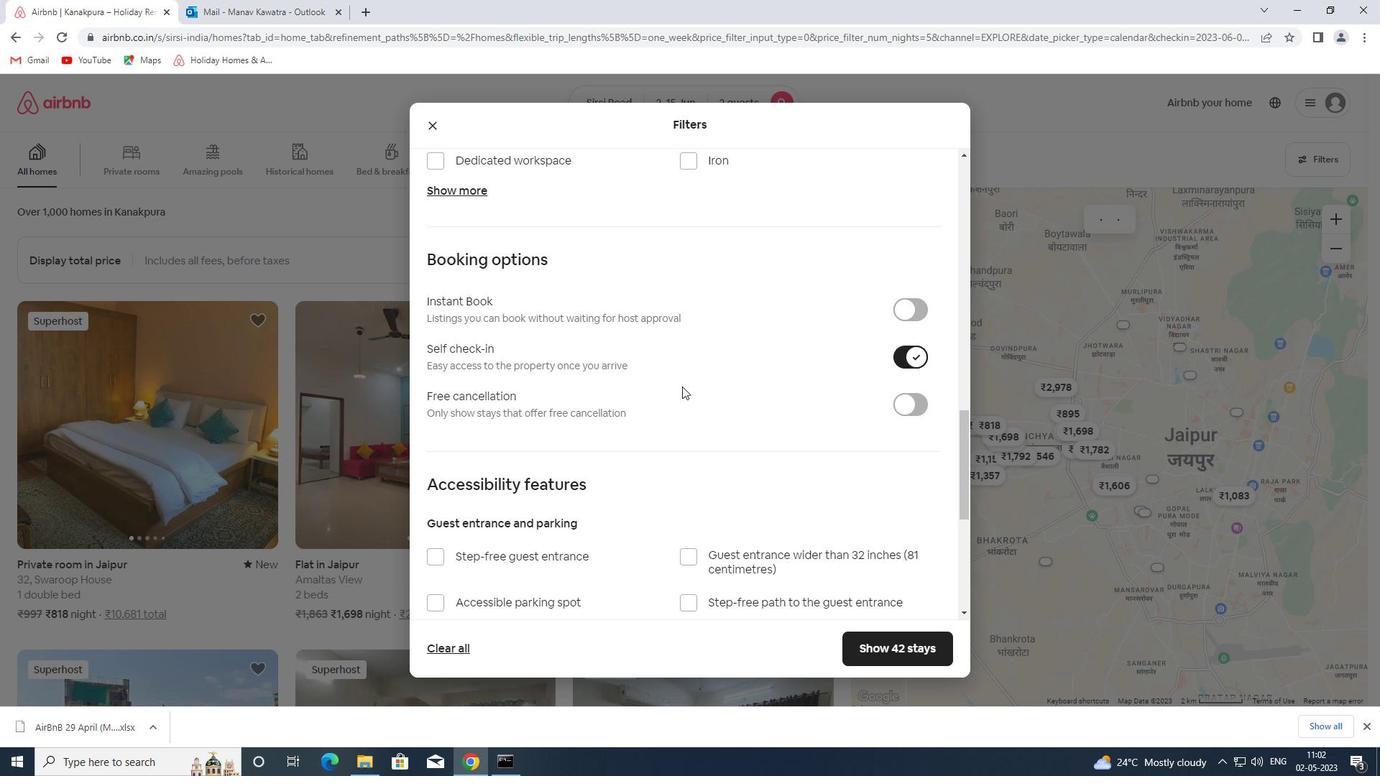 
Action: Mouse scrolled (682, 386) with delta (0, 0)
Screenshot: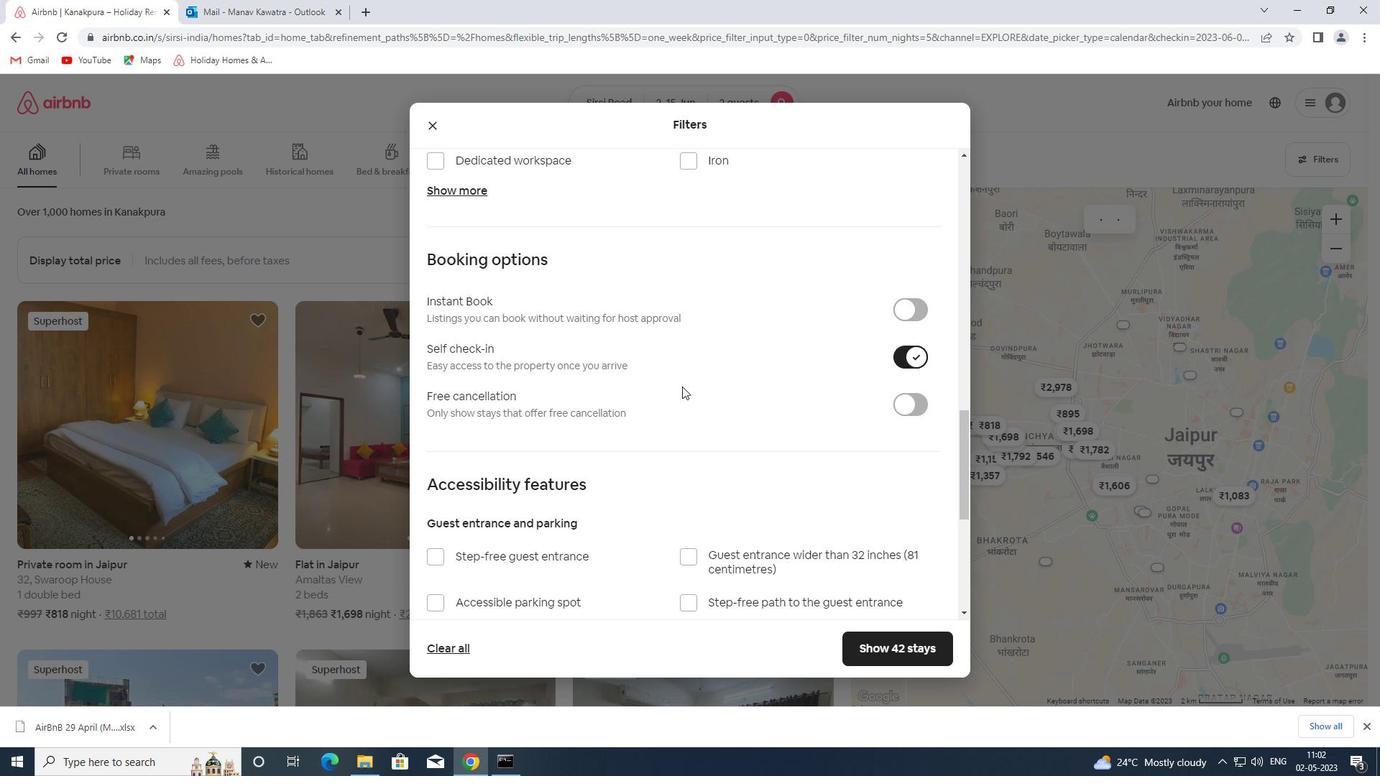 
Action: Mouse scrolled (682, 386) with delta (0, 0)
Screenshot: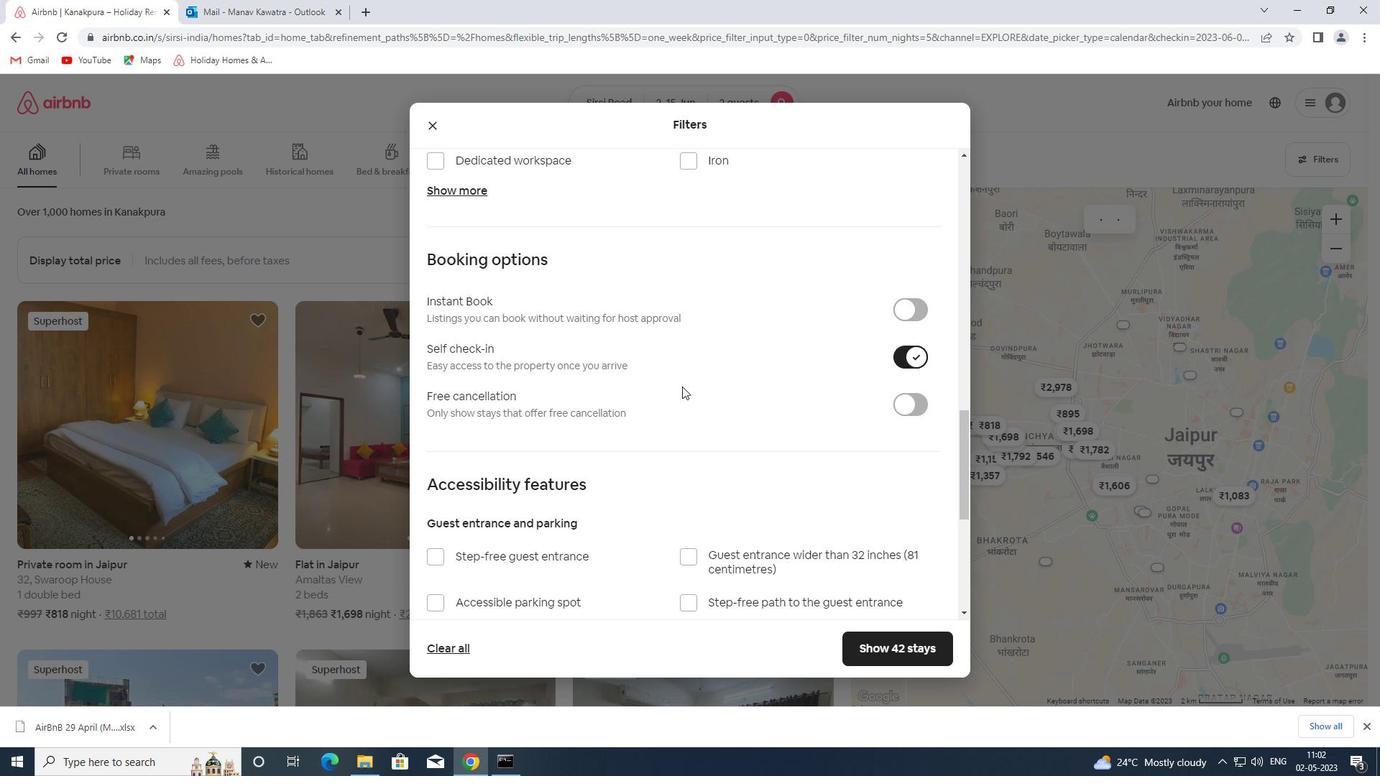 
Action: Mouse moved to (453, 522)
Screenshot: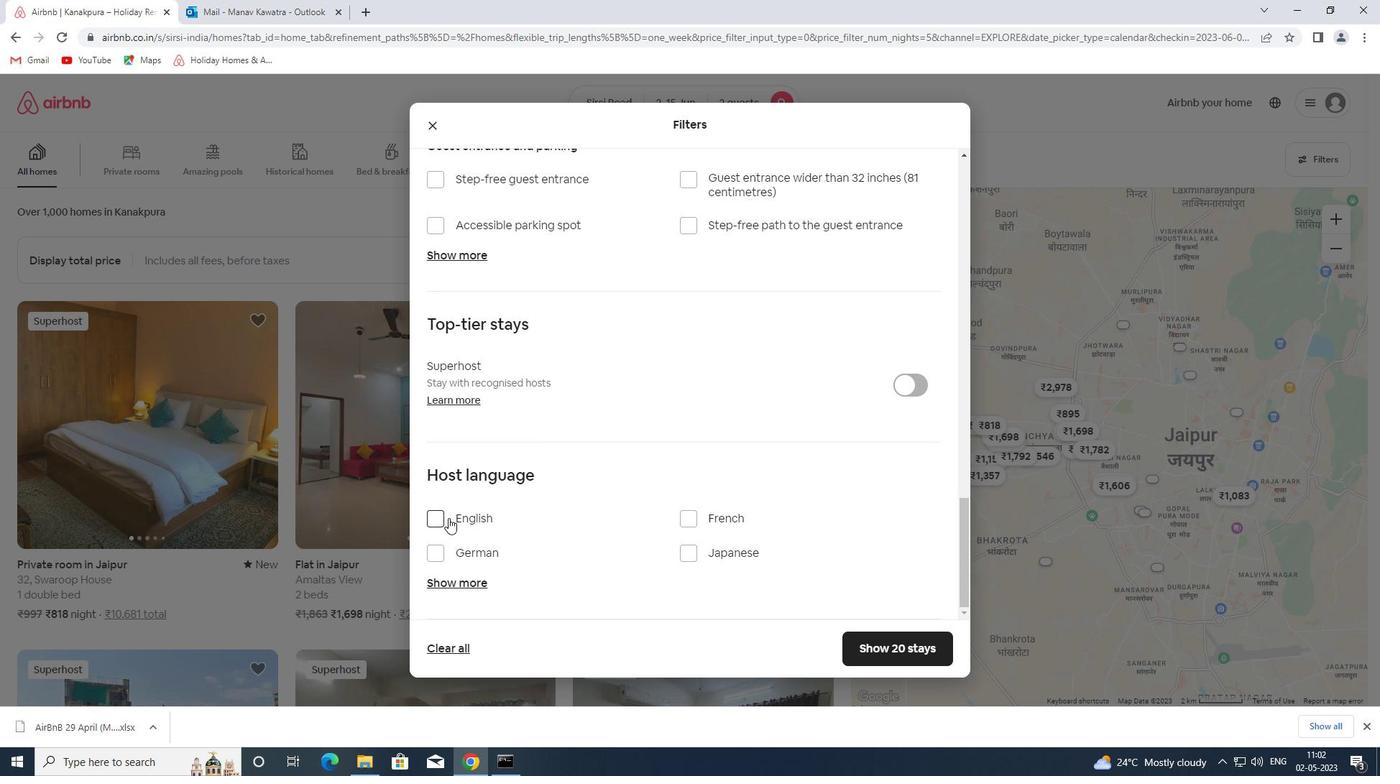 
Action: Mouse pressed left at (453, 522)
Screenshot: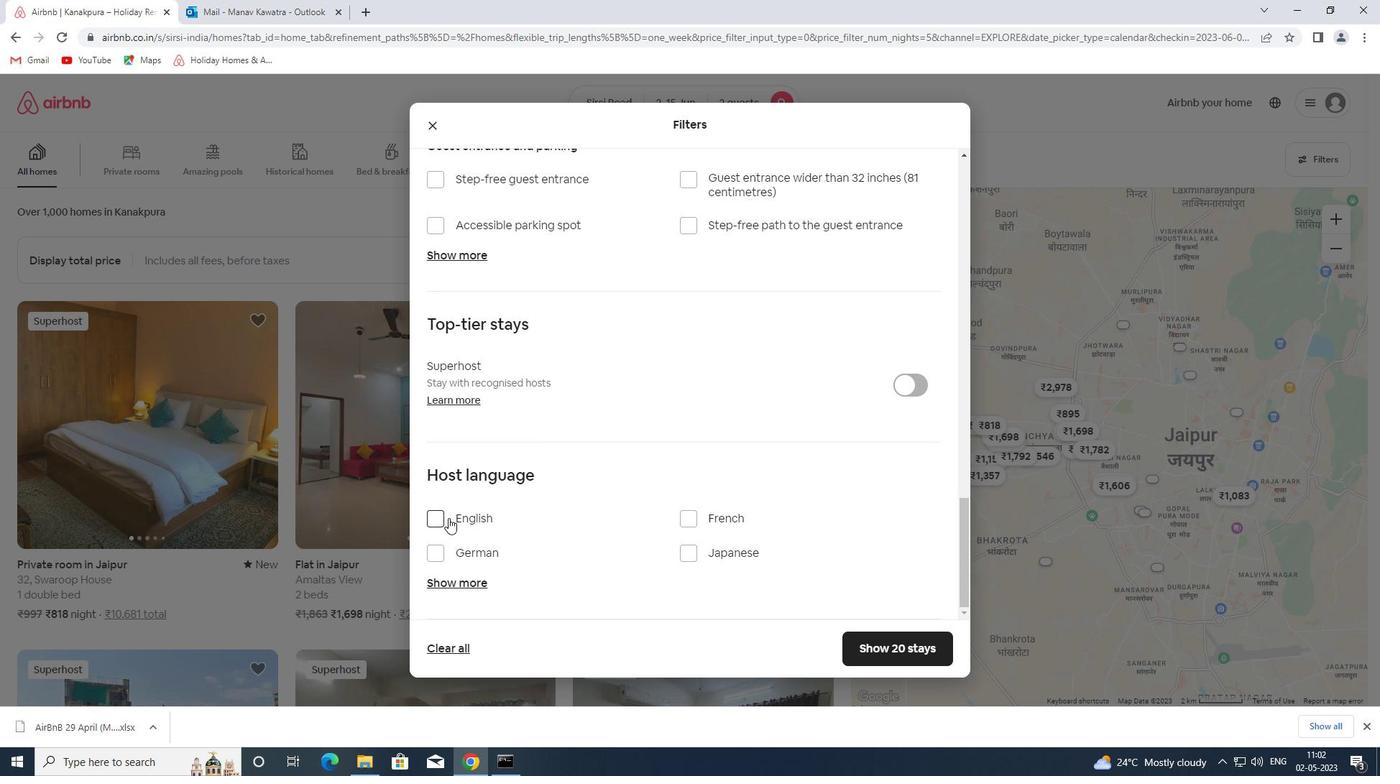 
Action: Mouse moved to (907, 641)
Screenshot: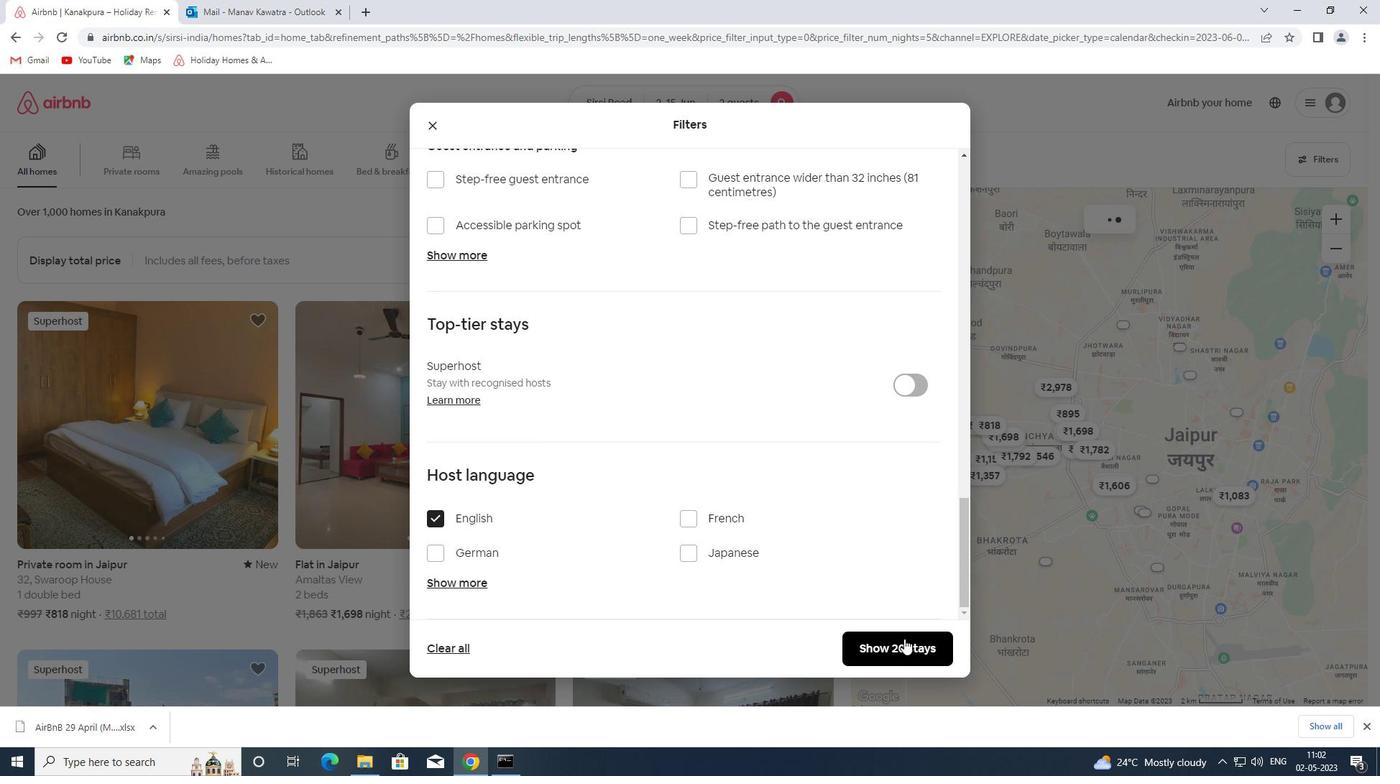 
Action: Mouse pressed left at (907, 641)
Screenshot: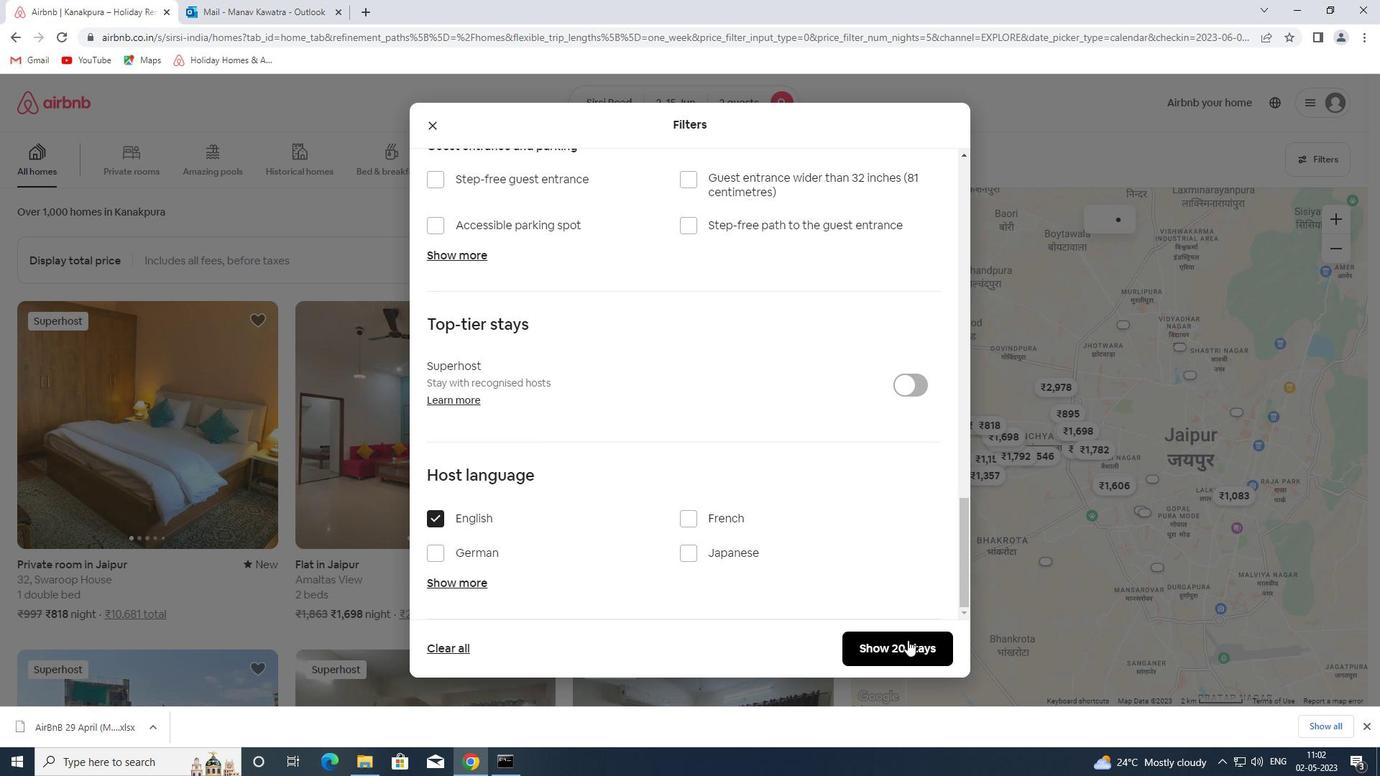 
Action: Mouse moved to (915, 629)
Screenshot: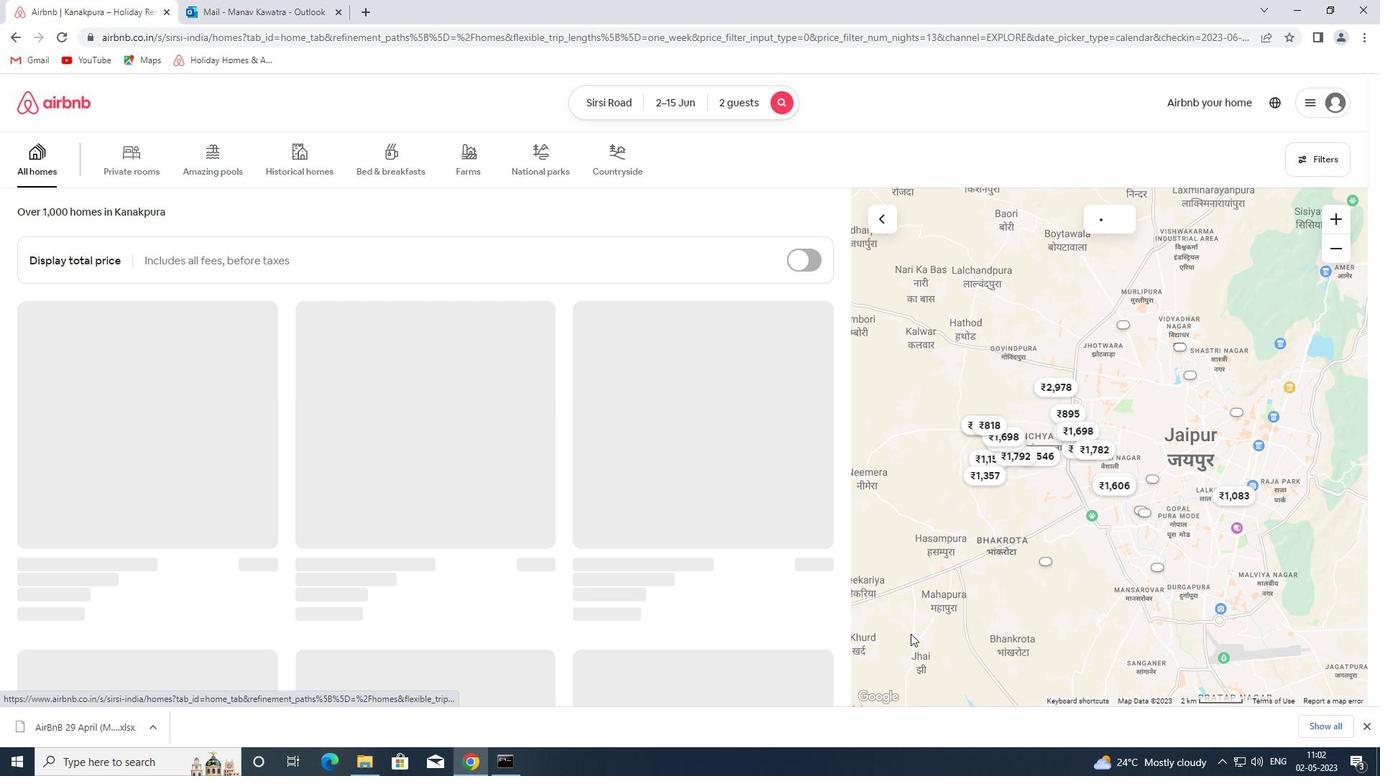 
